 Task: Look for space in Colfontaine, Belgium from 9th June, 2023 to 16th June, 2023 for 2 adults in price range Rs.8000 to Rs.16000. Place can be entire place with 2 bedrooms having 2 beds and 1 bathroom. Property type can be house, flat, guest house. Amenities needed are: heating. Booking option can be shelf check-in. Required host language is English.
Action: Mouse moved to (516, 99)
Screenshot: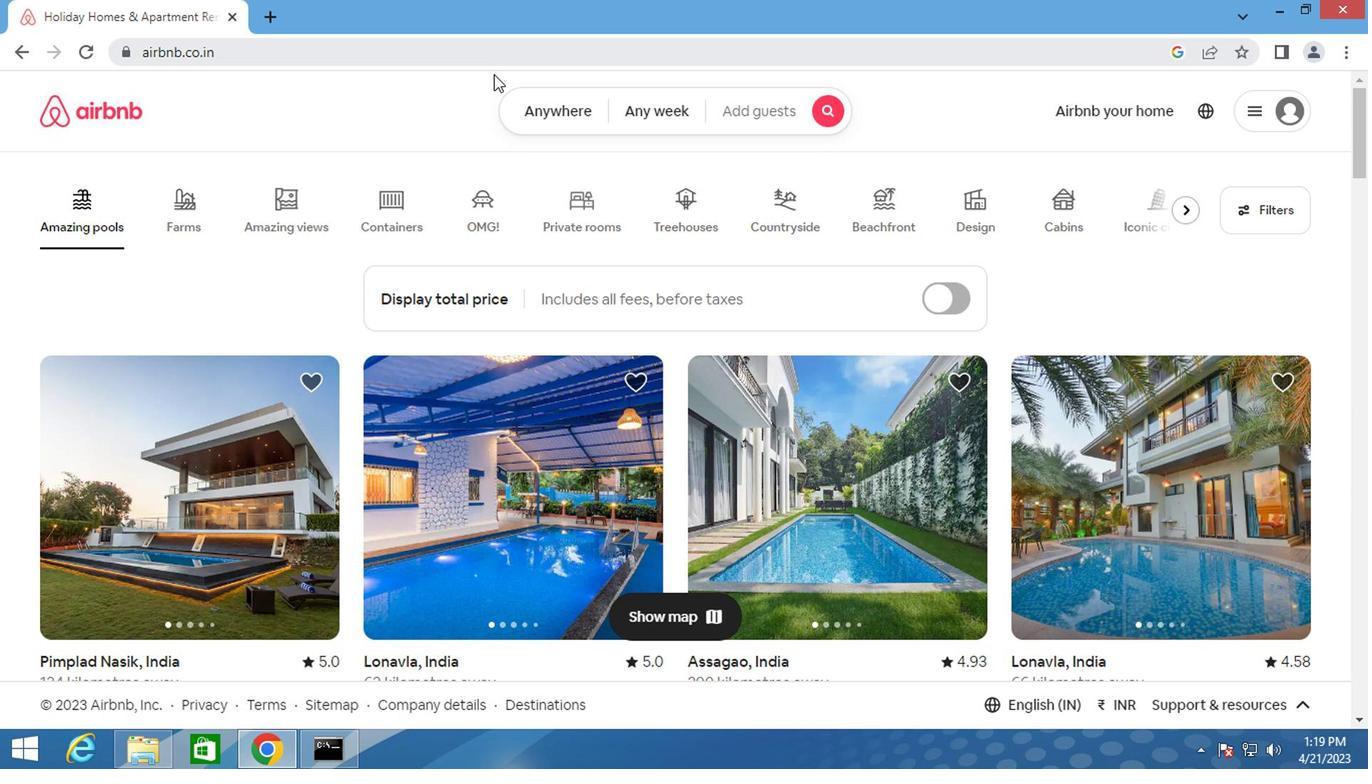 
Action: Mouse pressed left at (516, 99)
Screenshot: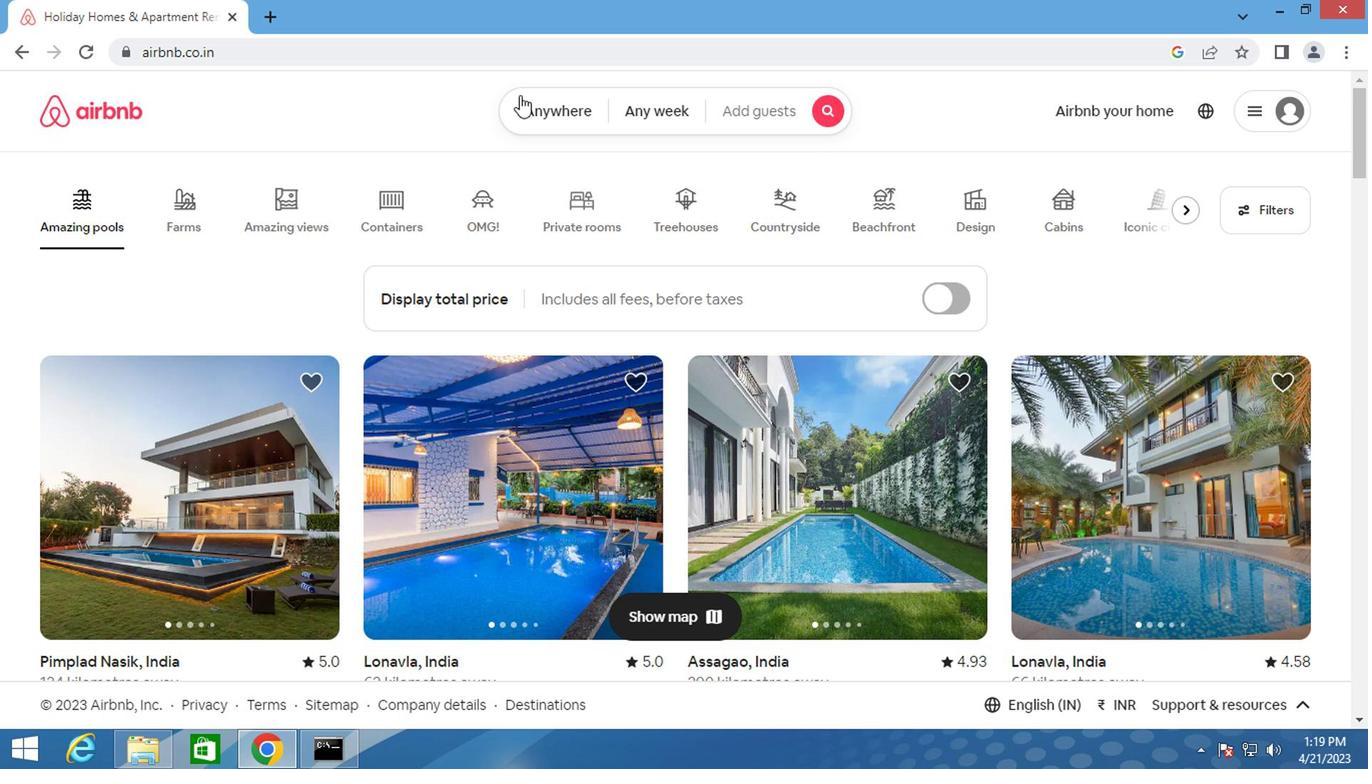 
Action: Mouse moved to (417, 193)
Screenshot: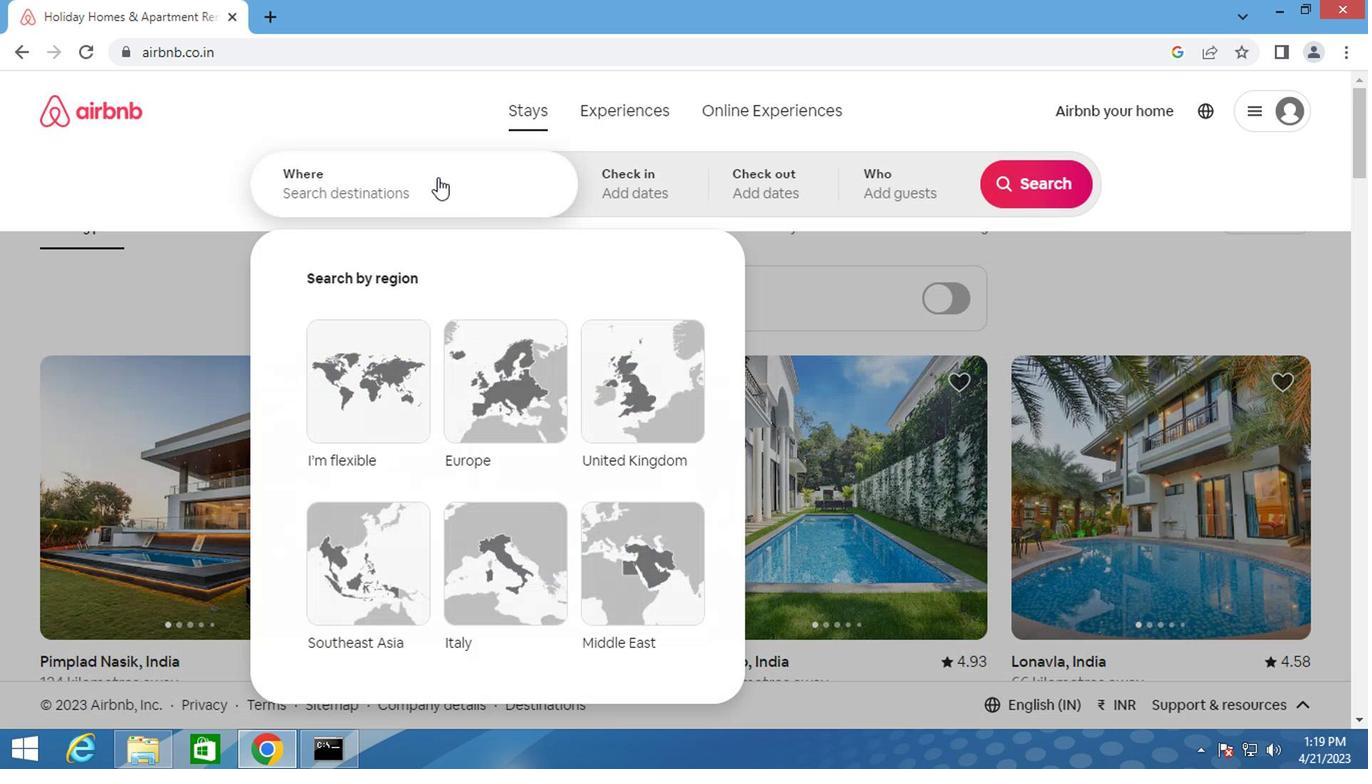 
Action: Mouse pressed left at (417, 193)
Screenshot: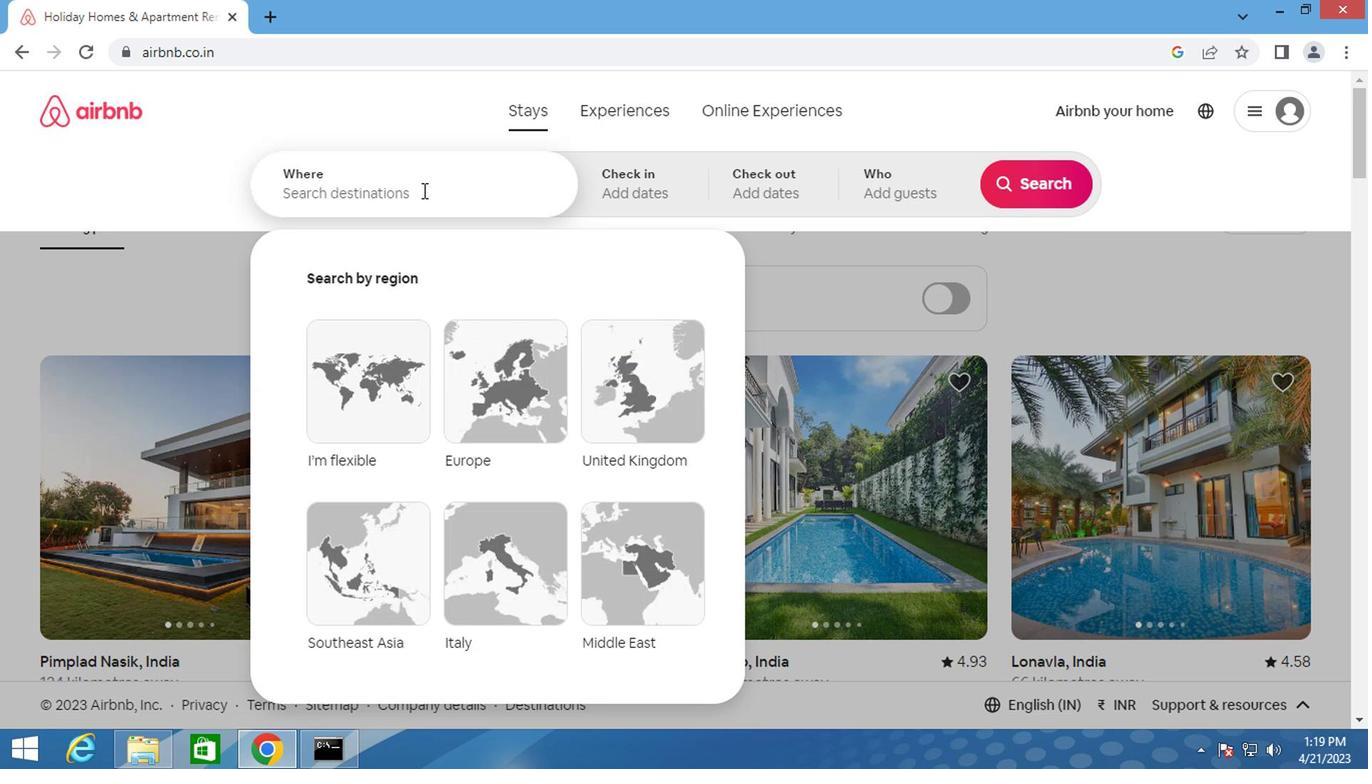 
Action: Key pressed <Key.shift>COLFONTAINE,<Key.shift>BEL
Screenshot: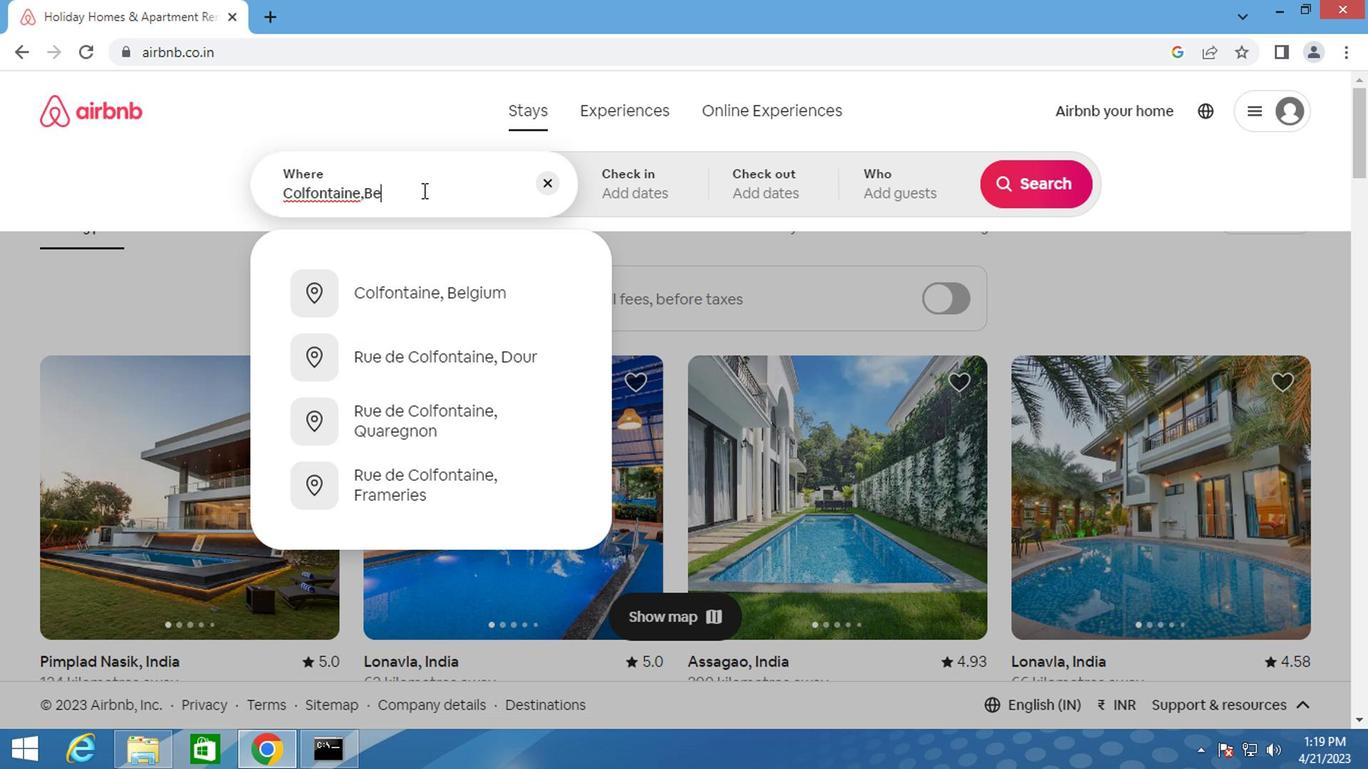 
Action: Mouse moved to (484, 287)
Screenshot: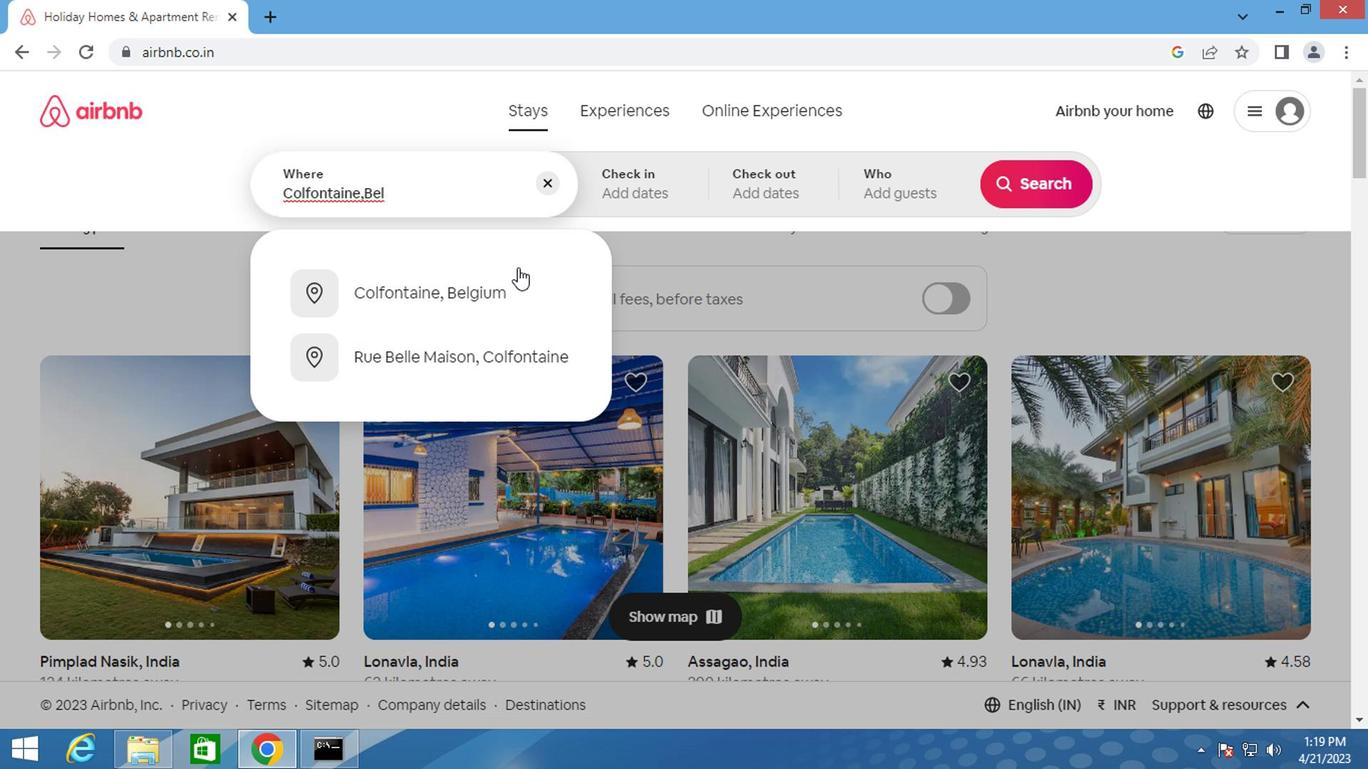 
Action: Mouse pressed left at (484, 287)
Screenshot: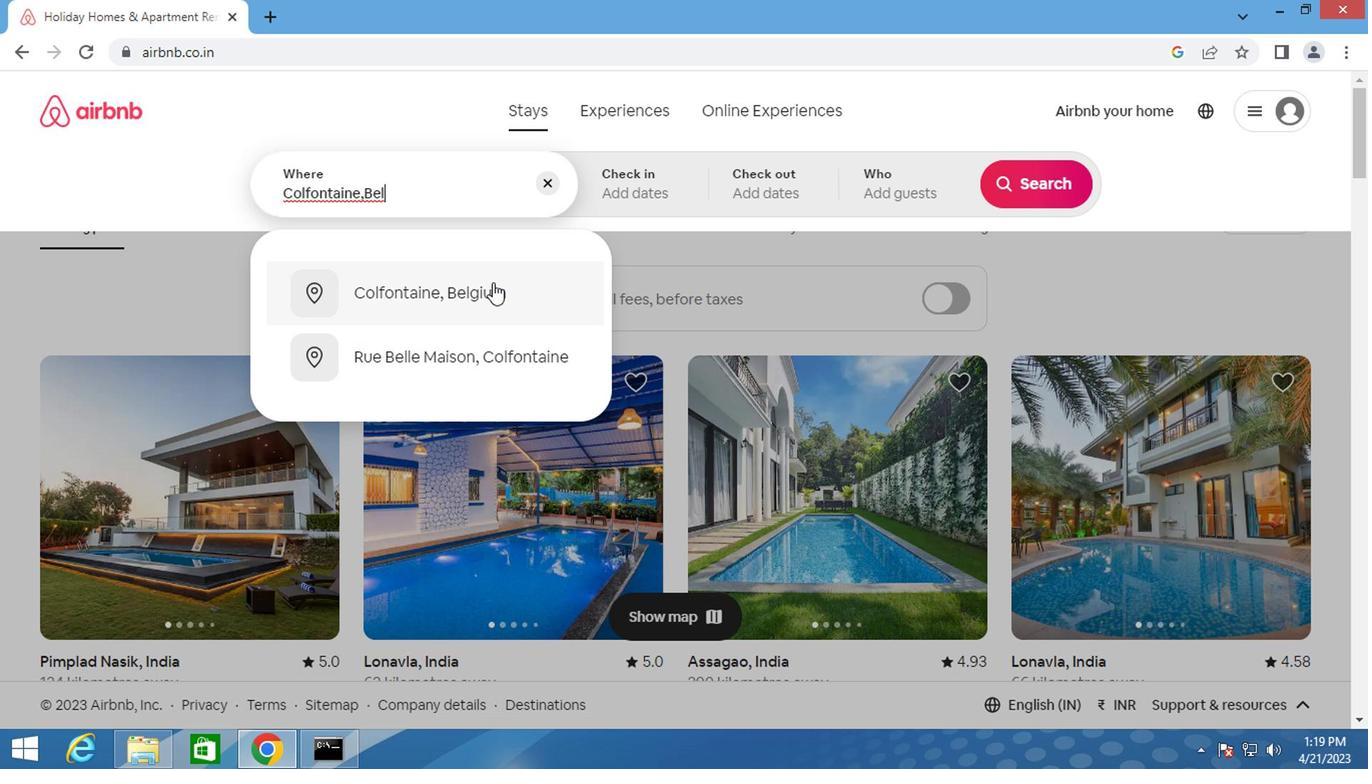 
Action: Mouse moved to (1024, 350)
Screenshot: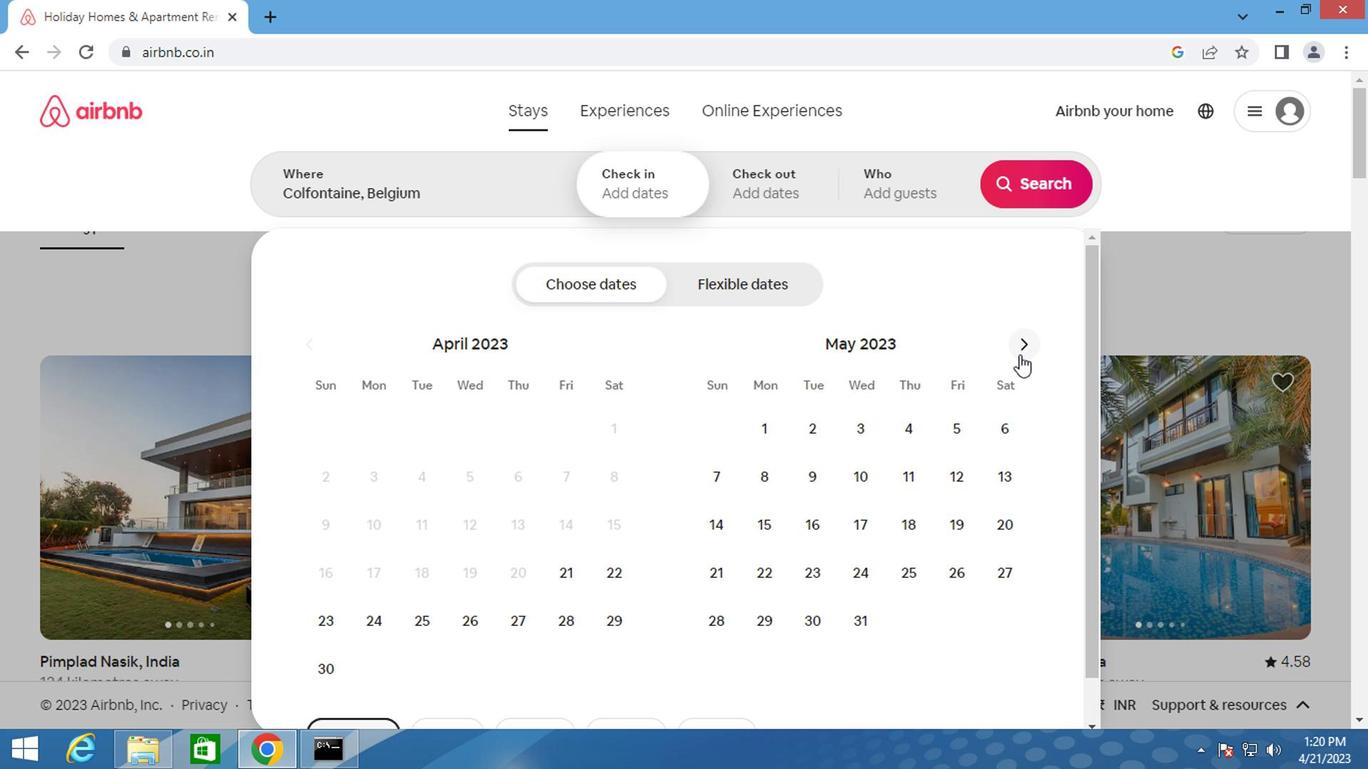 
Action: Mouse pressed left at (1024, 350)
Screenshot: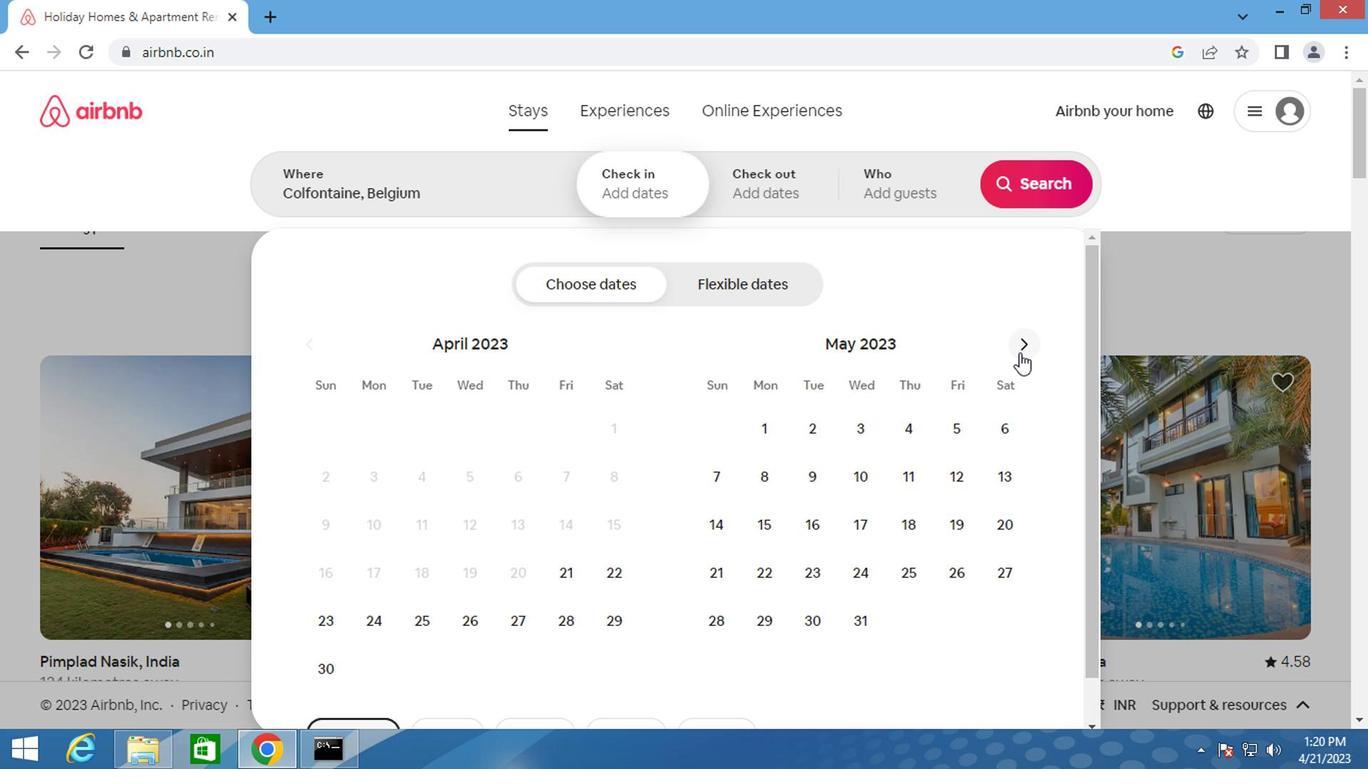 
Action: Mouse moved to (951, 476)
Screenshot: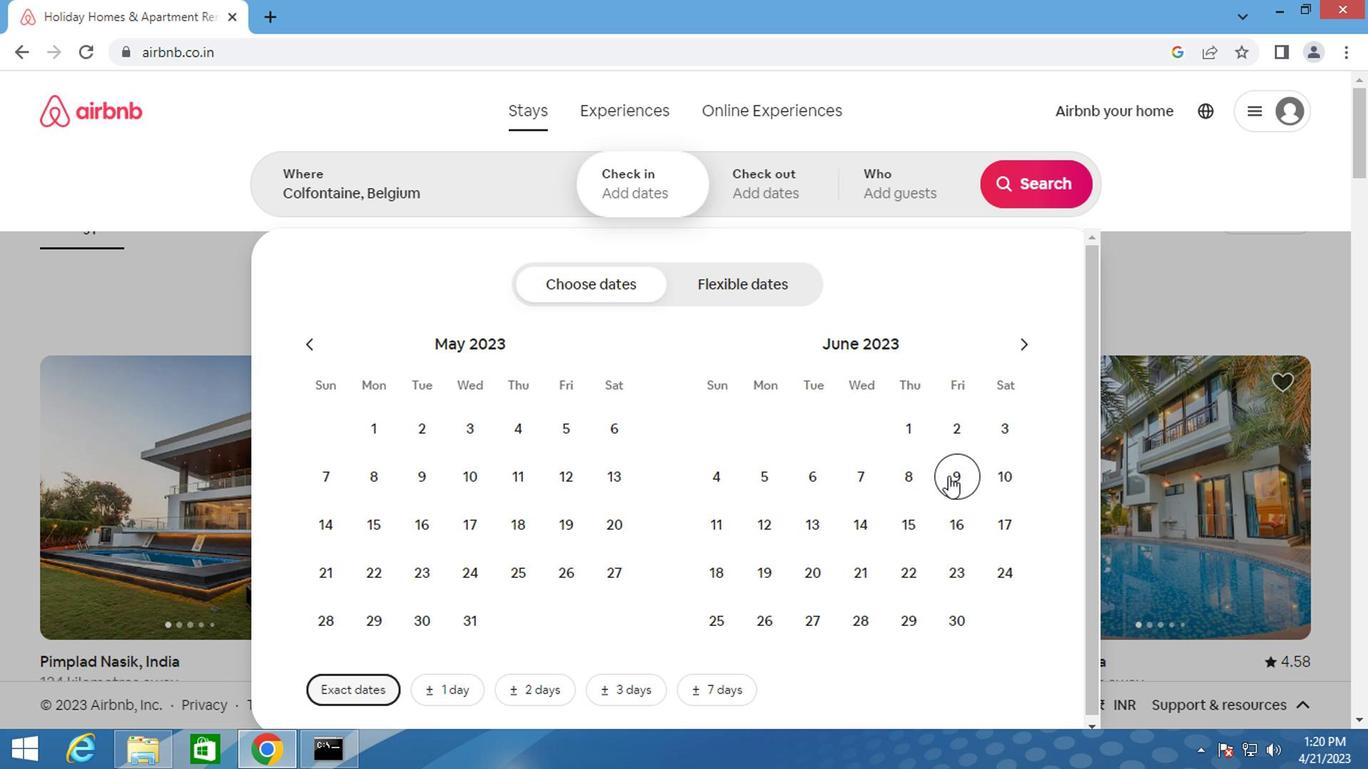 
Action: Mouse pressed left at (951, 476)
Screenshot: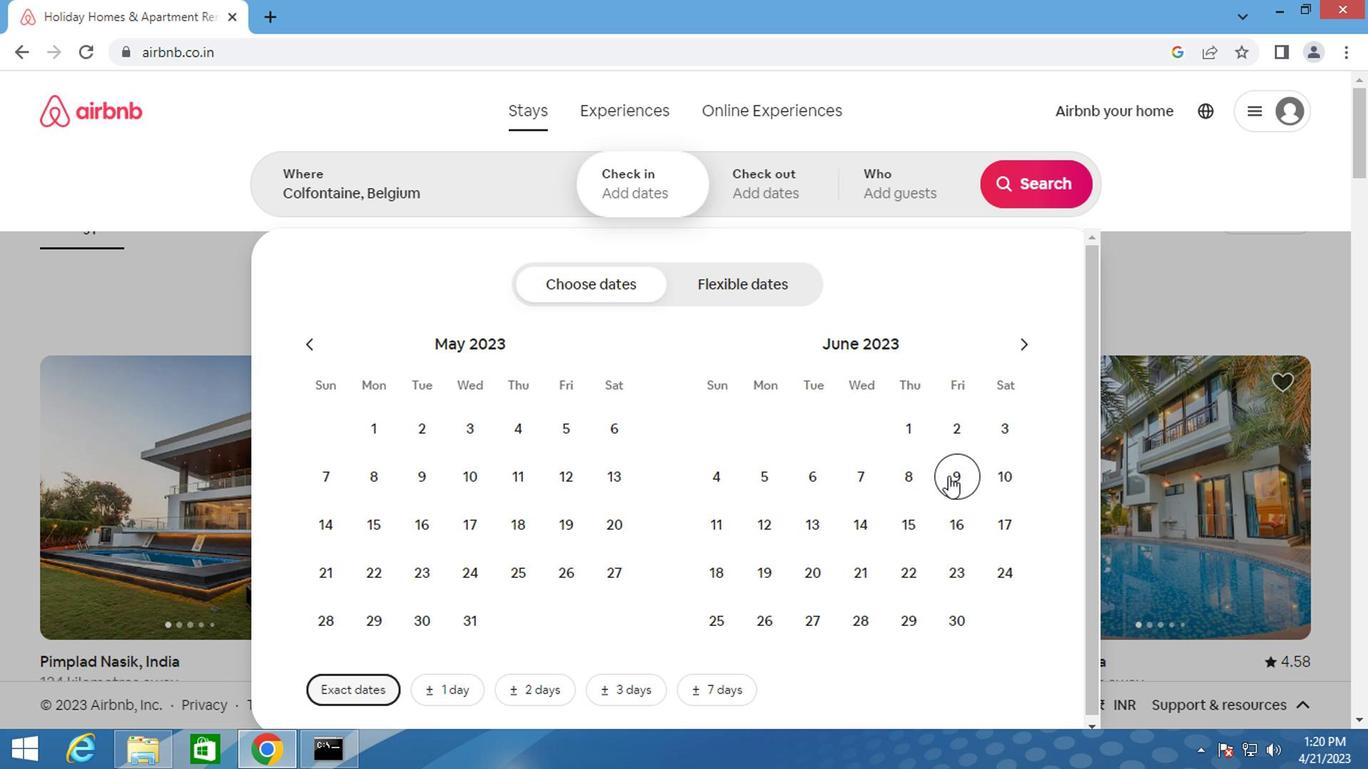 
Action: Mouse moved to (951, 520)
Screenshot: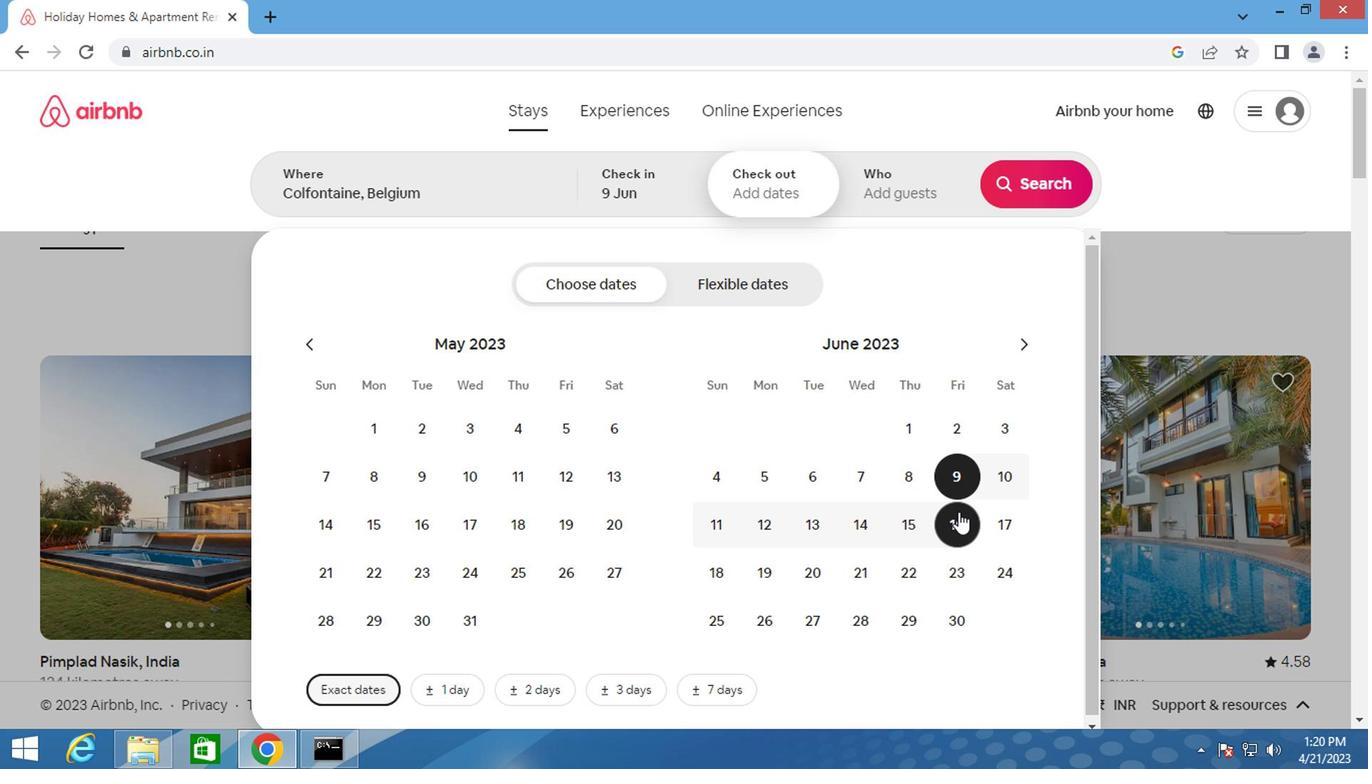 
Action: Mouse pressed left at (951, 520)
Screenshot: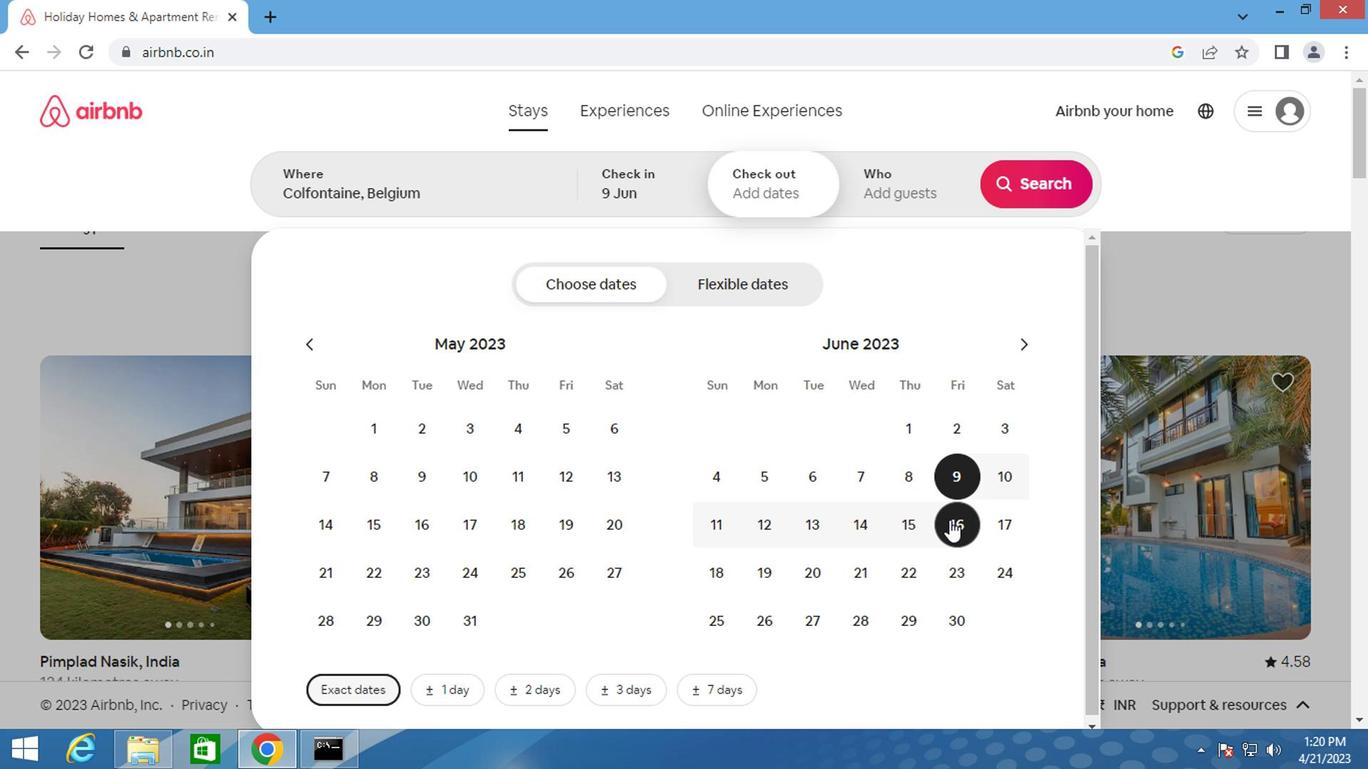 
Action: Mouse moved to (901, 191)
Screenshot: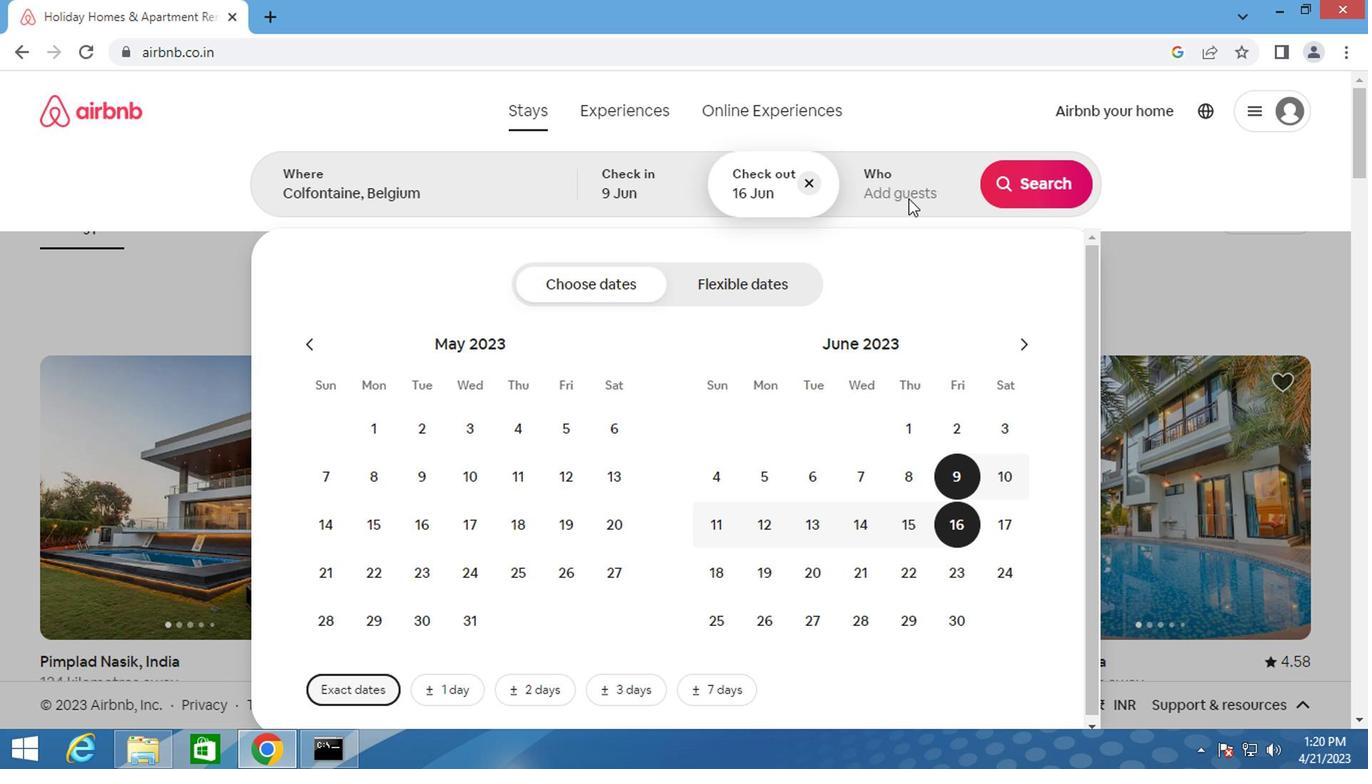 
Action: Mouse pressed left at (901, 191)
Screenshot: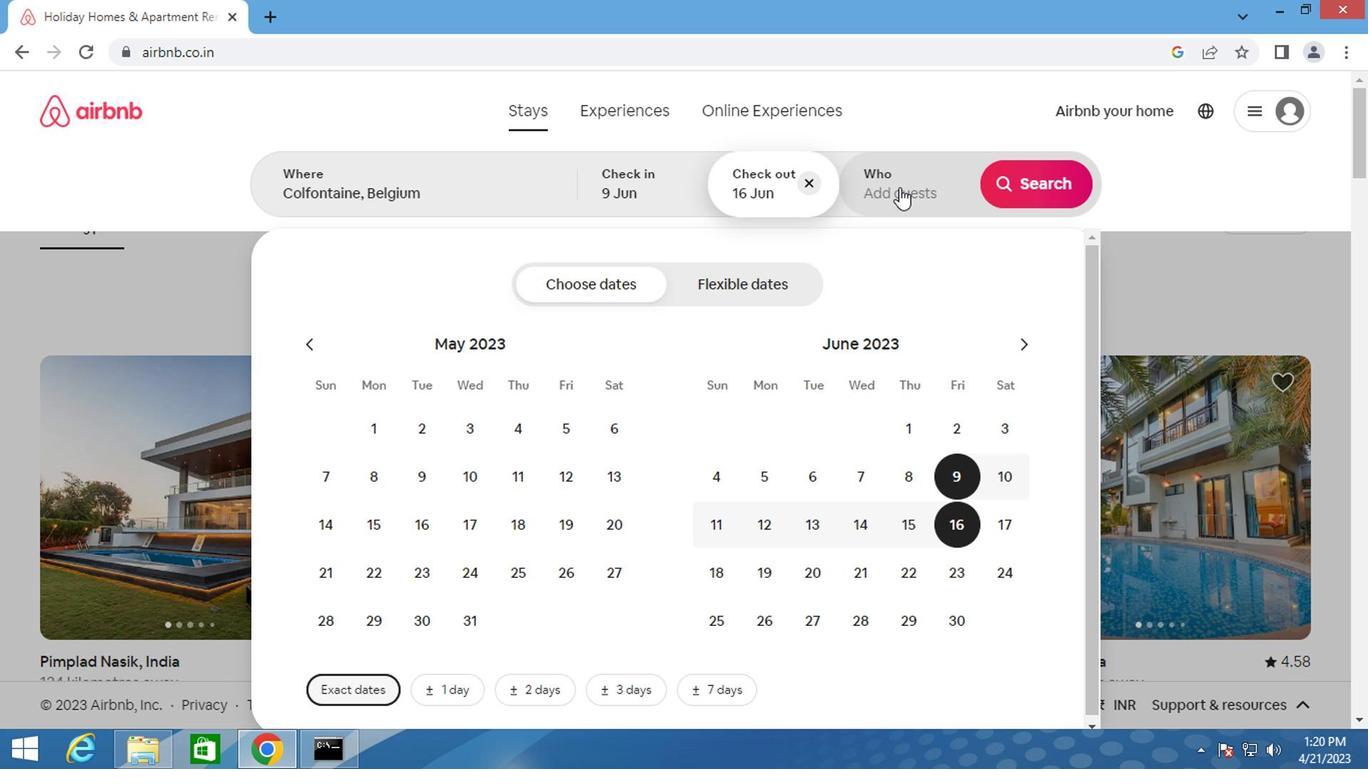 
Action: Mouse moved to (1045, 298)
Screenshot: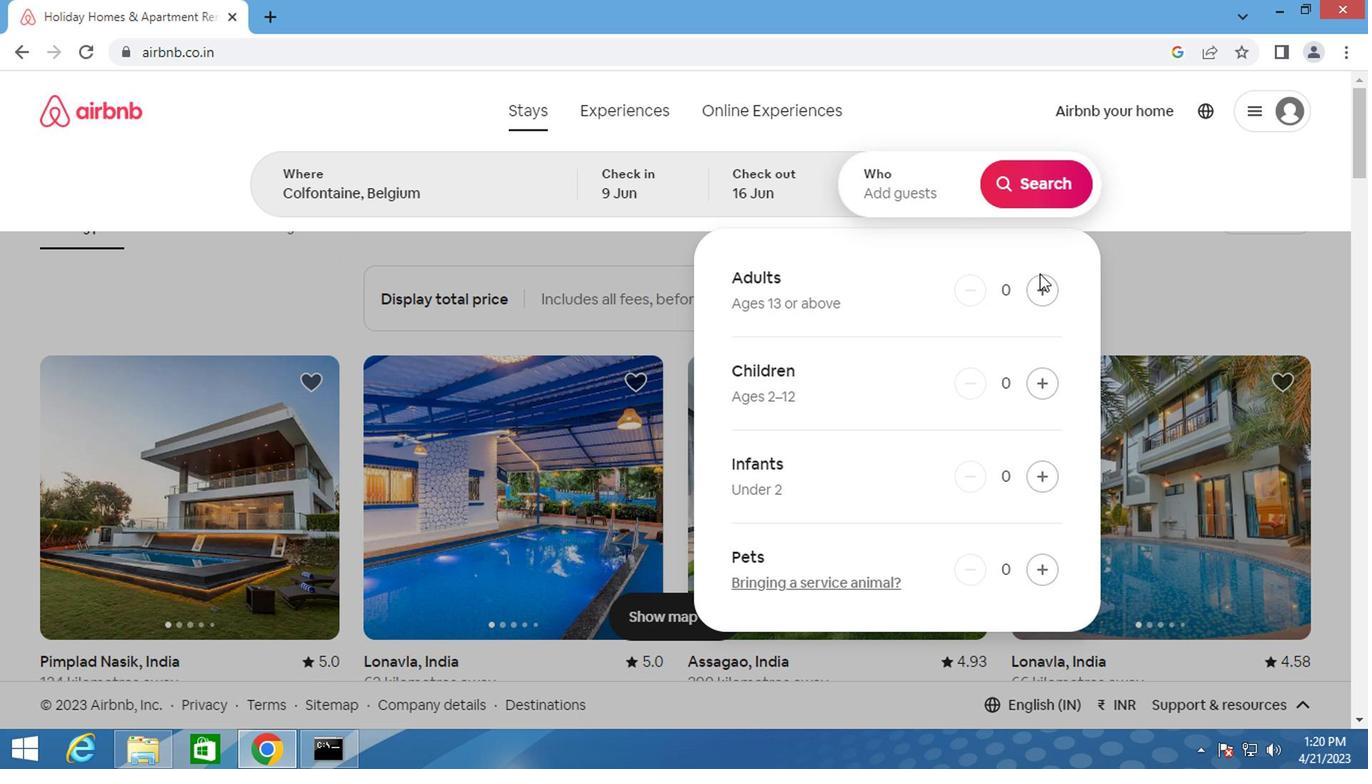 
Action: Mouse pressed left at (1045, 298)
Screenshot: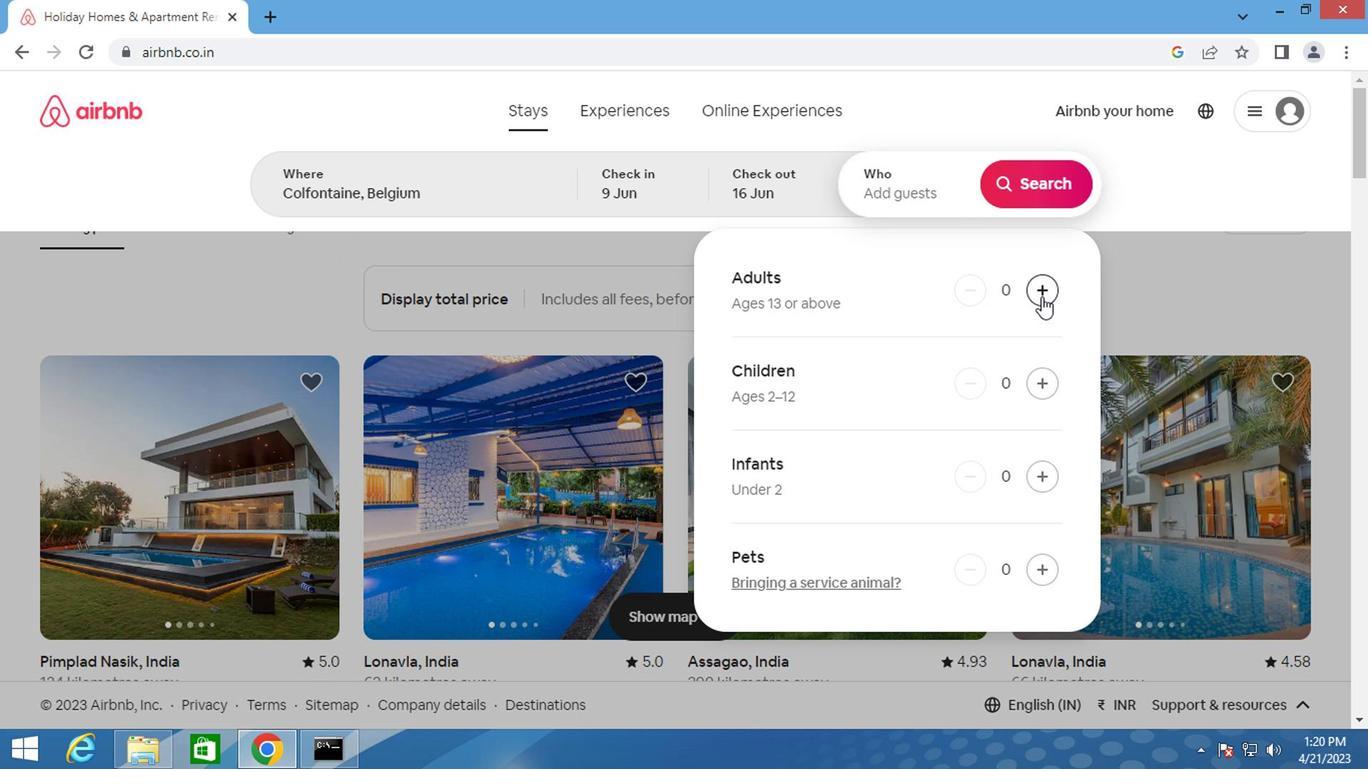 
Action: Mouse pressed left at (1045, 298)
Screenshot: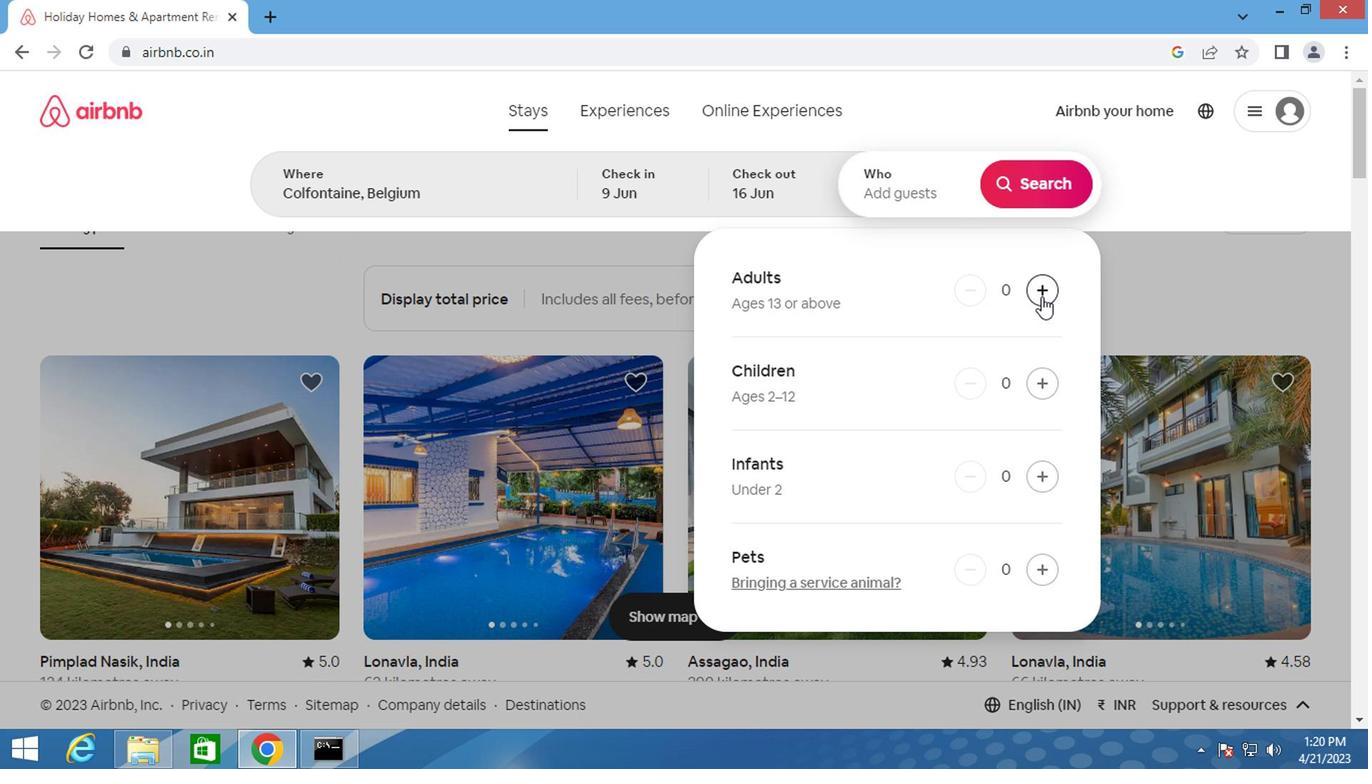 
Action: Mouse moved to (1020, 194)
Screenshot: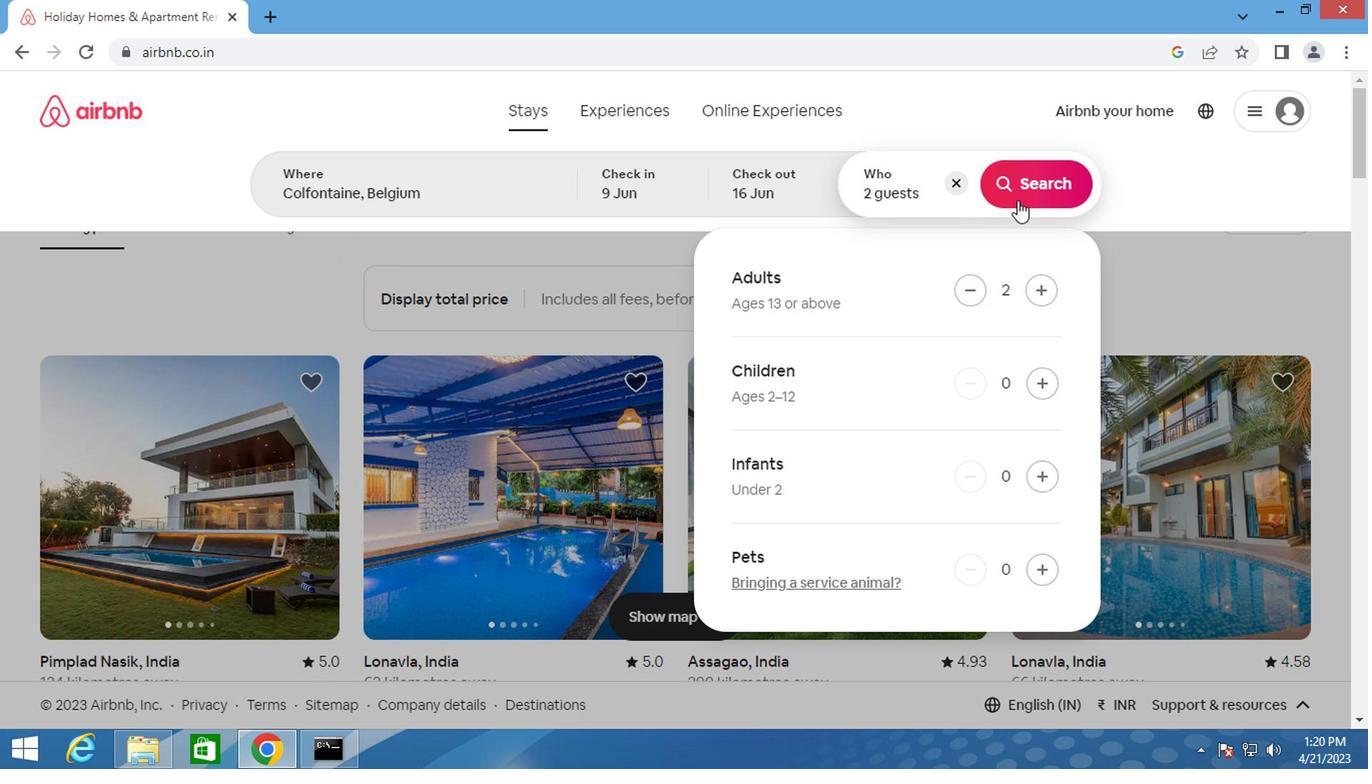 
Action: Mouse pressed left at (1020, 194)
Screenshot: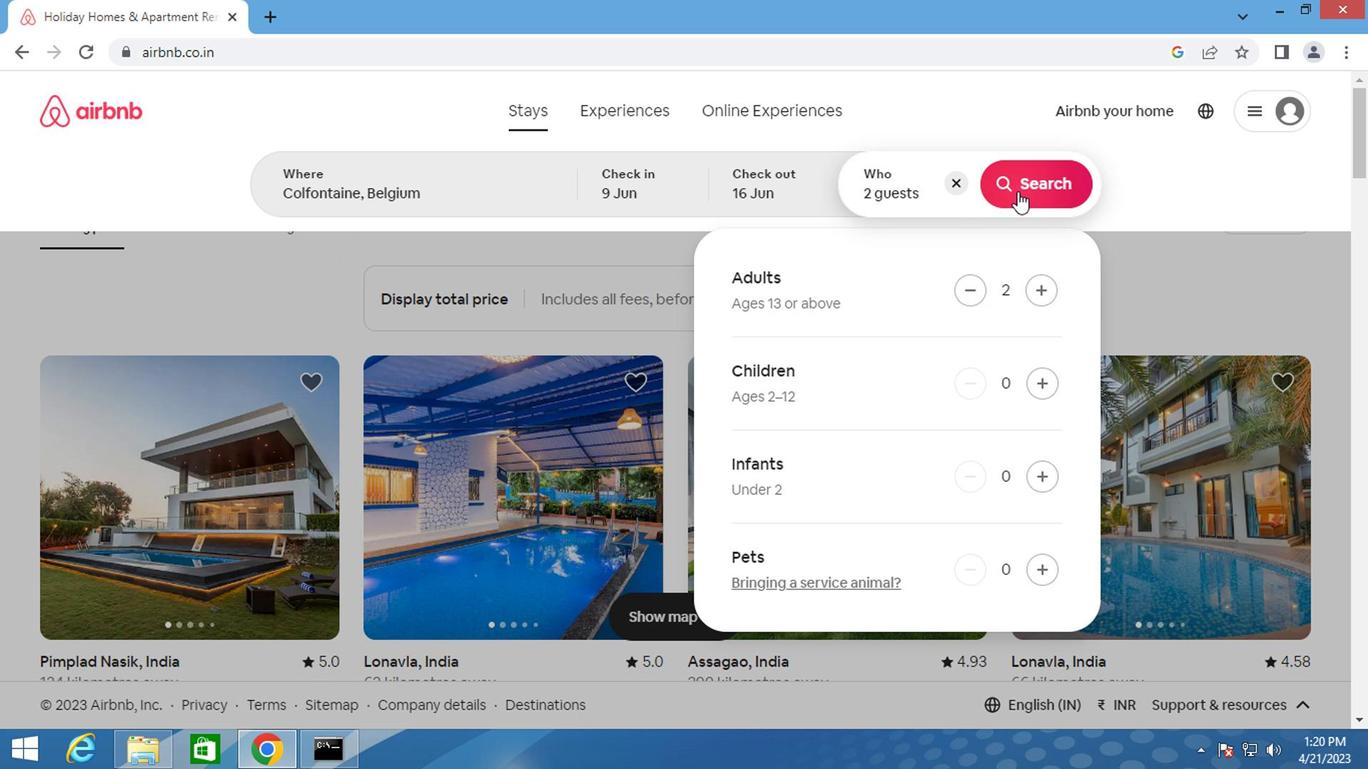 
Action: Mouse moved to (1276, 185)
Screenshot: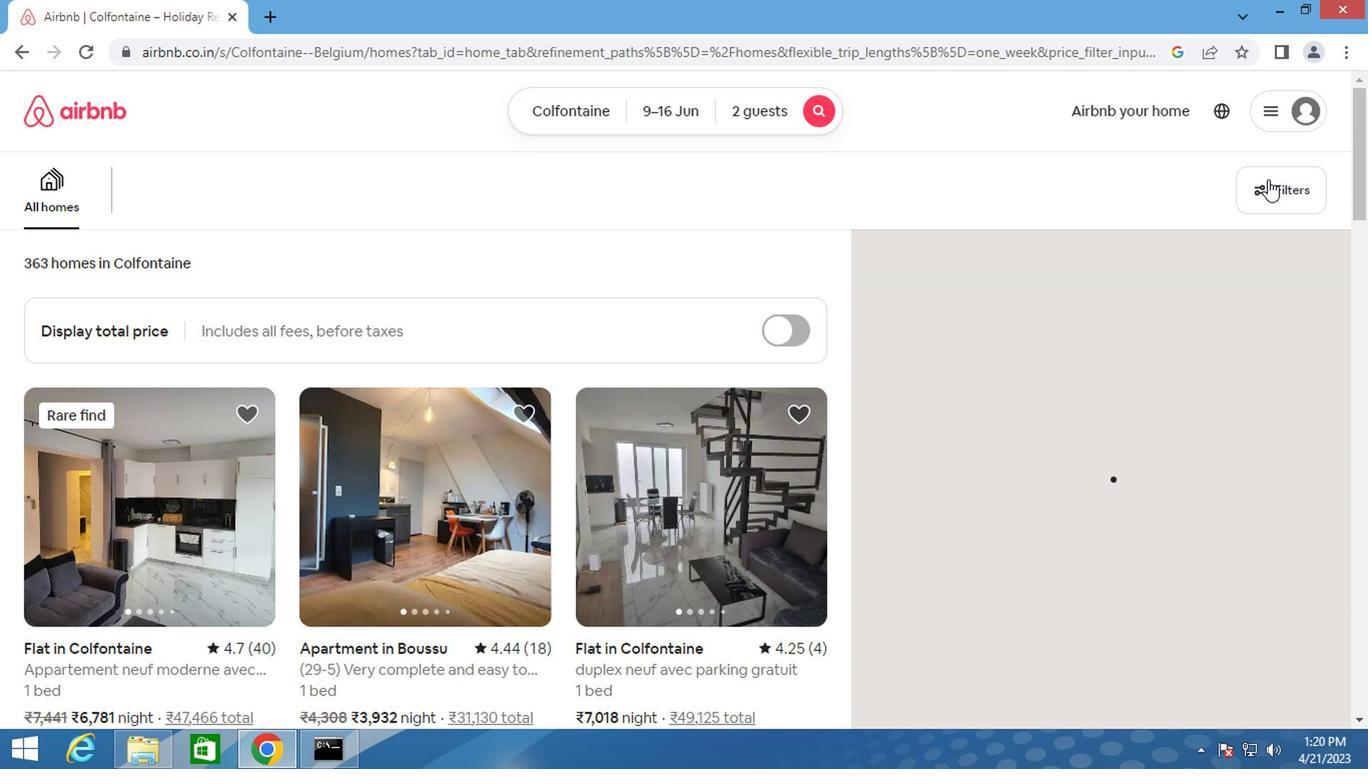 
Action: Mouse pressed left at (1276, 185)
Screenshot: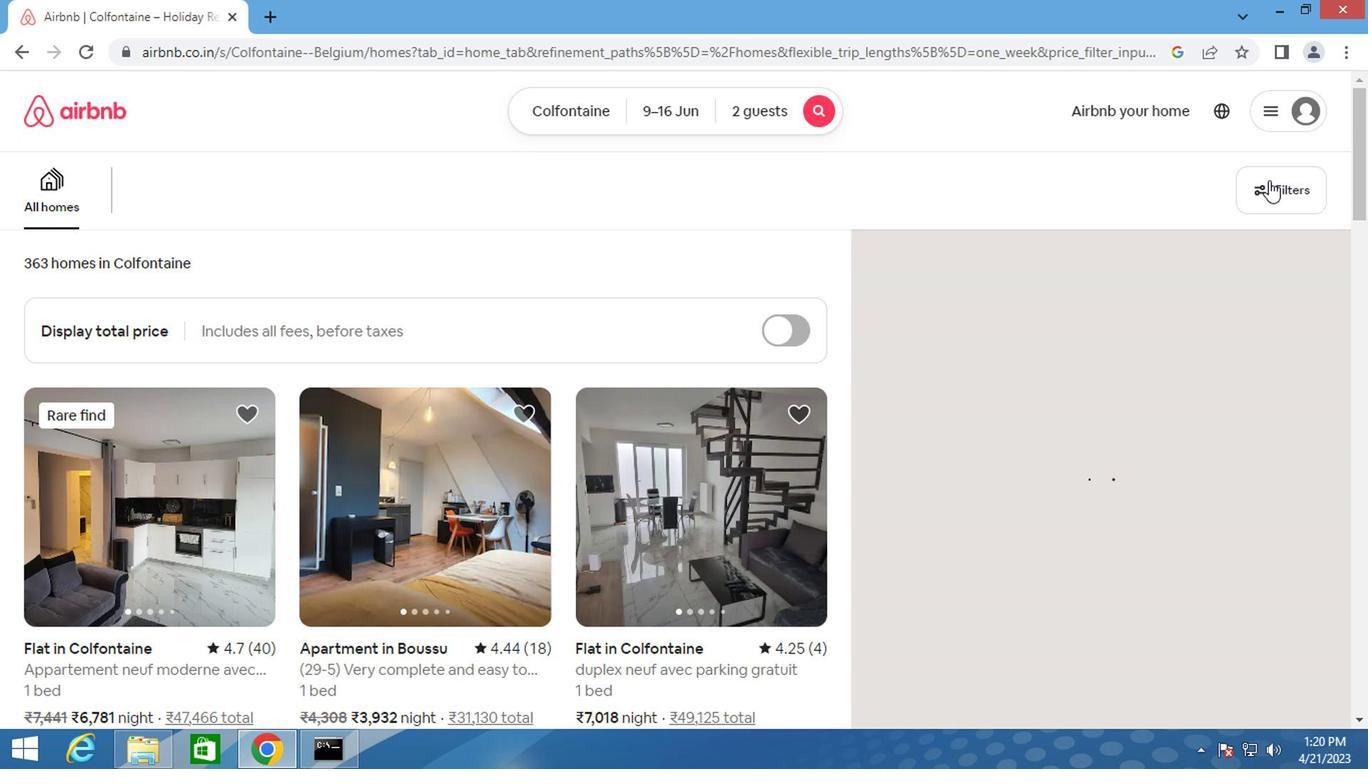 
Action: Mouse moved to (396, 441)
Screenshot: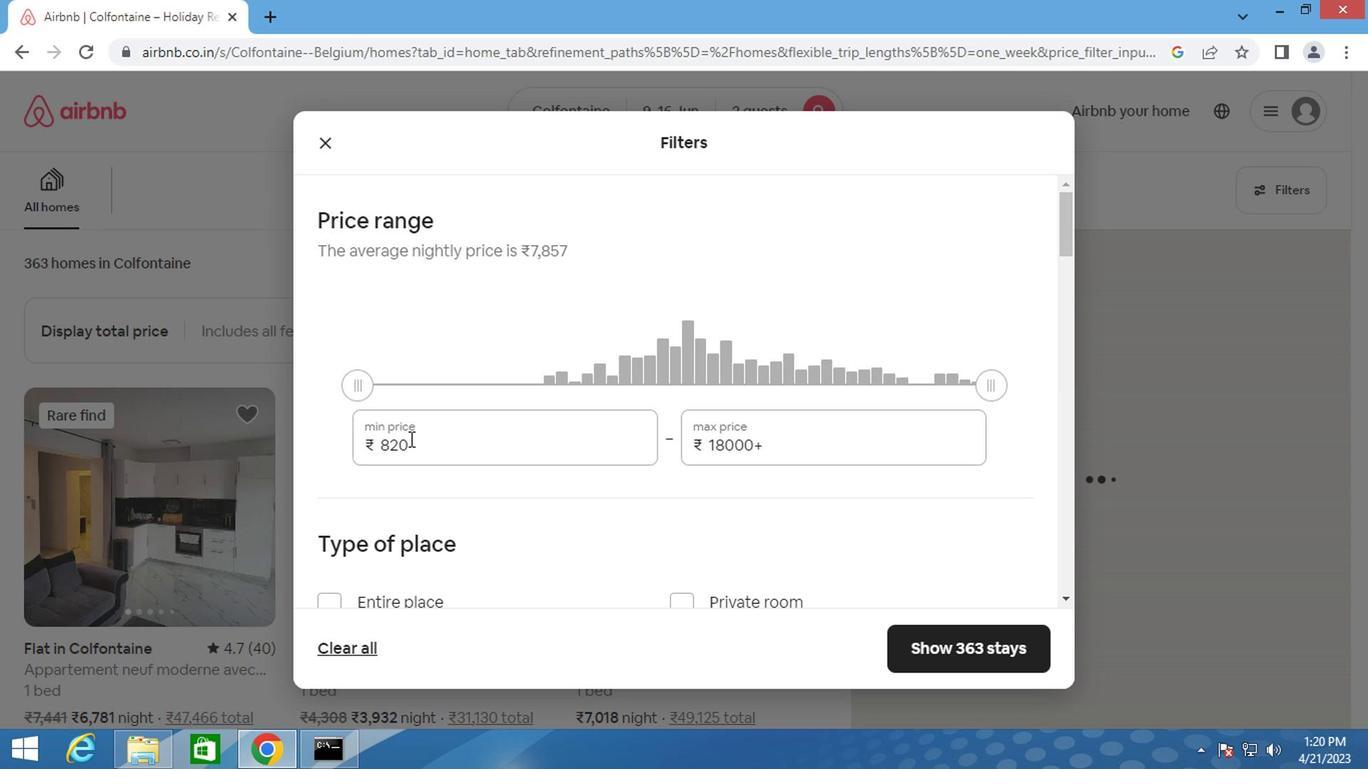 
Action: Mouse pressed left at (396, 441)
Screenshot: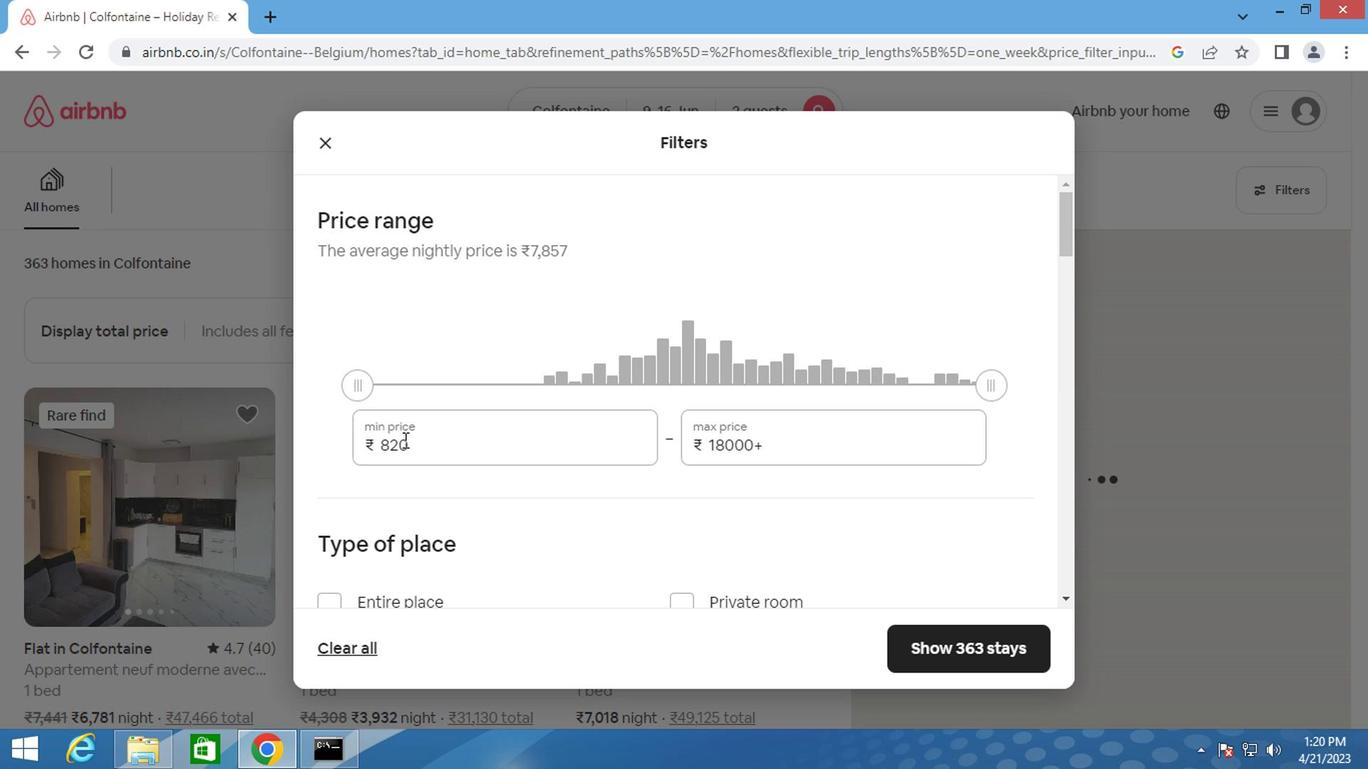 
Action: Mouse pressed left at (396, 441)
Screenshot: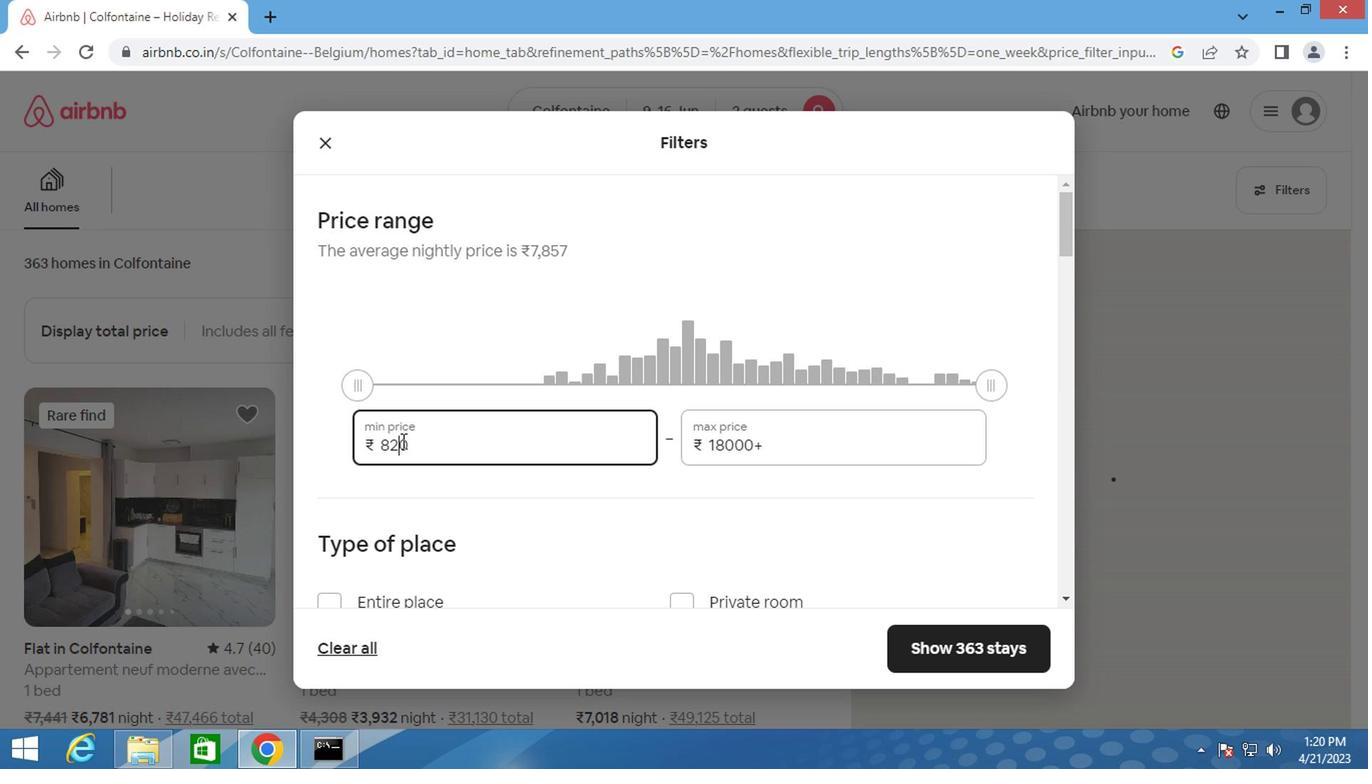 
Action: Mouse moved to (396, 432)
Screenshot: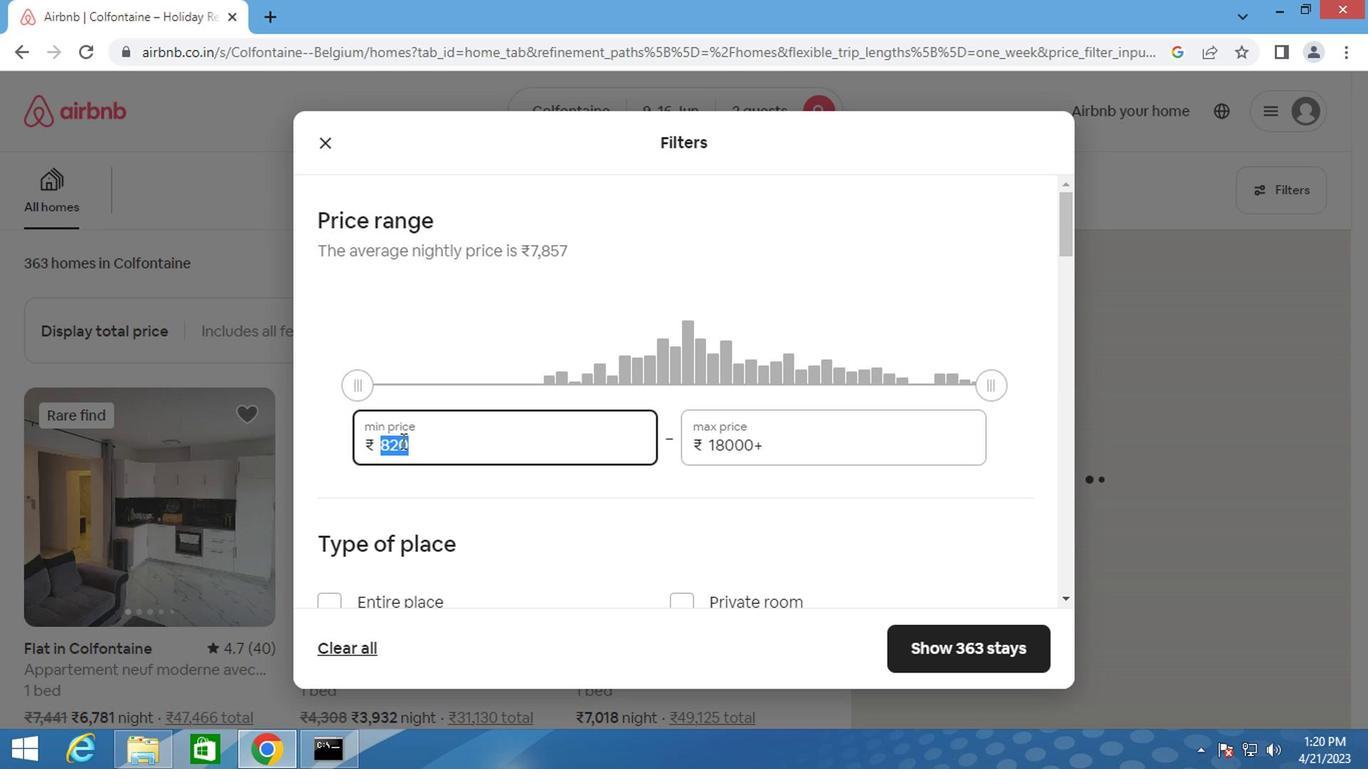 
Action: Key pressed <Key.backspace>8000
Screenshot: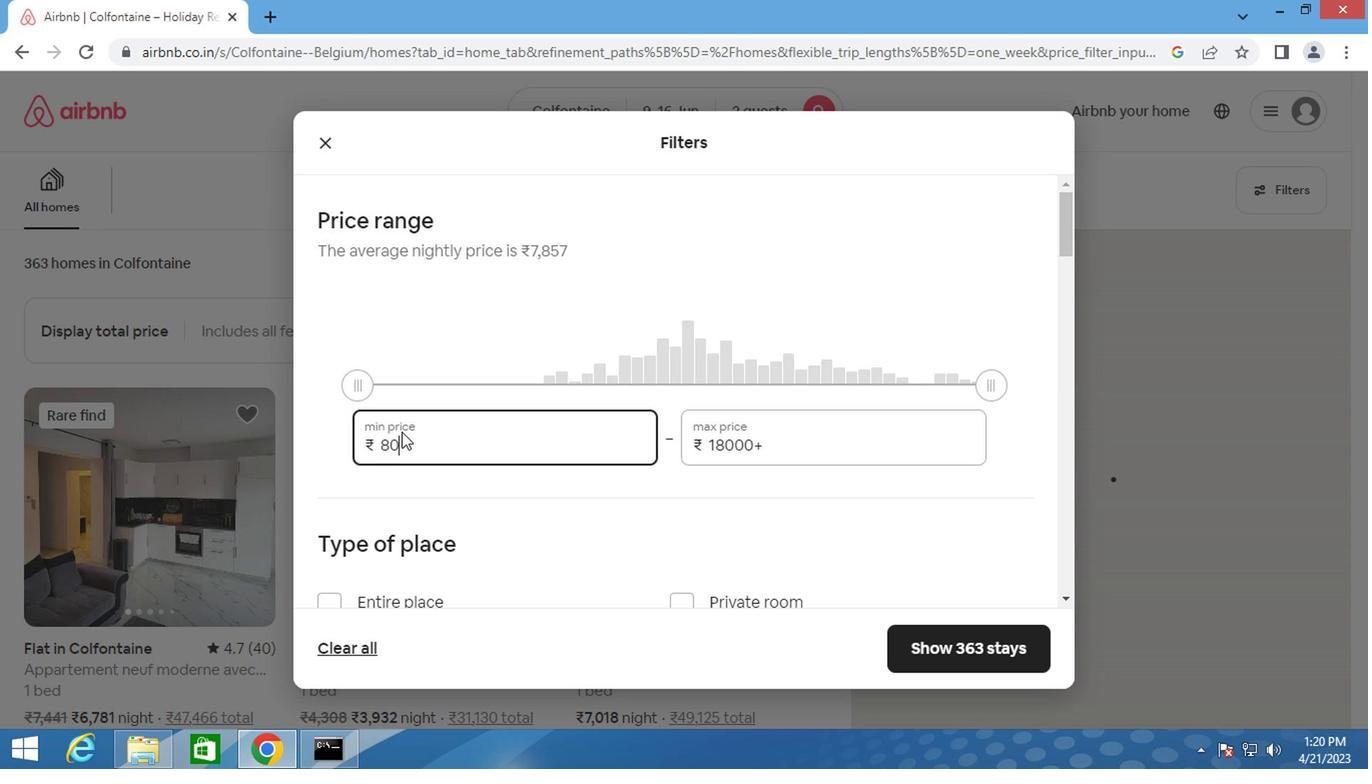 
Action: Mouse moved to (747, 444)
Screenshot: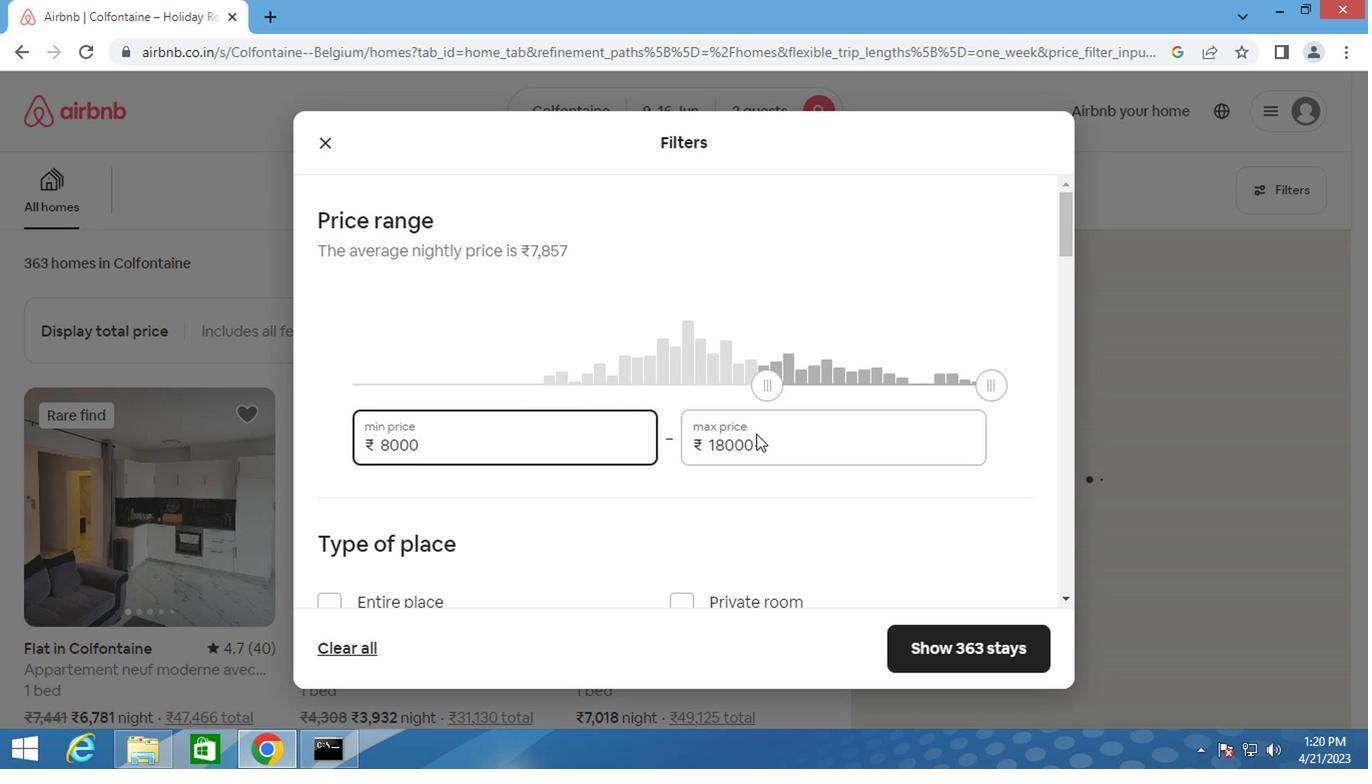 
Action: Mouse pressed left at (747, 444)
Screenshot: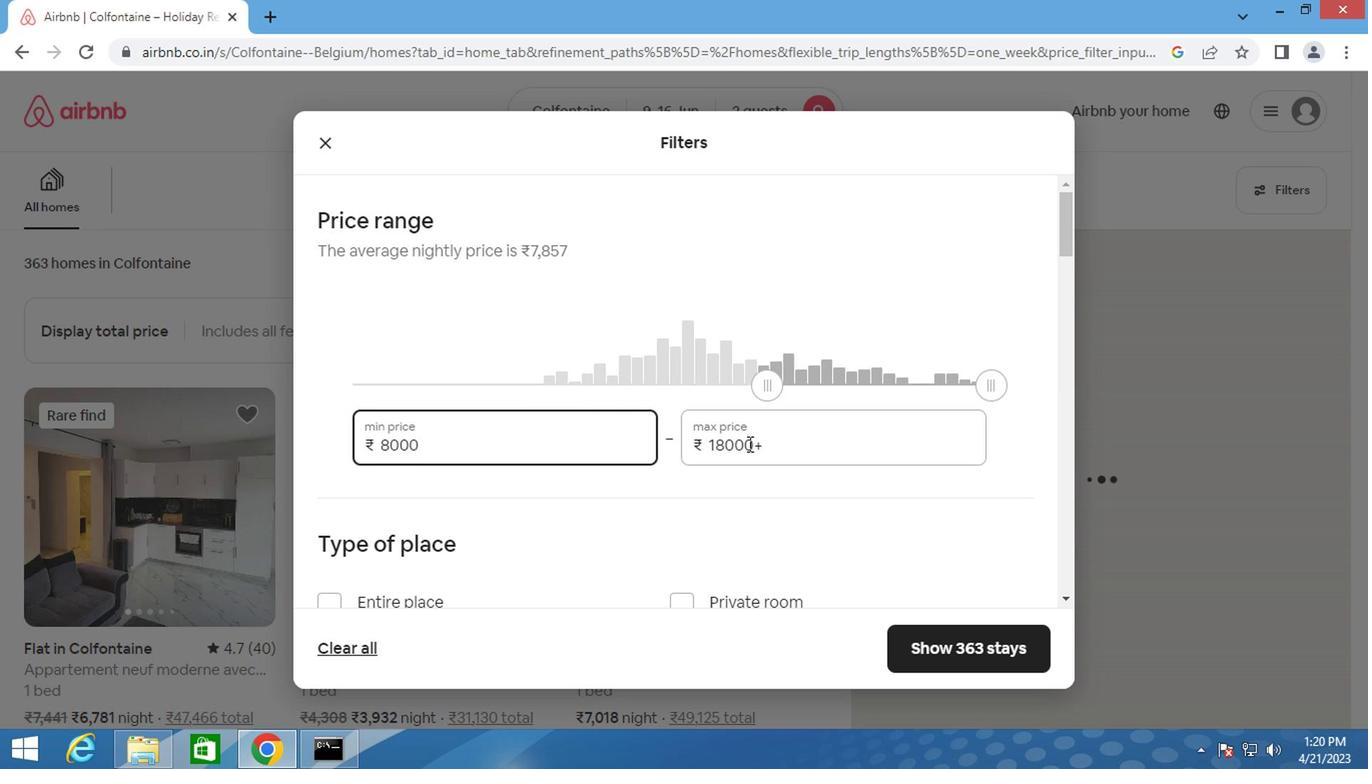 
Action: Mouse pressed left at (747, 444)
Screenshot: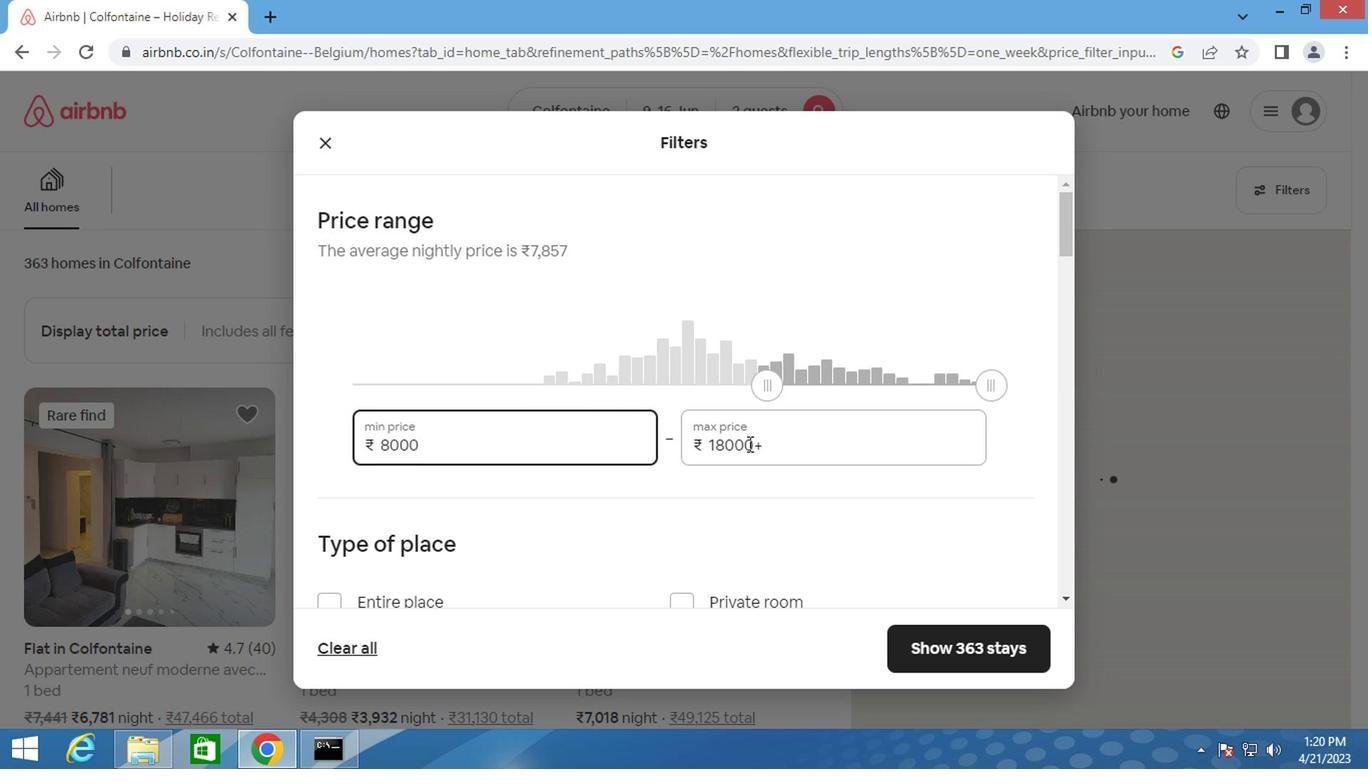 
Action: Key pressed <Key.backspace>16000
Screenshot: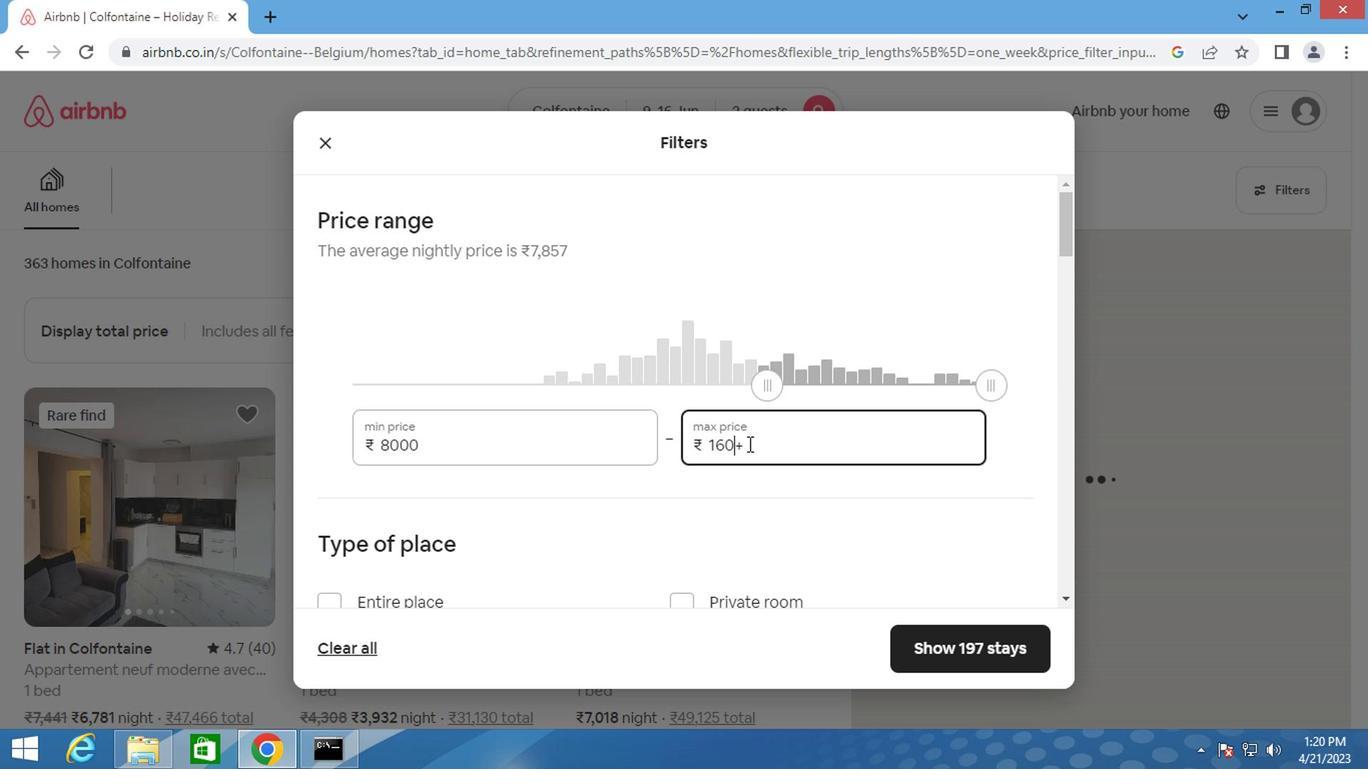 
Action: Mouse scrolled (747, 444) with delta (0, 0)
Screenshot: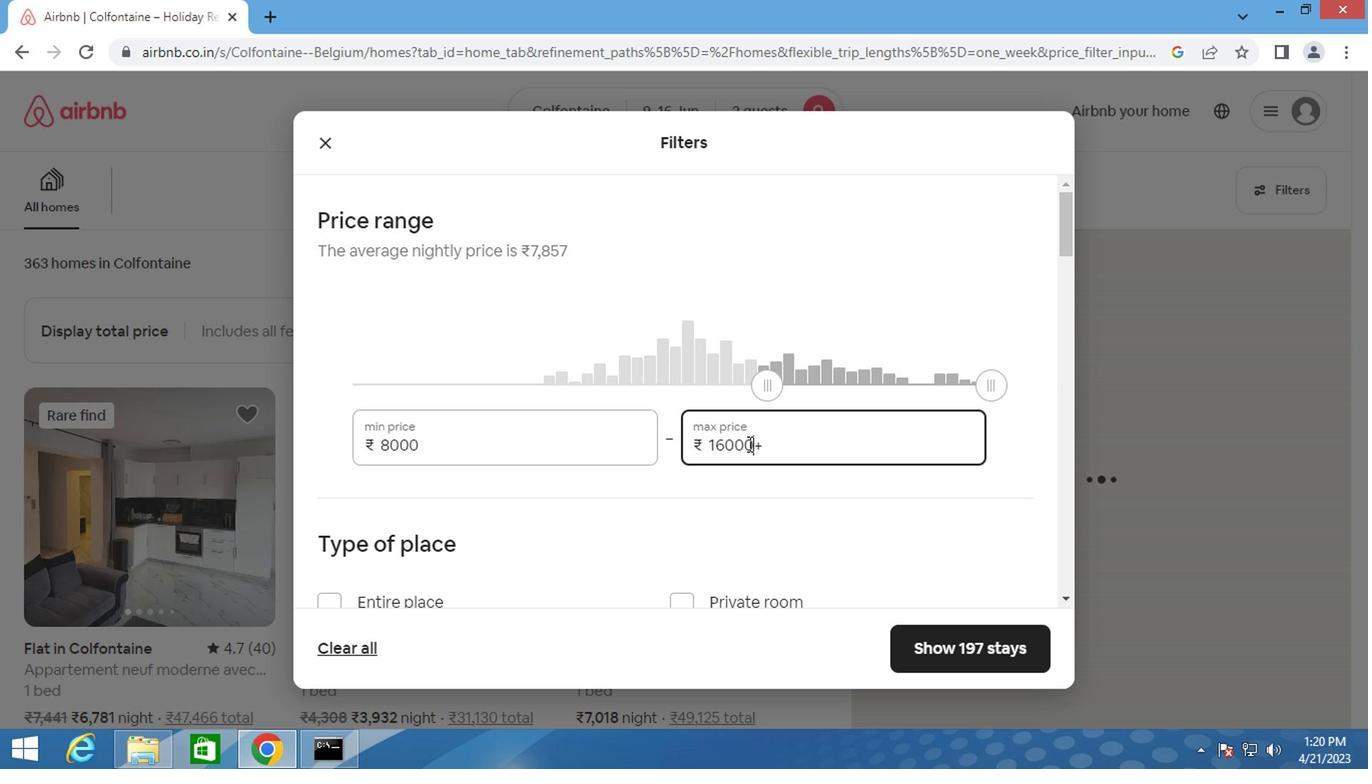 
Action: Mouse scrolled (747, 444) with delta (0, 0)
Screenshot: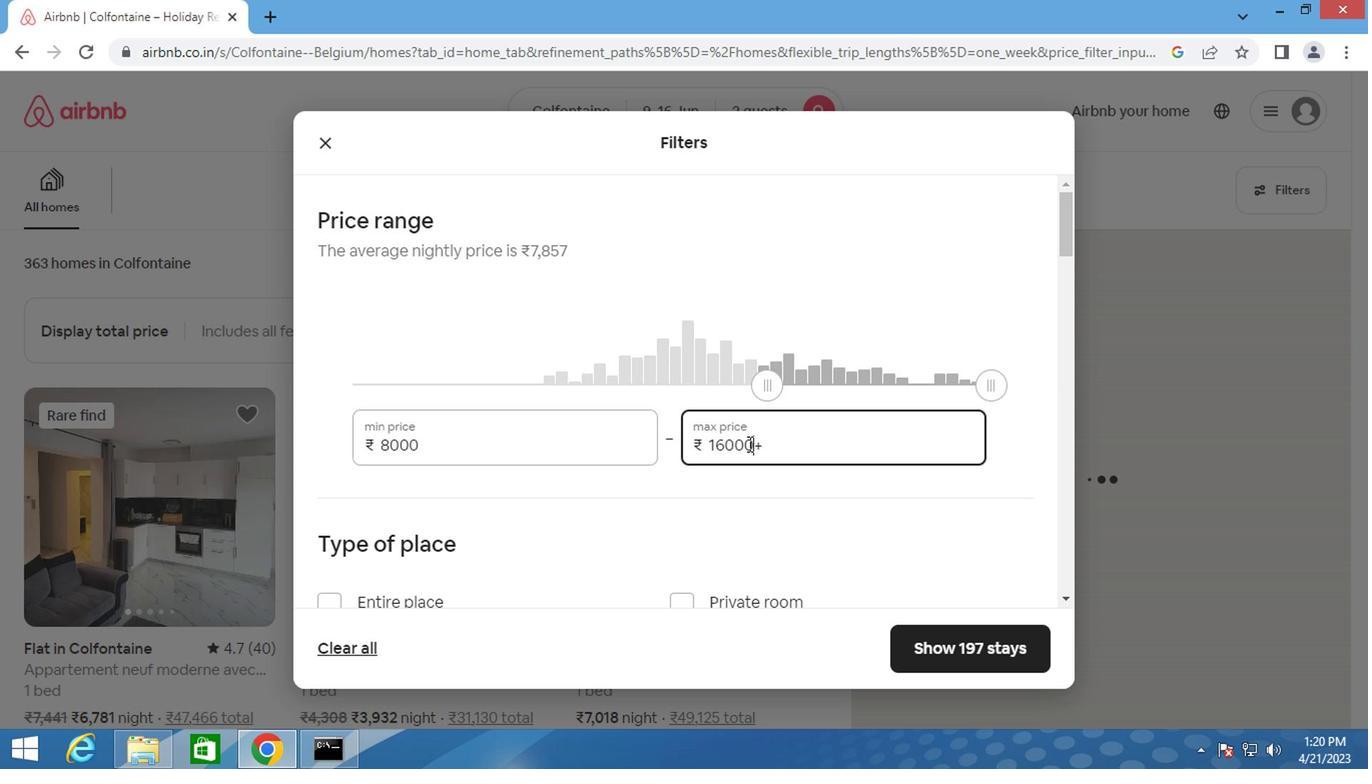 
Action: Mouse scrolled (747, 444) with delta (0, 0)
Screenshot: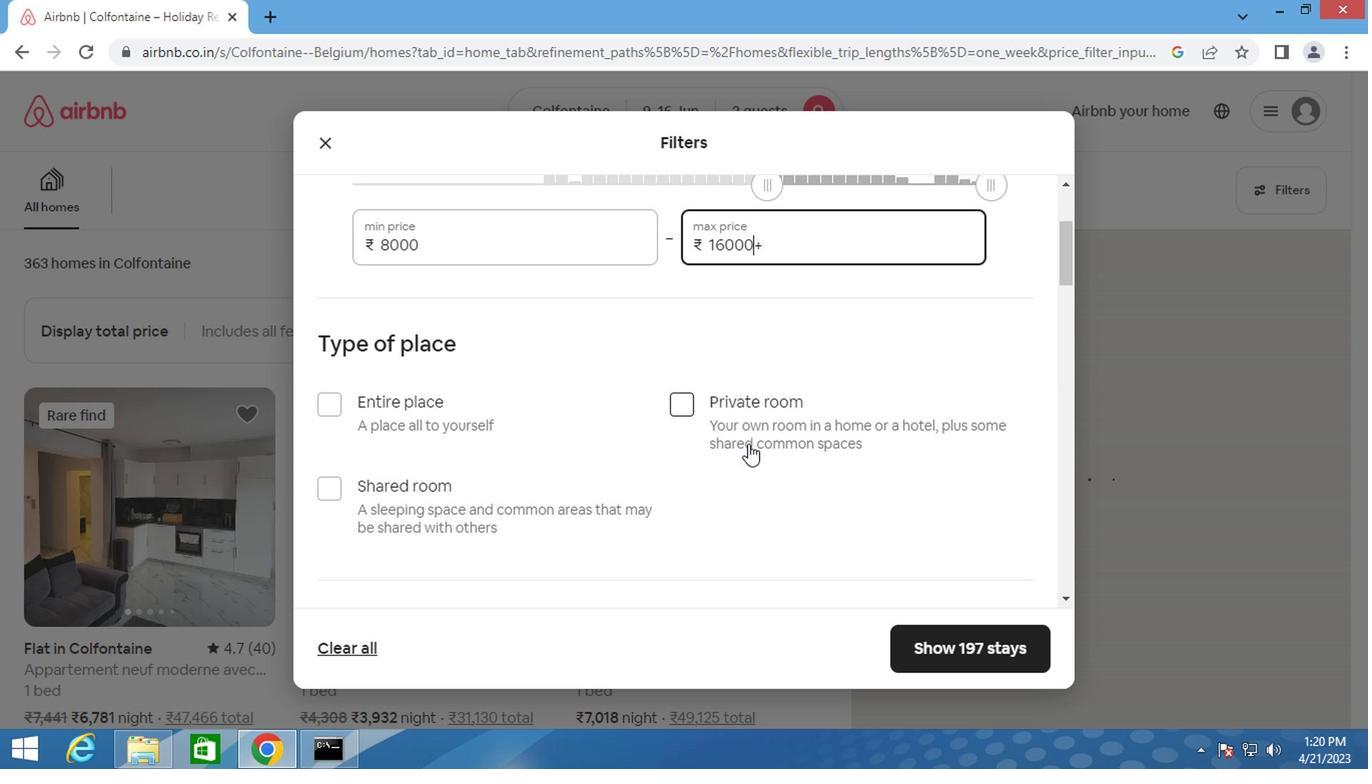 
Action: Mouse scrolled (747, 444) with delta (0, 0)
Screenshot: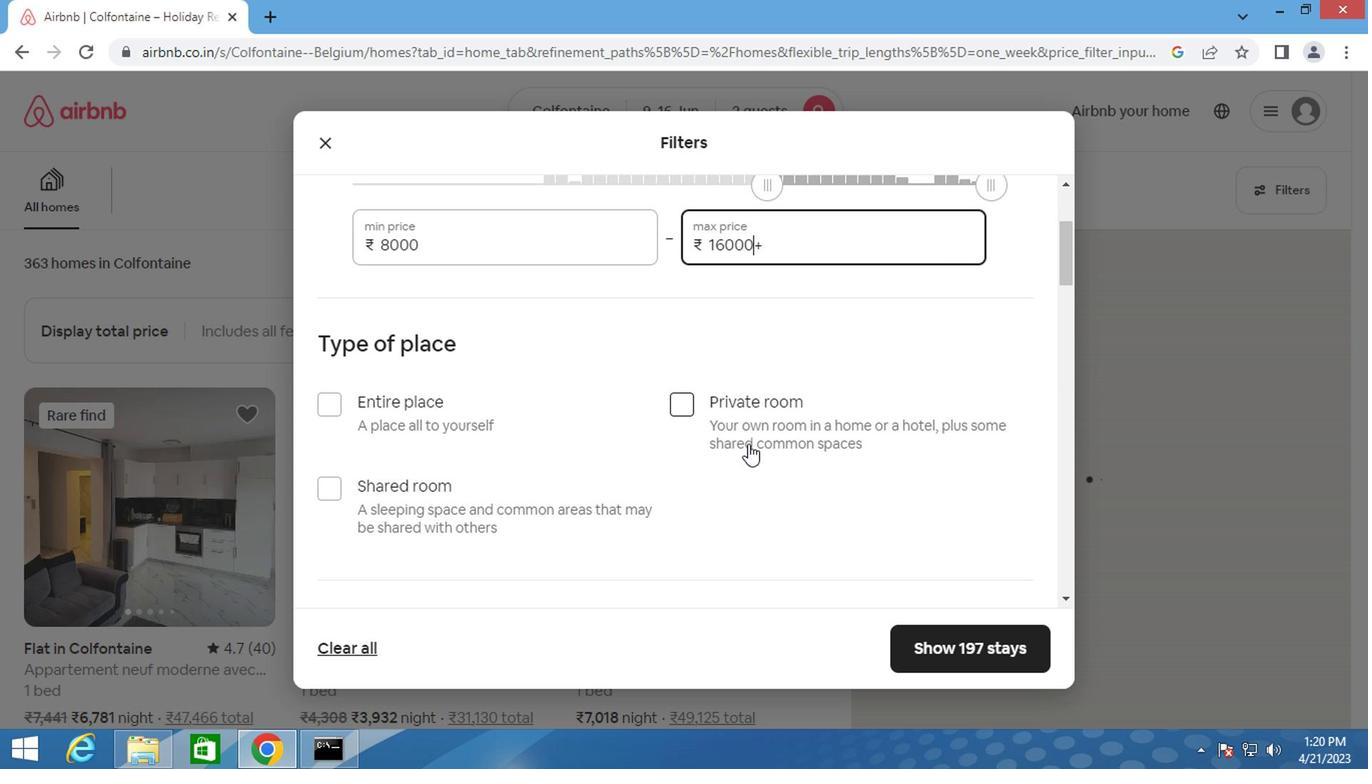 
Action: Mouse moved to (319, 206)
Screenshot: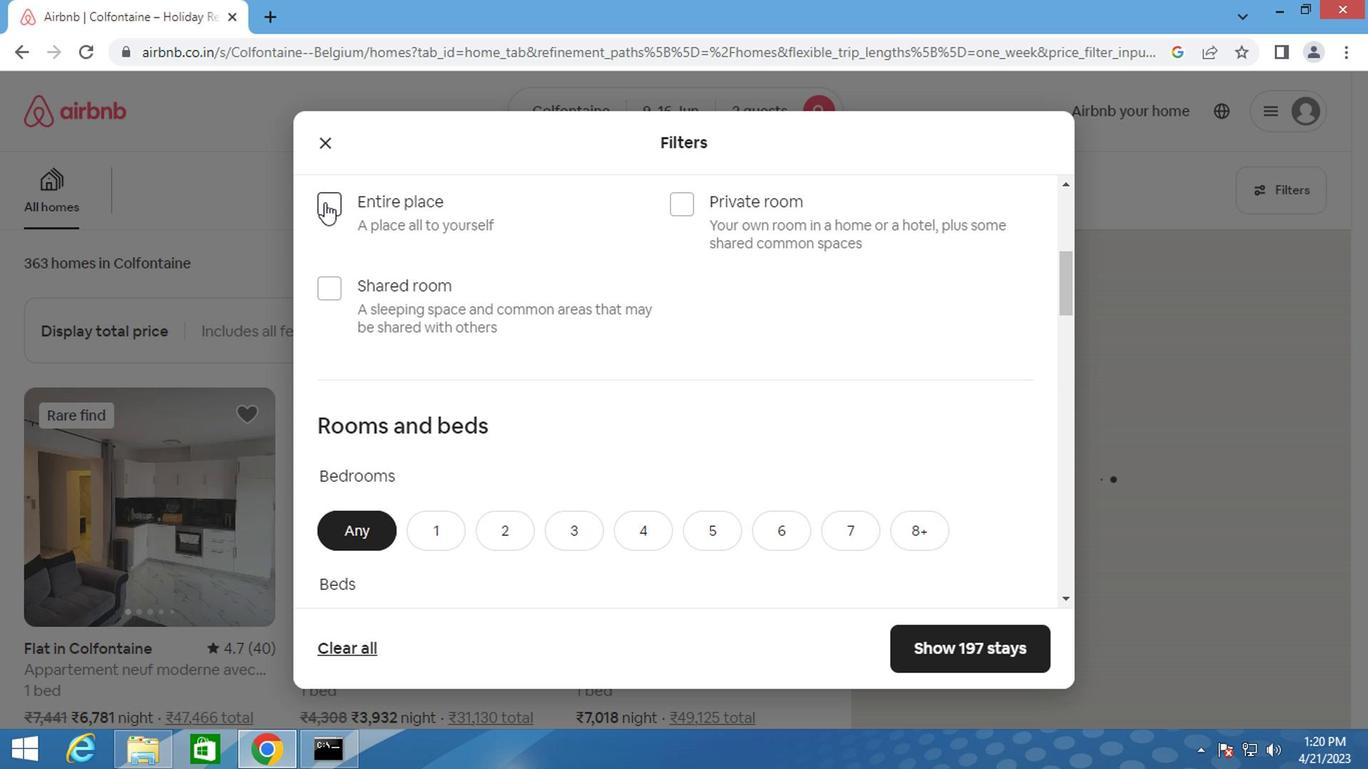 
Action: Mouse pressed left at (319, 206)
Screenshot: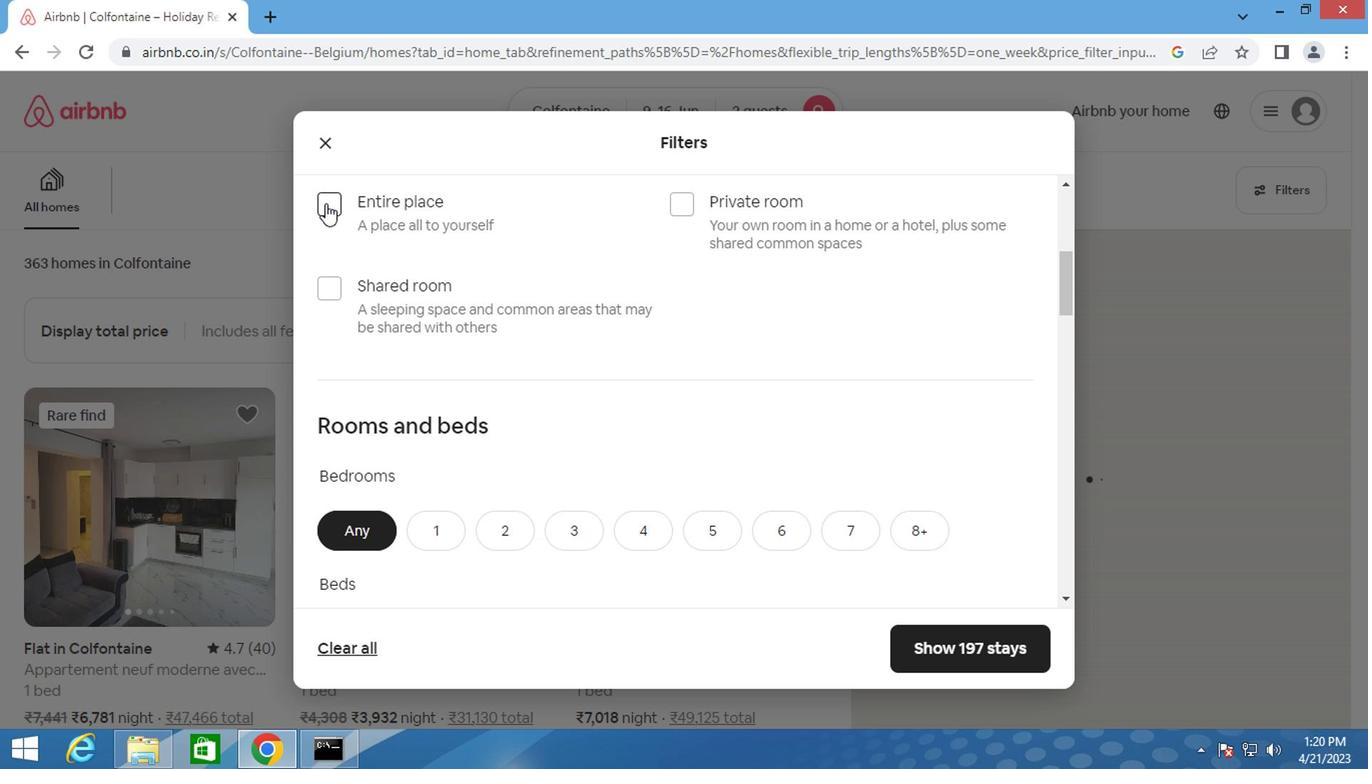 
Action: Mouse moved to (362, 253)
Screenshot: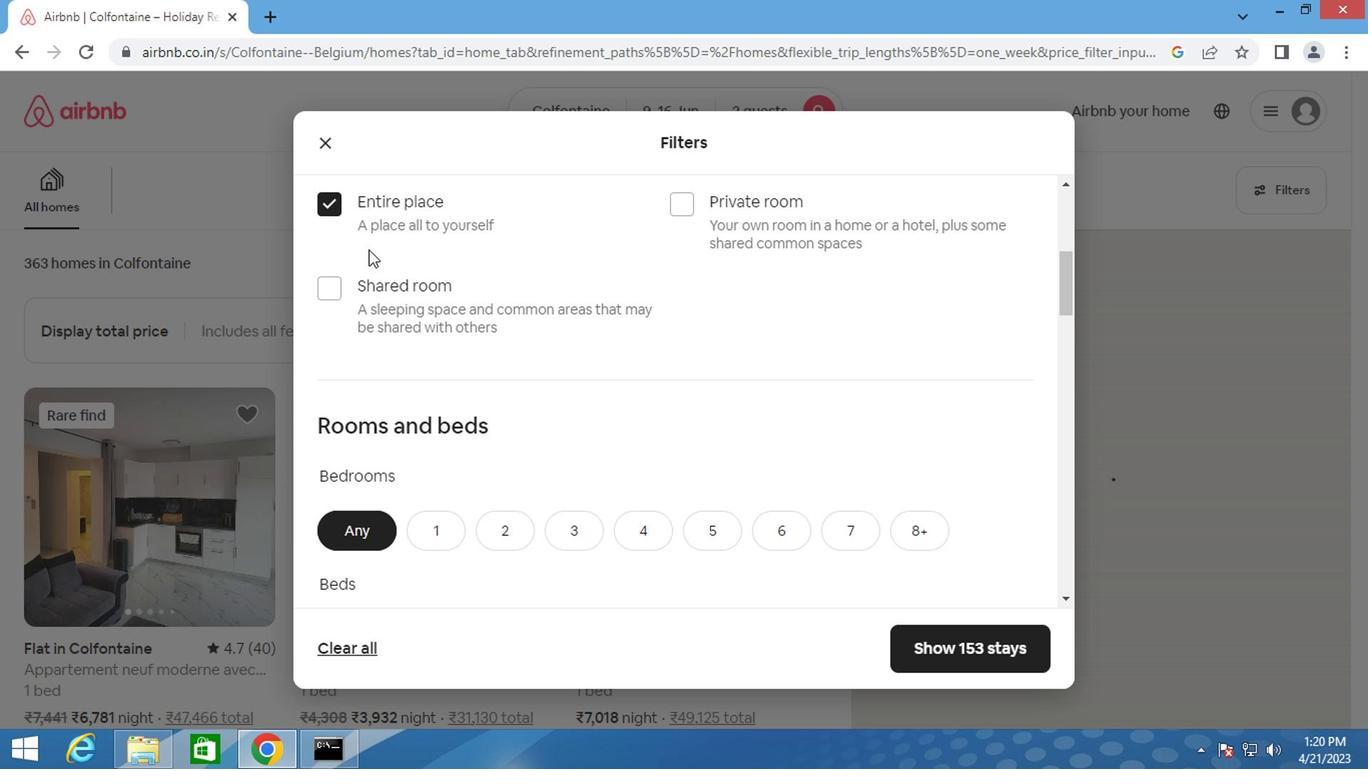 
Action: Mouse scrolled (362, 252) with delta (0, -1)
Screenshot: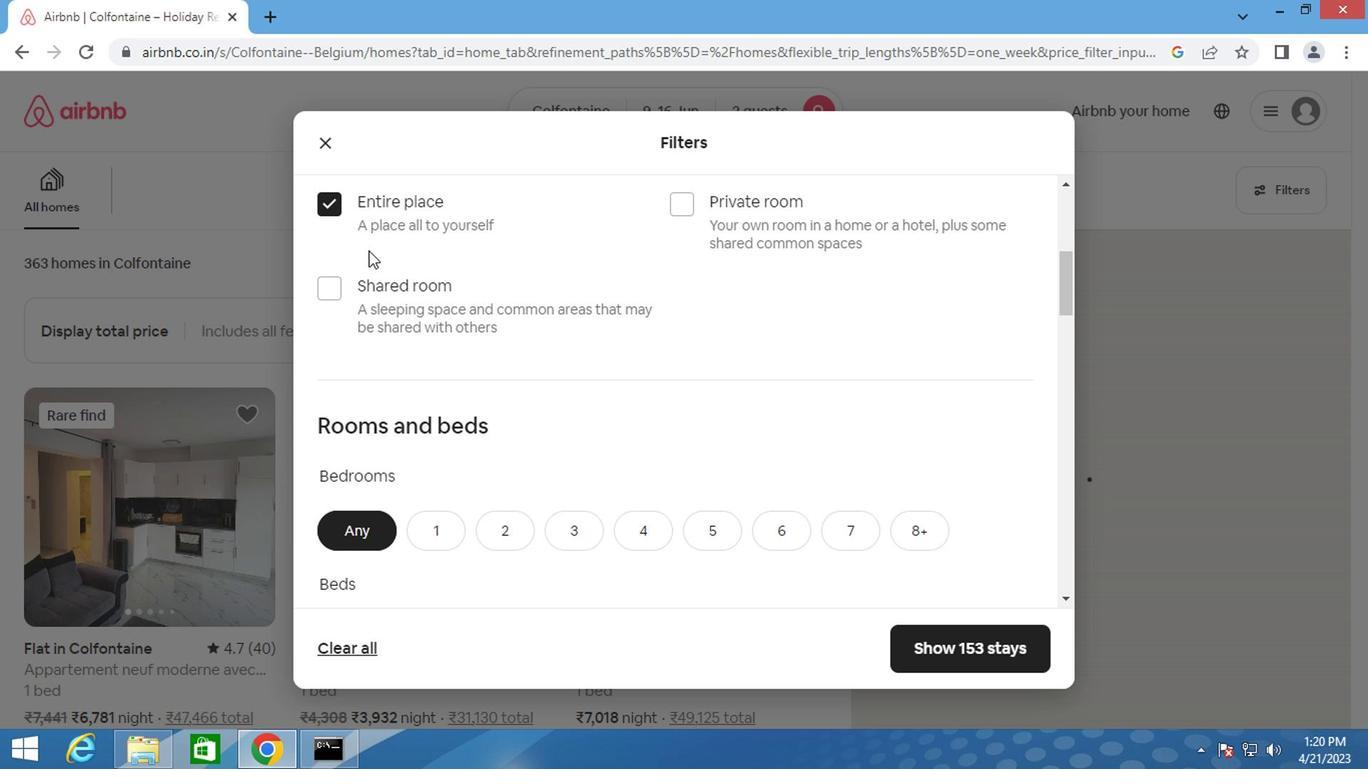 
Action: Mouse scrolled (362, 252) with delta (0, -1)
Screenshot: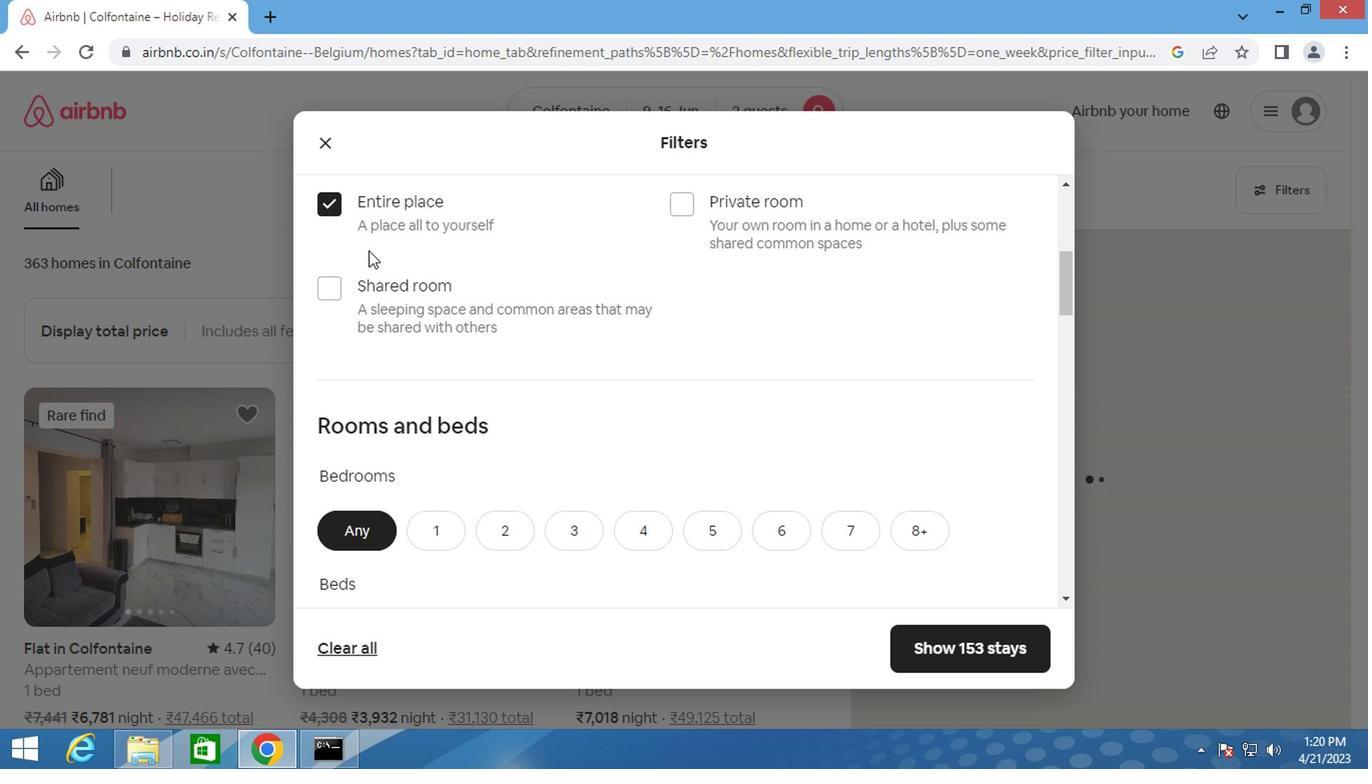
Action: Mouse moved to (487, 328)
Screenshot: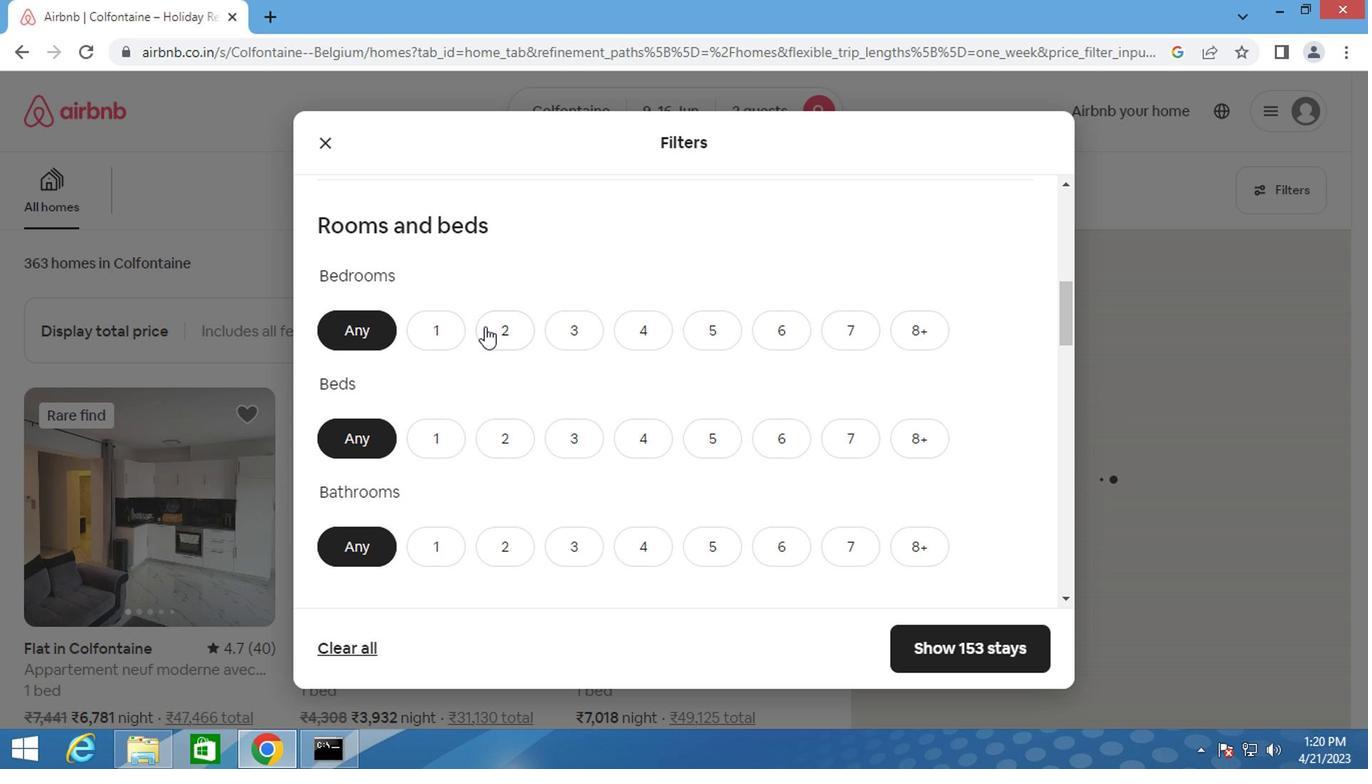 
Action: Mouse pressed left at (487, 328)
Screenshot: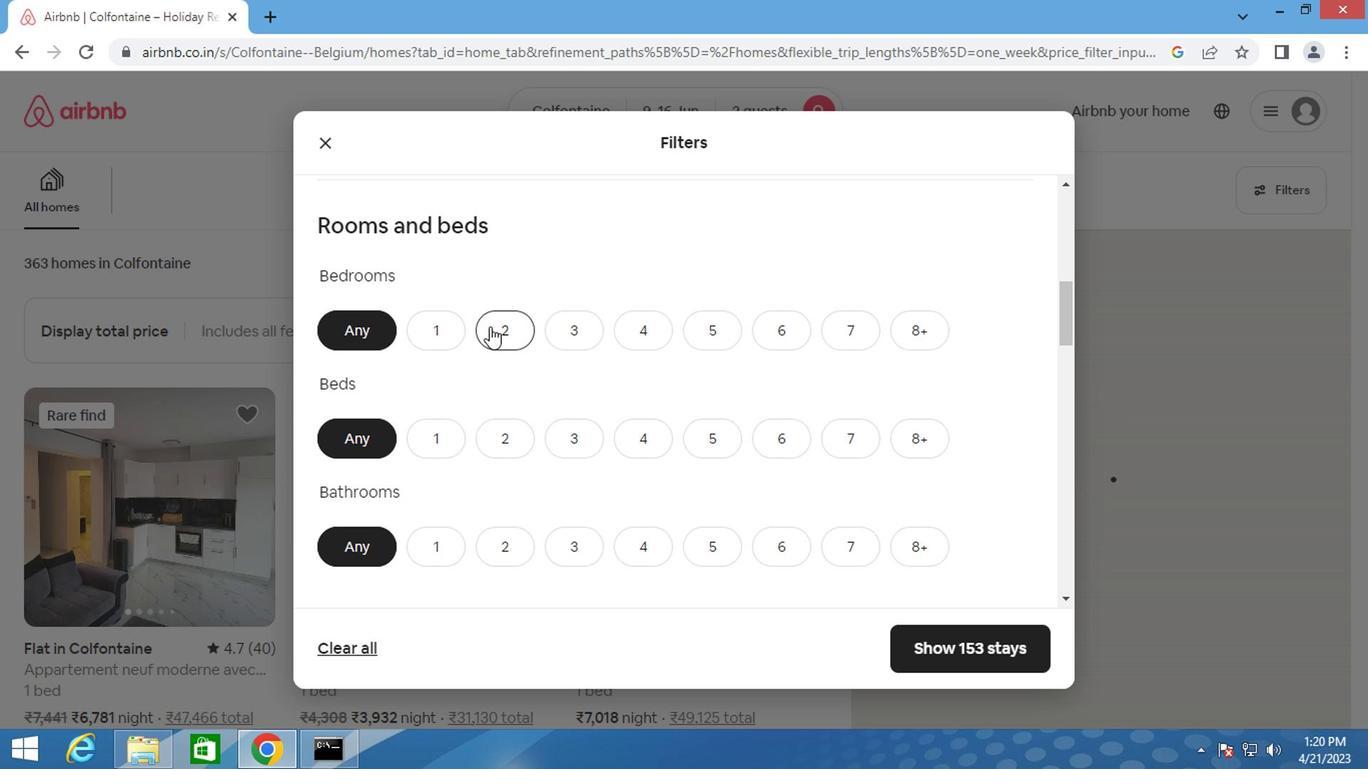 
Action: Mouse moved to (495, 430)
Screenshot: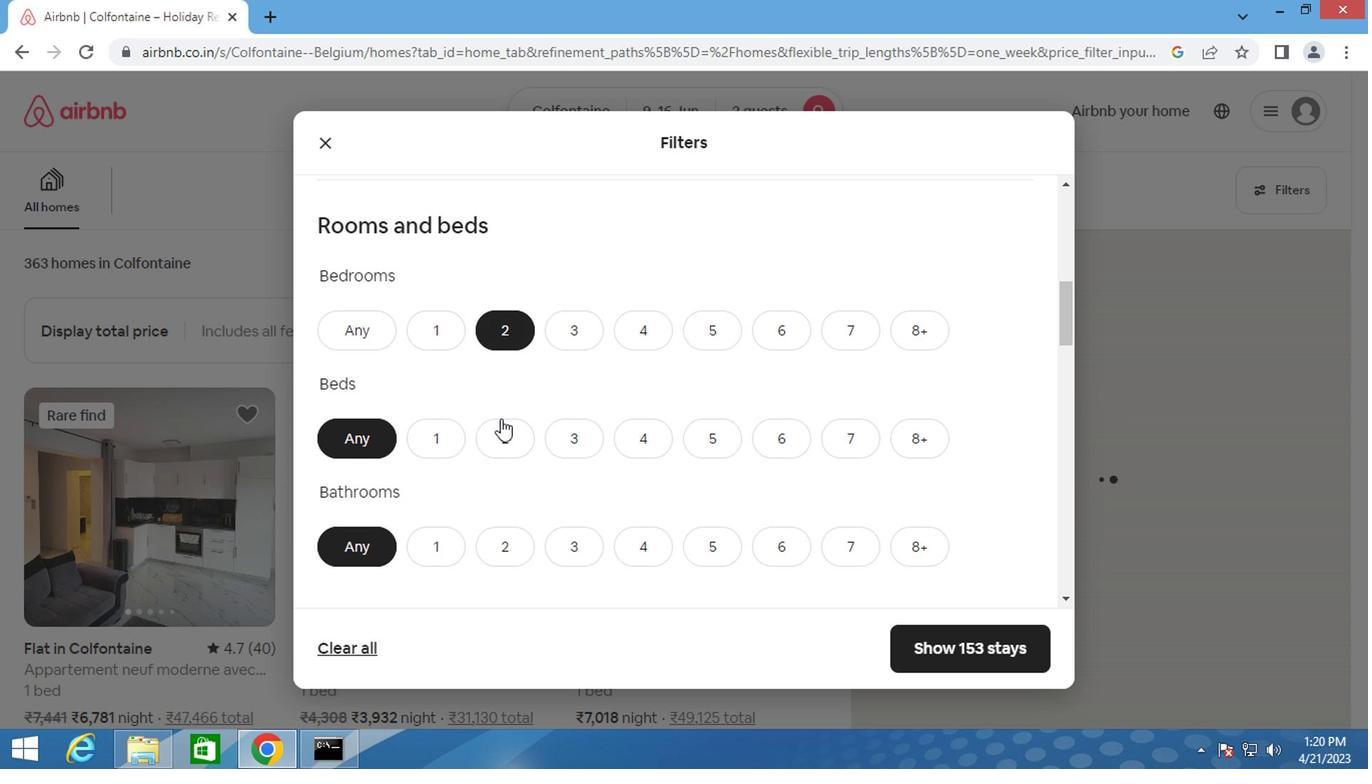 
Action: Mouse pressed left at (495, 430)
Screenshot: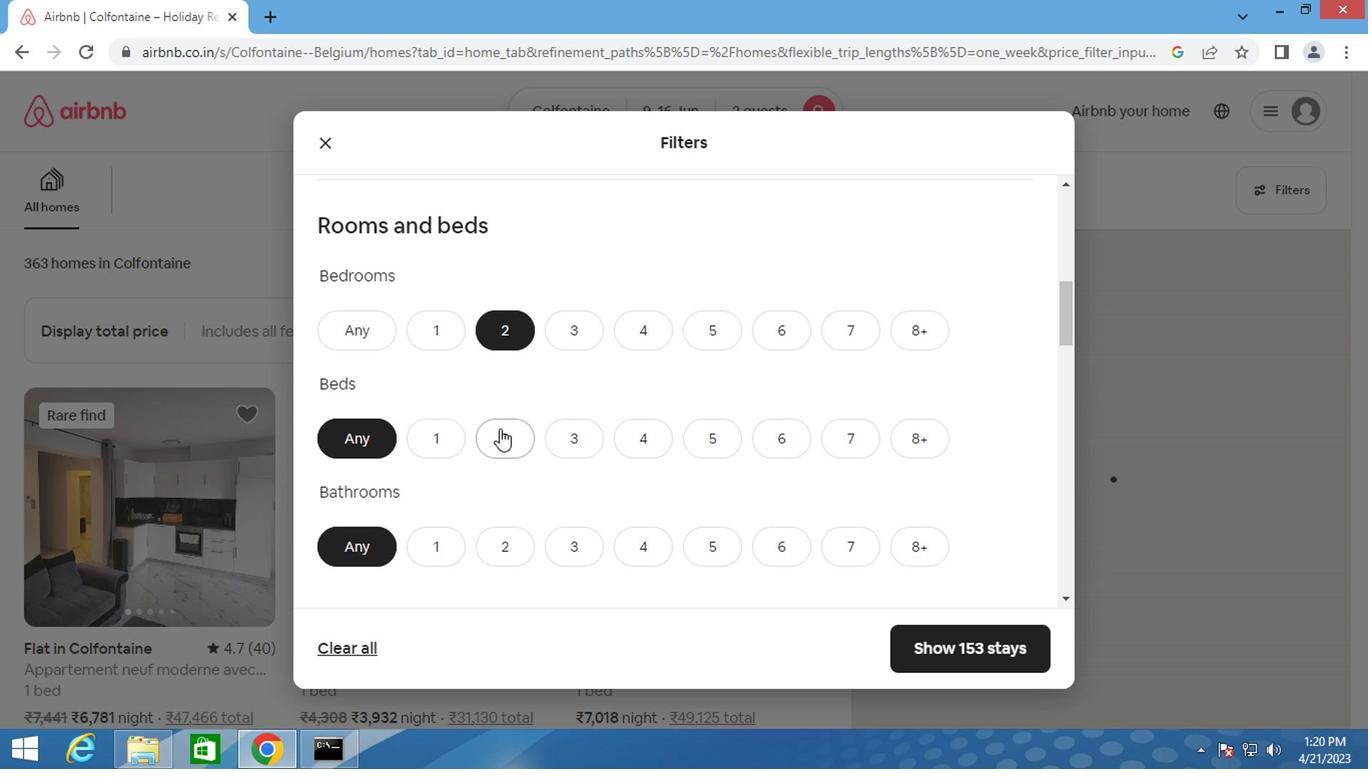 
Action: Mouse moved to (432, 539)
Screenshot: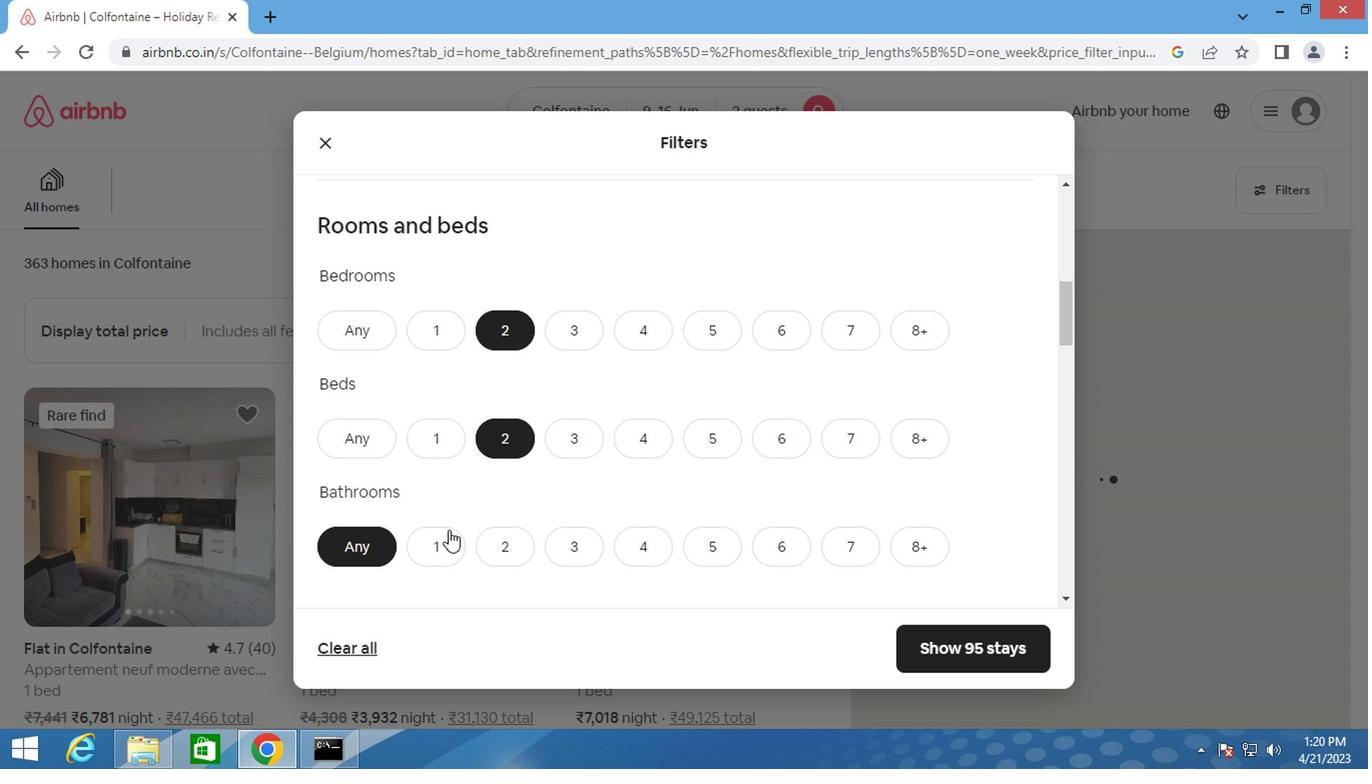 
Action: Mouse pressed left at (432, 539)
Screenshot: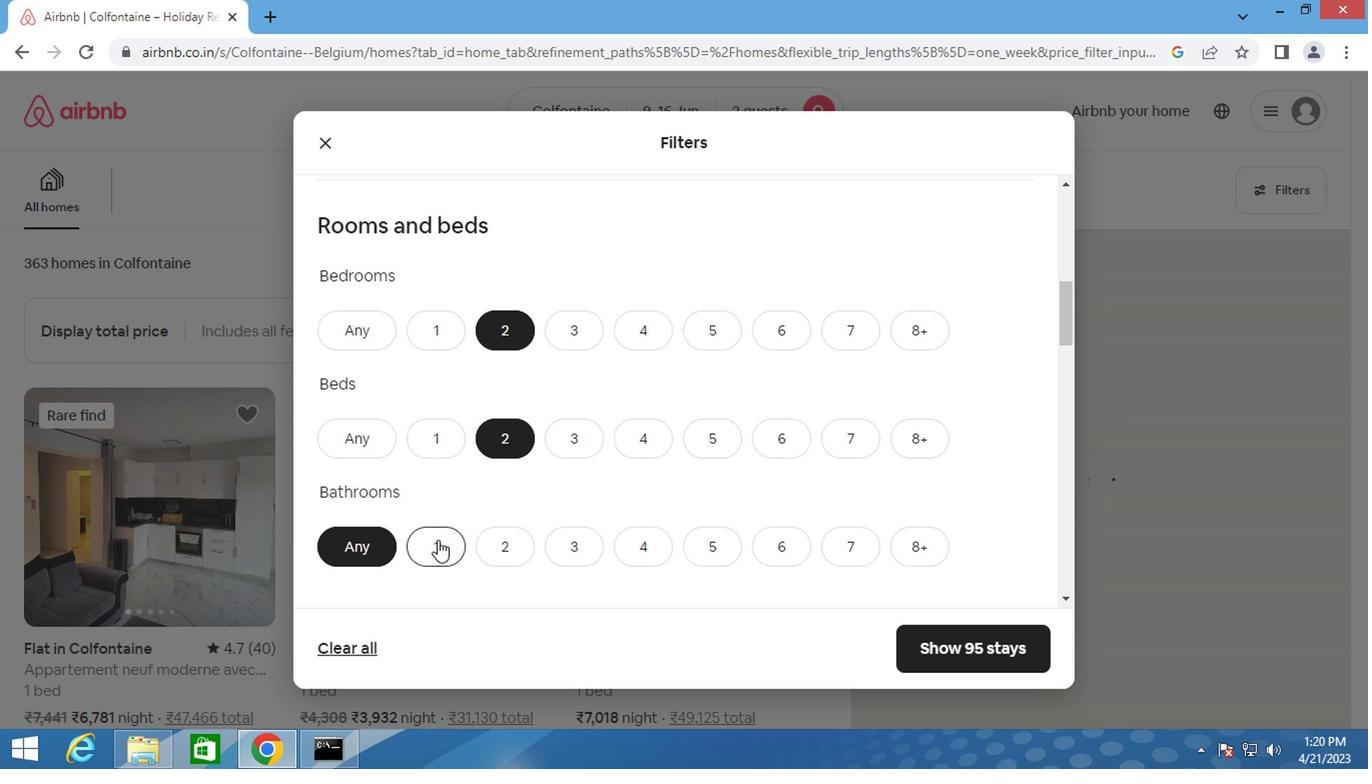 
Action: Mouse moved to (496, 493)
Screenshot: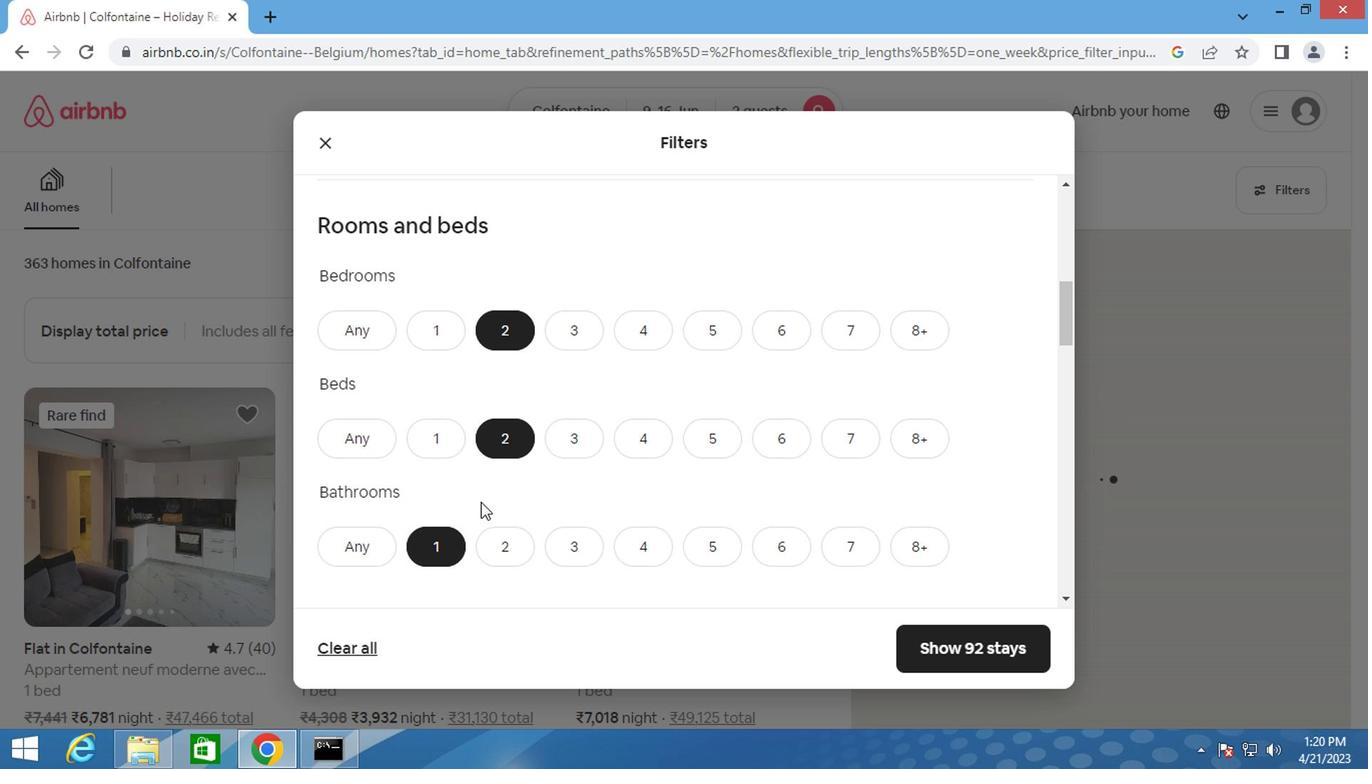 
Action: Mouse scrolled (496, 492) with delta (0, 0)
Screenshot: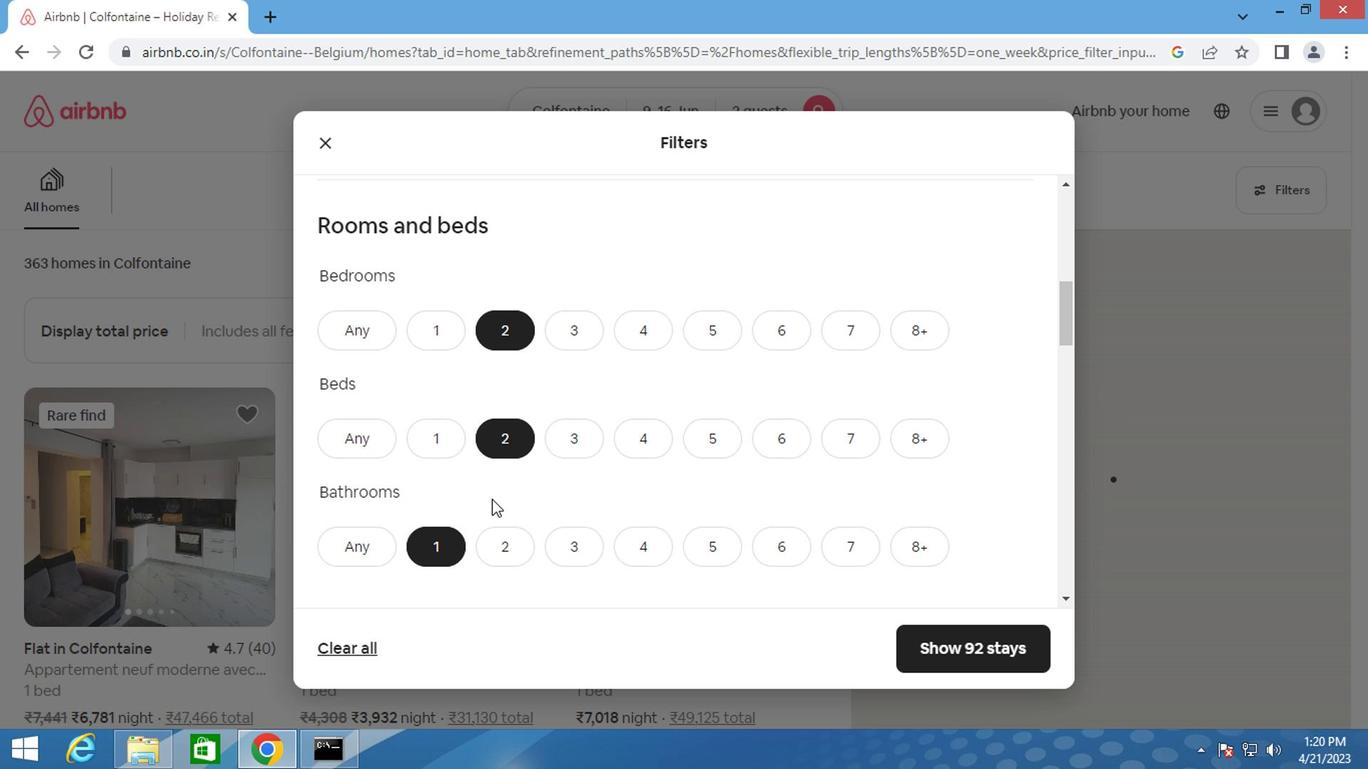 
Action: Mouse scrolled (496, 492) with delta (0, 0)
Screenshot: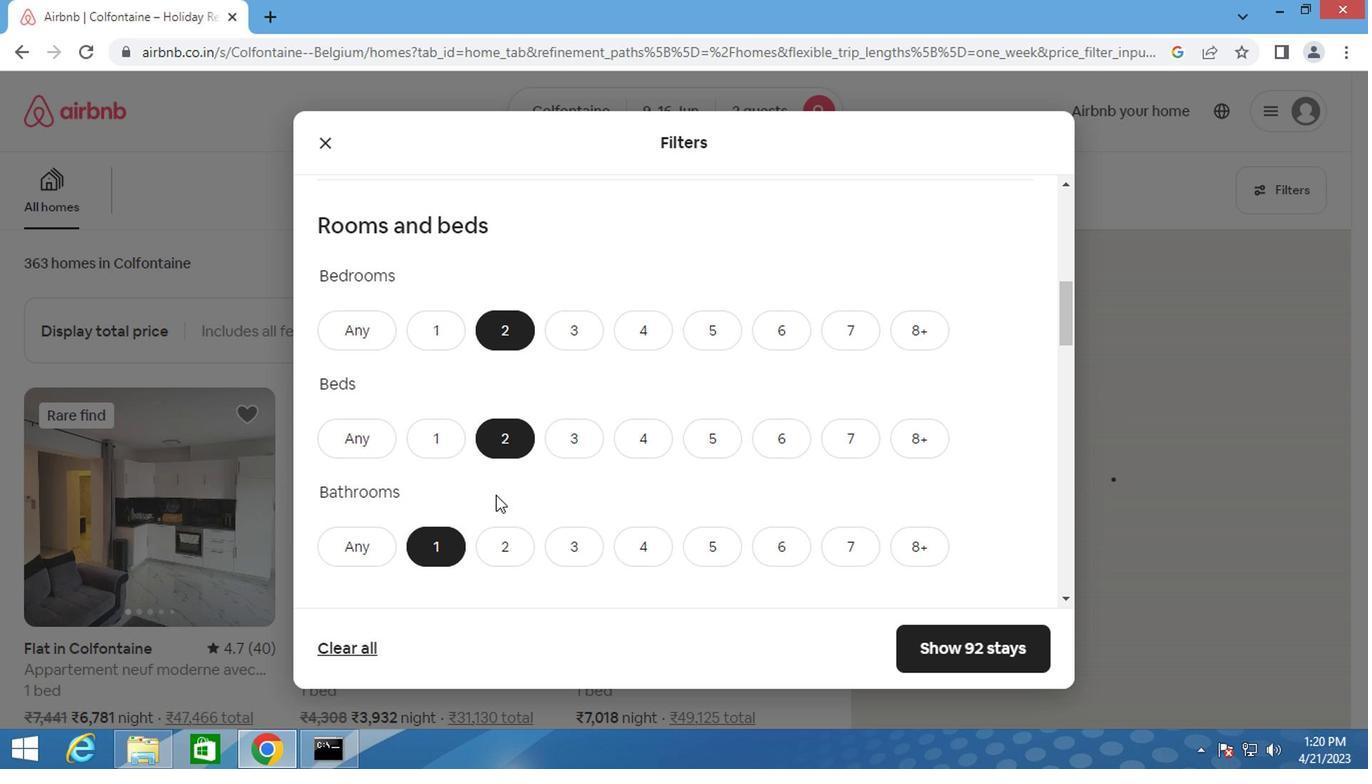 
Action: Mouse scrolled (496, 492) with delta (0, 0)
Screenshot: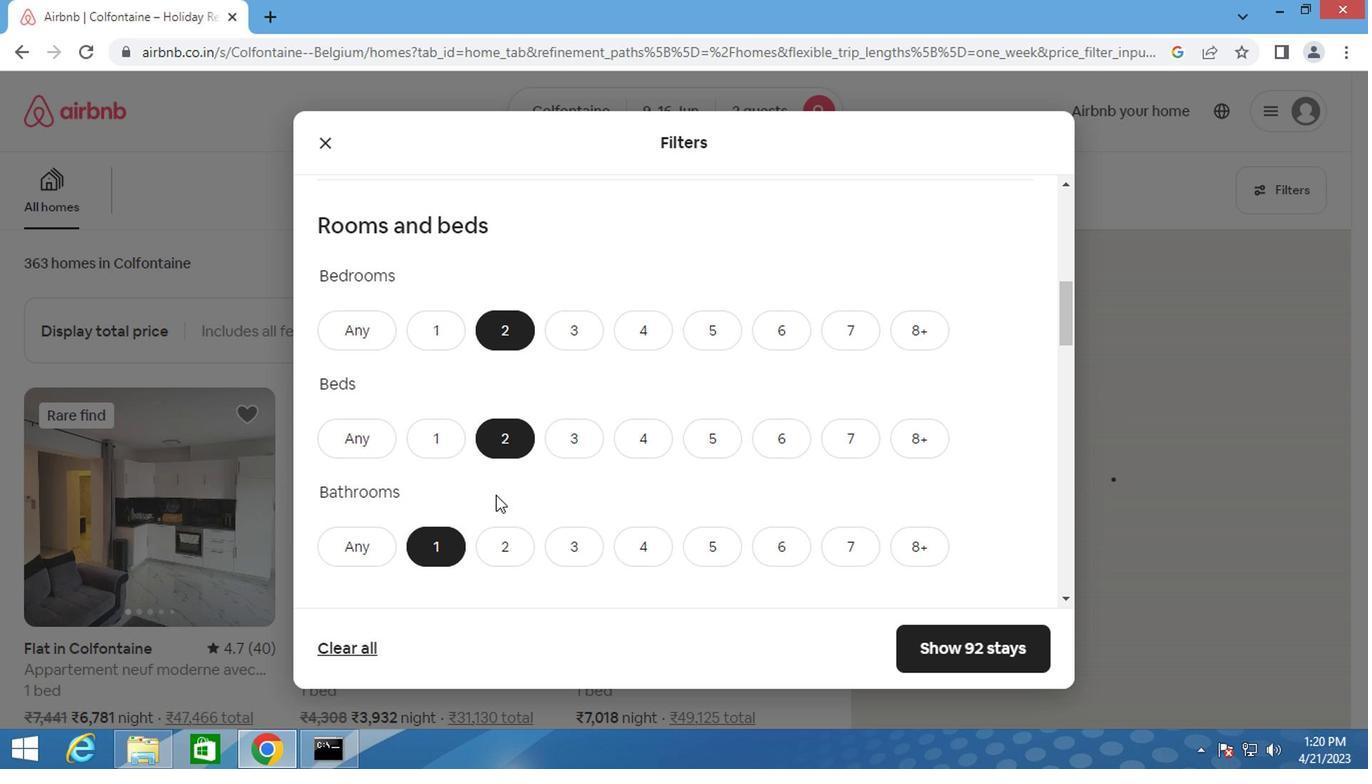 
Action: Mouse scrolled (496, 492) with delta (0, 0)
Screenshot: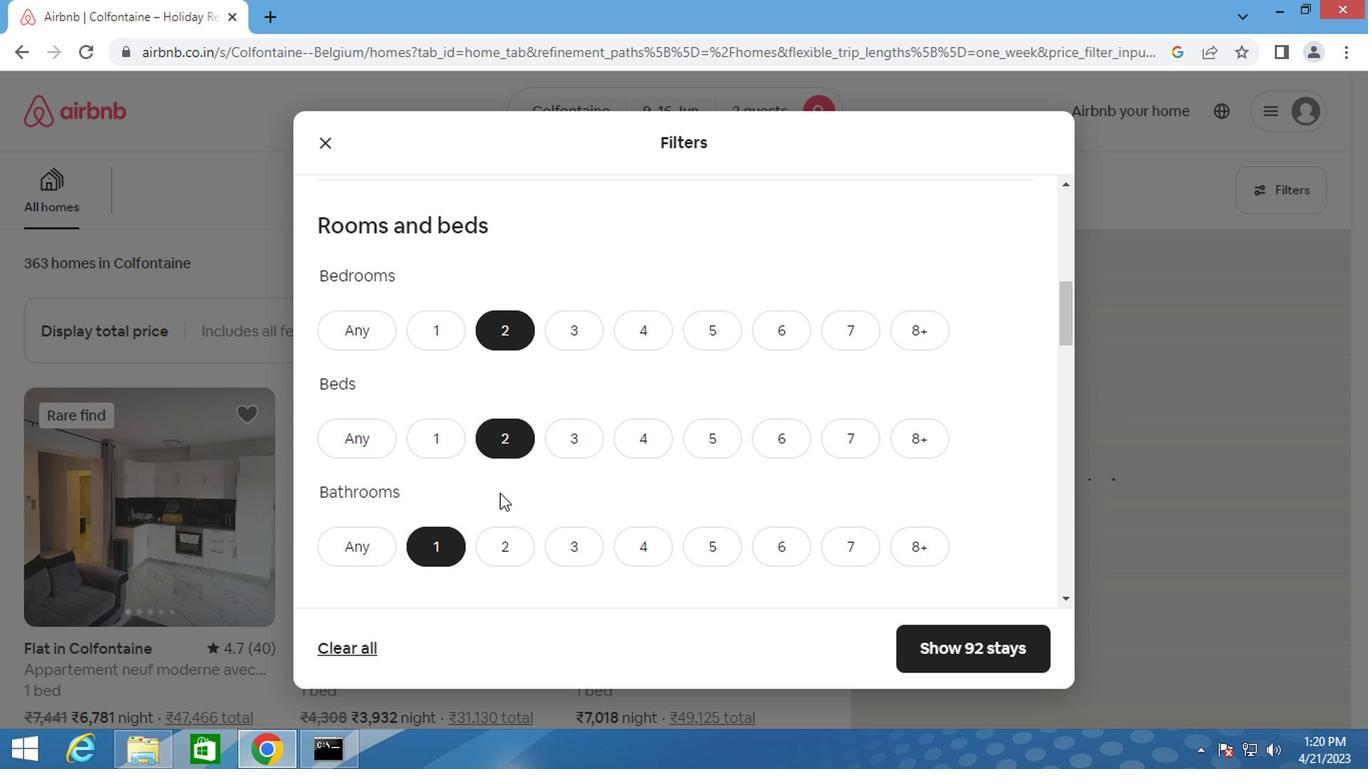 
Action: Mouse moved to (417, 373)
Screenshot: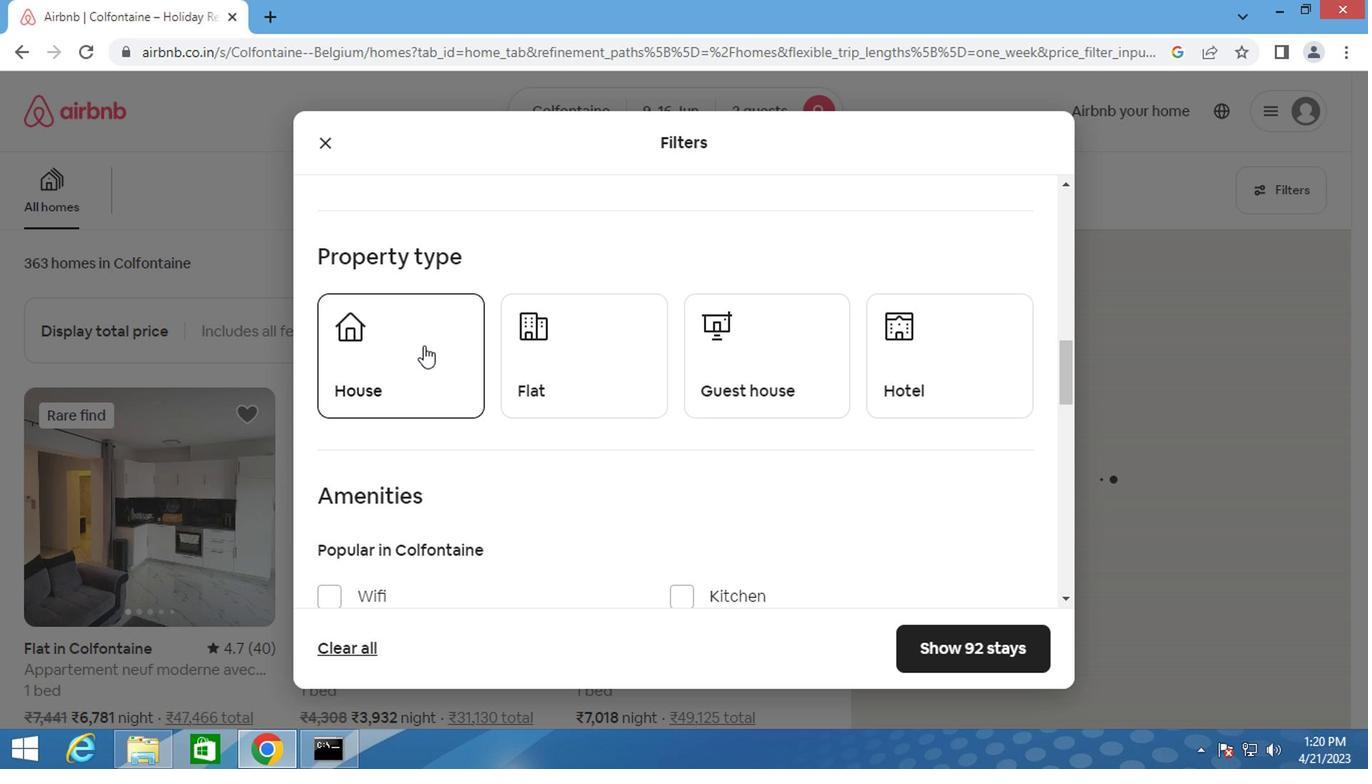 
Action: Mouse pressed left at (417, 373)
Screenshot: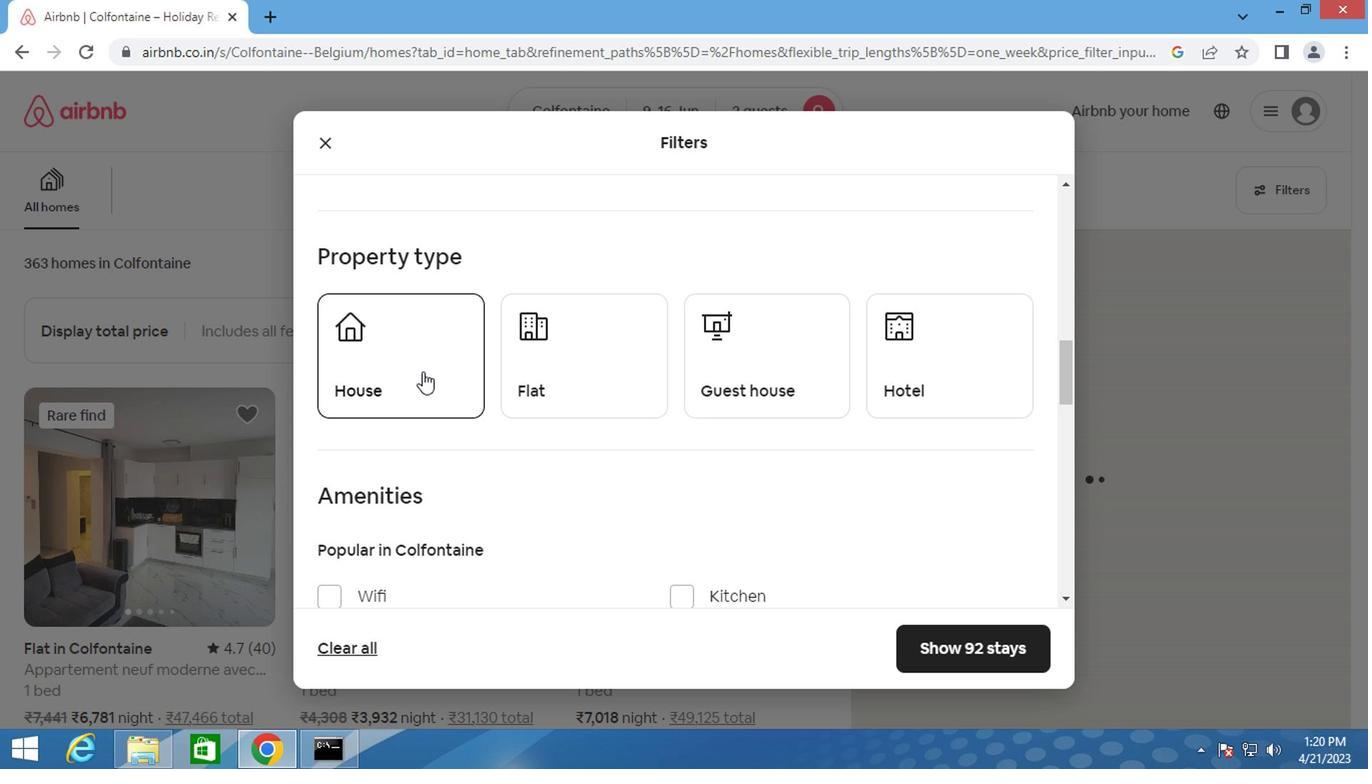
Action: Mouse moved to (508, 371)
Screenshot: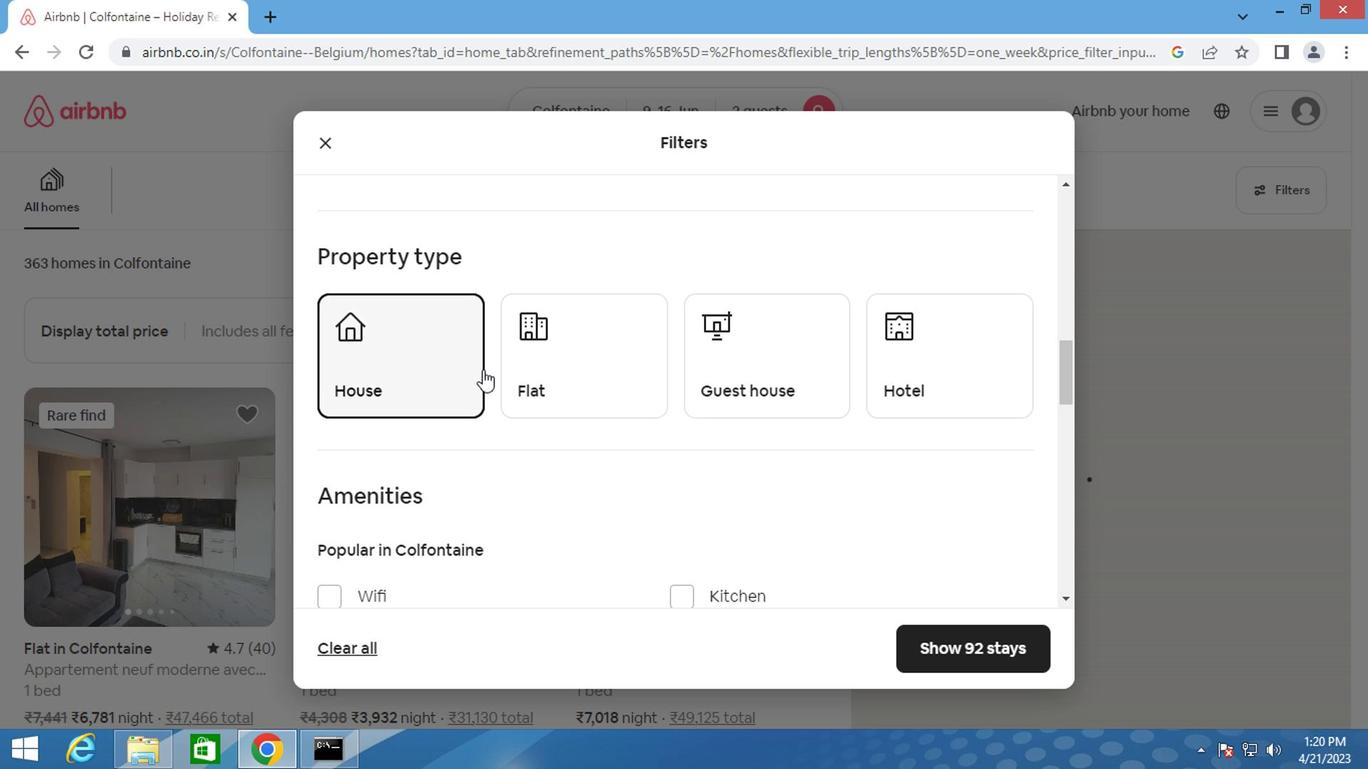 
Action: Mouse pressed left at (508, 371)
Screenshot: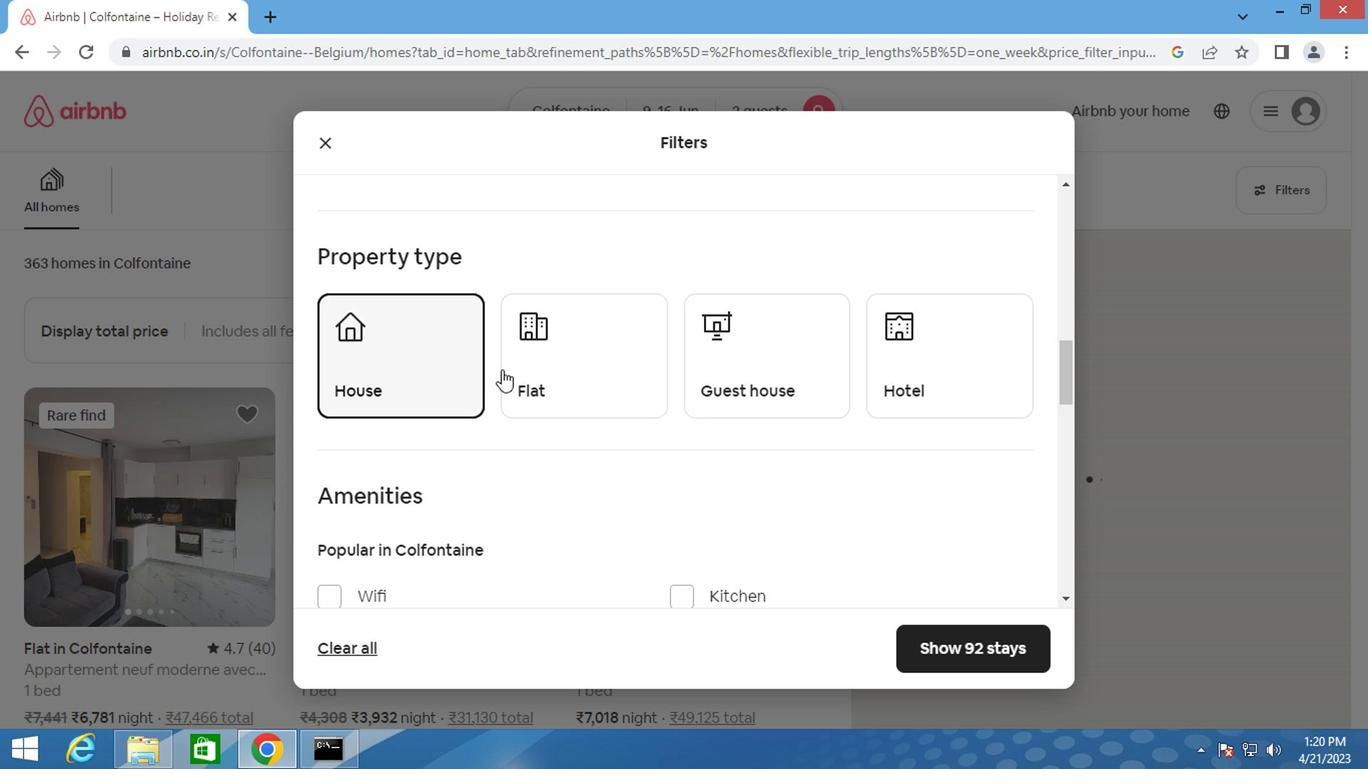 
Action: Mouse moved to (724, 384)
Screenshot: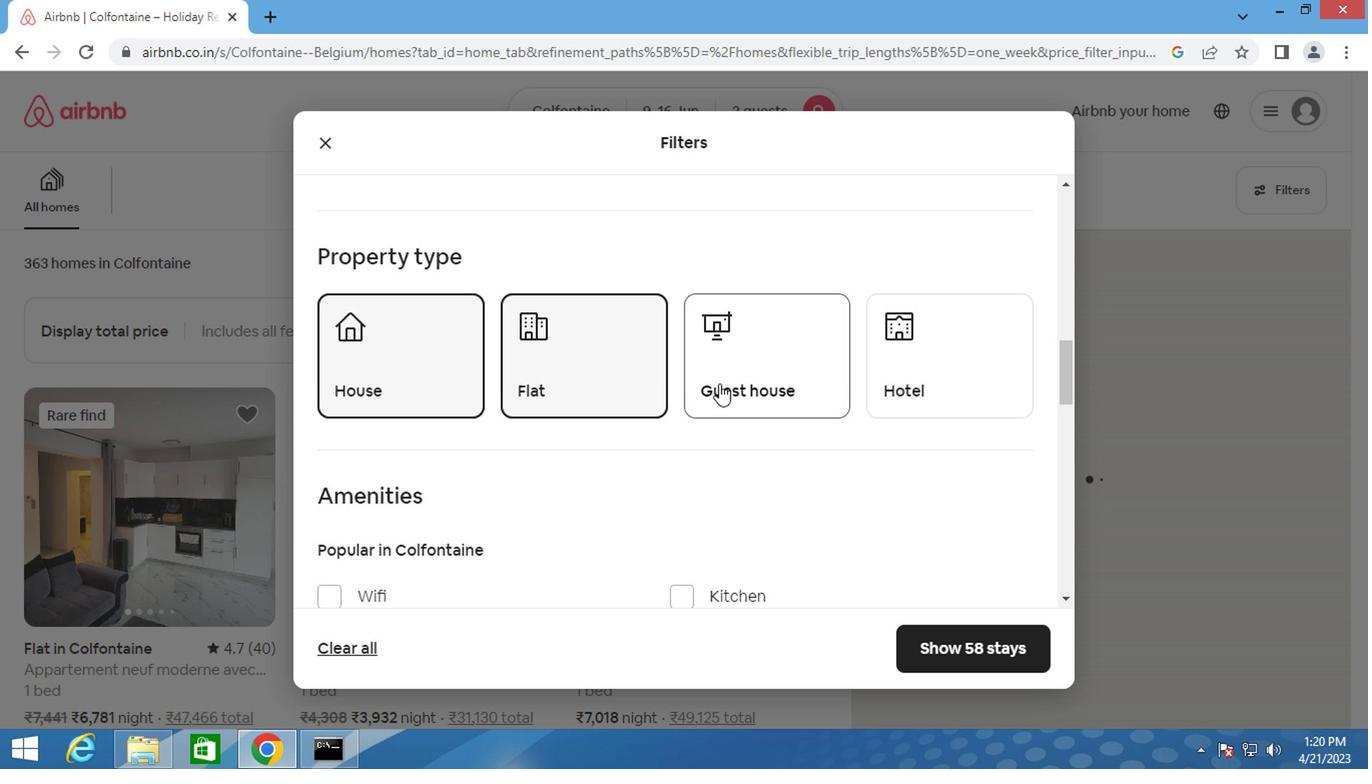 
Action: Mouse pressed left at (724, 384)
Screenshot: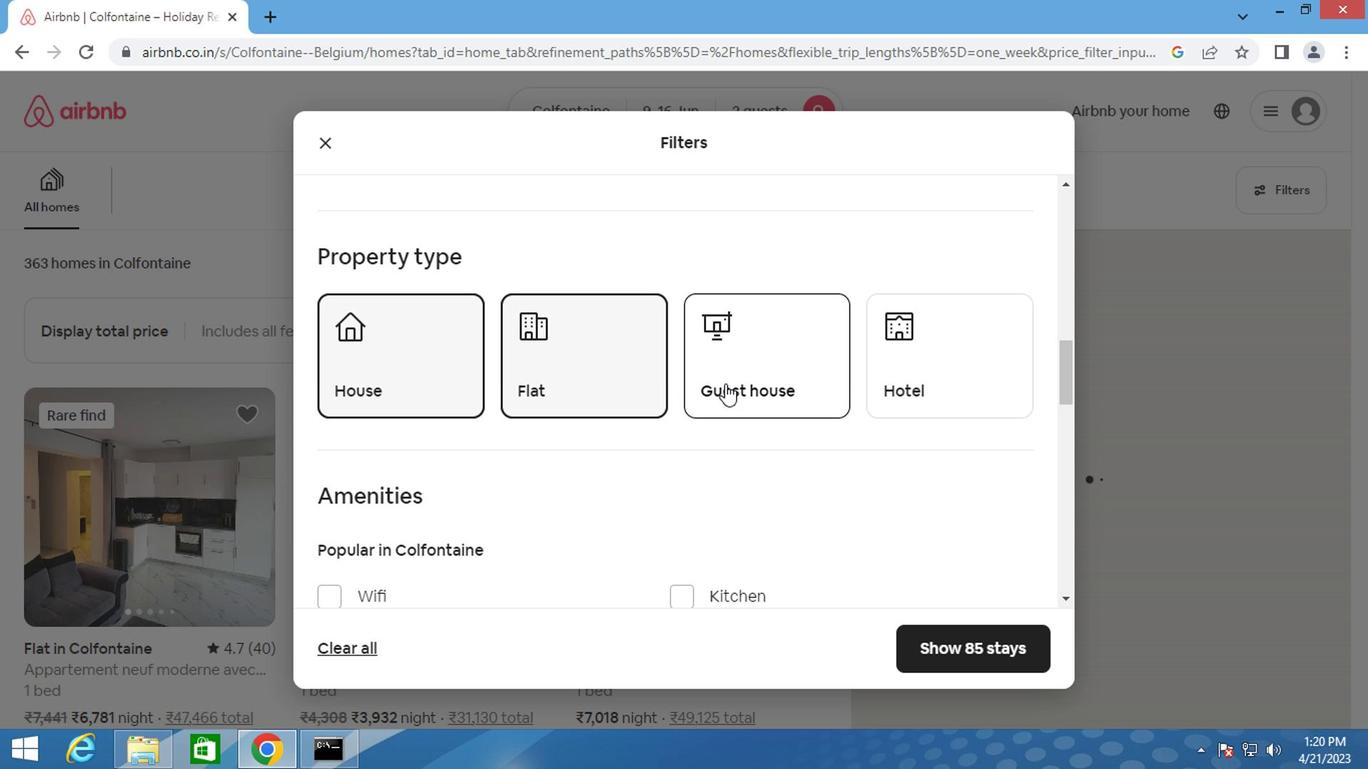 
Action: Mouse moved to (728, 380)
Screenshot: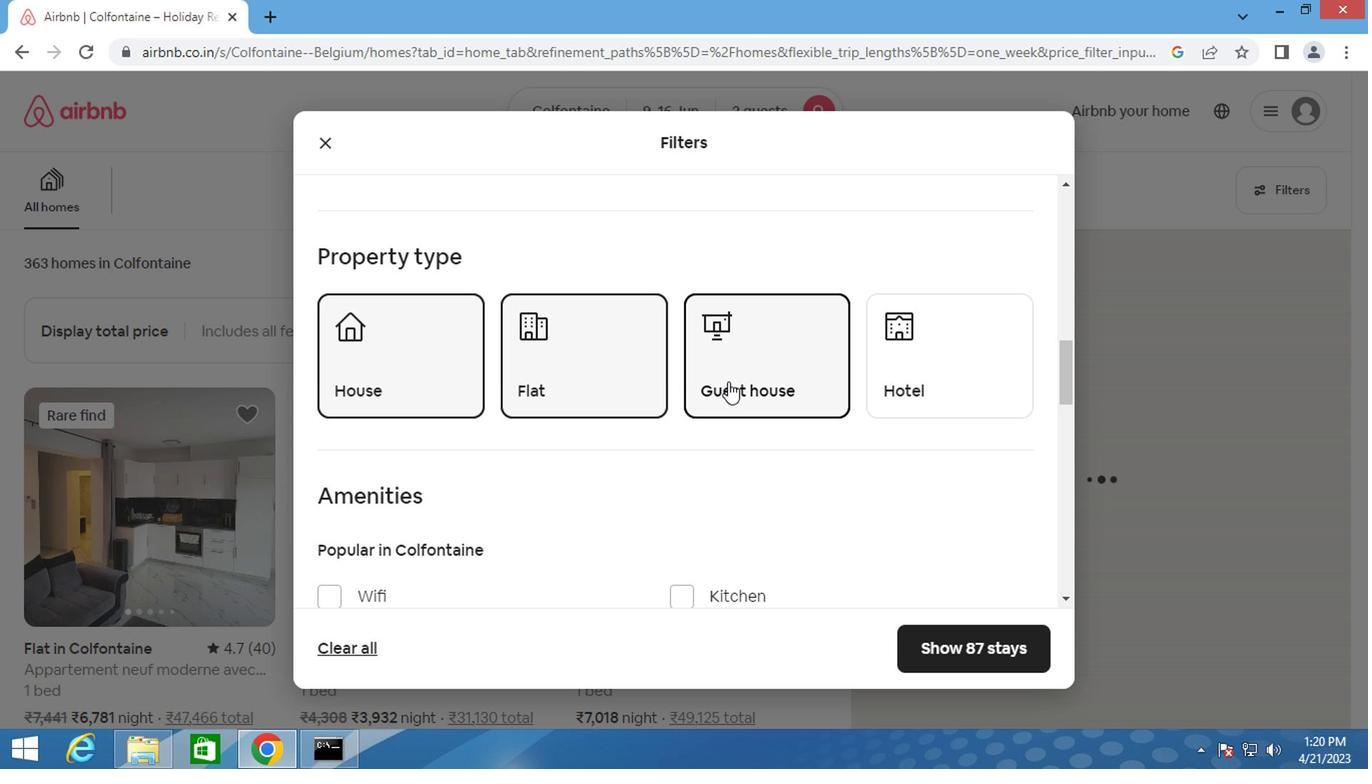 
Action: Mouse scrolled (728, 379) with delta (0, -1)
Screenshot: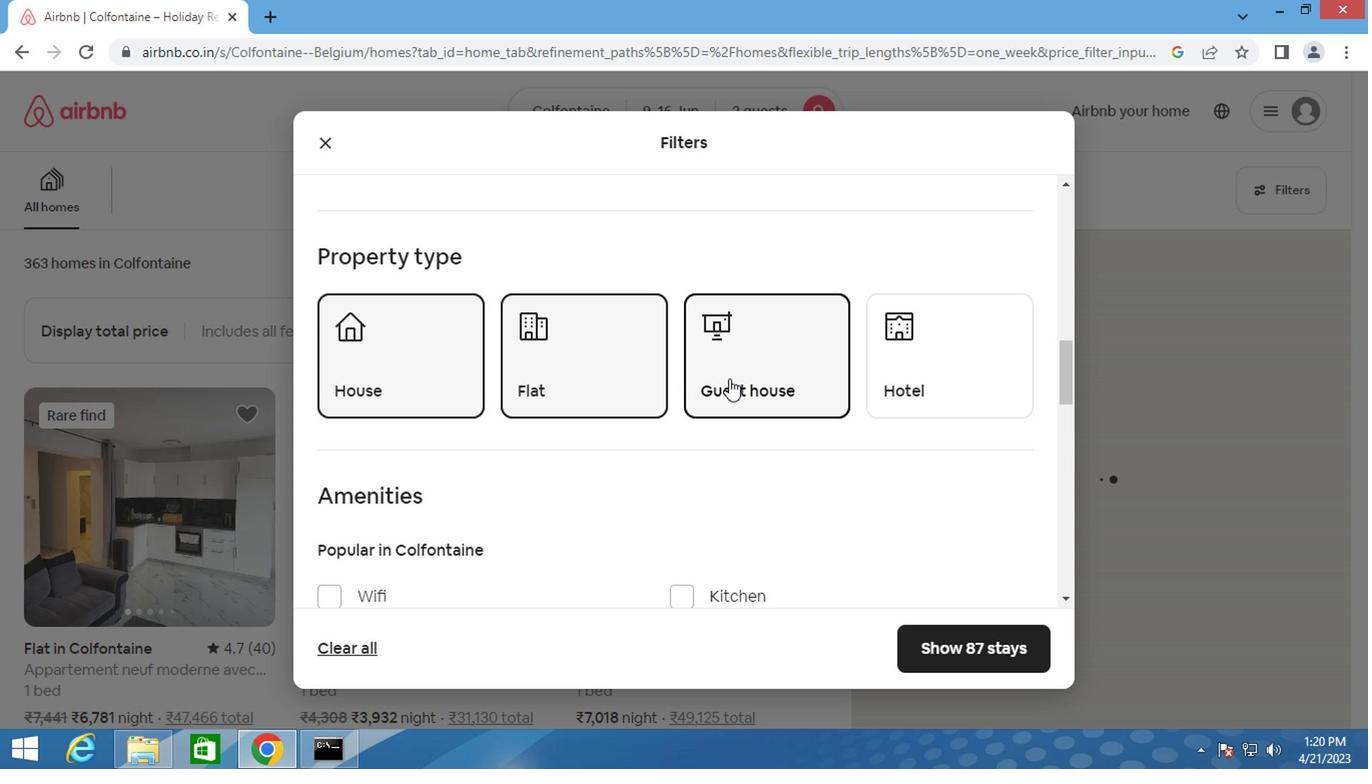 
Action: Mouse scrolled (728, 379) with delta (0, -1)
Screenshot: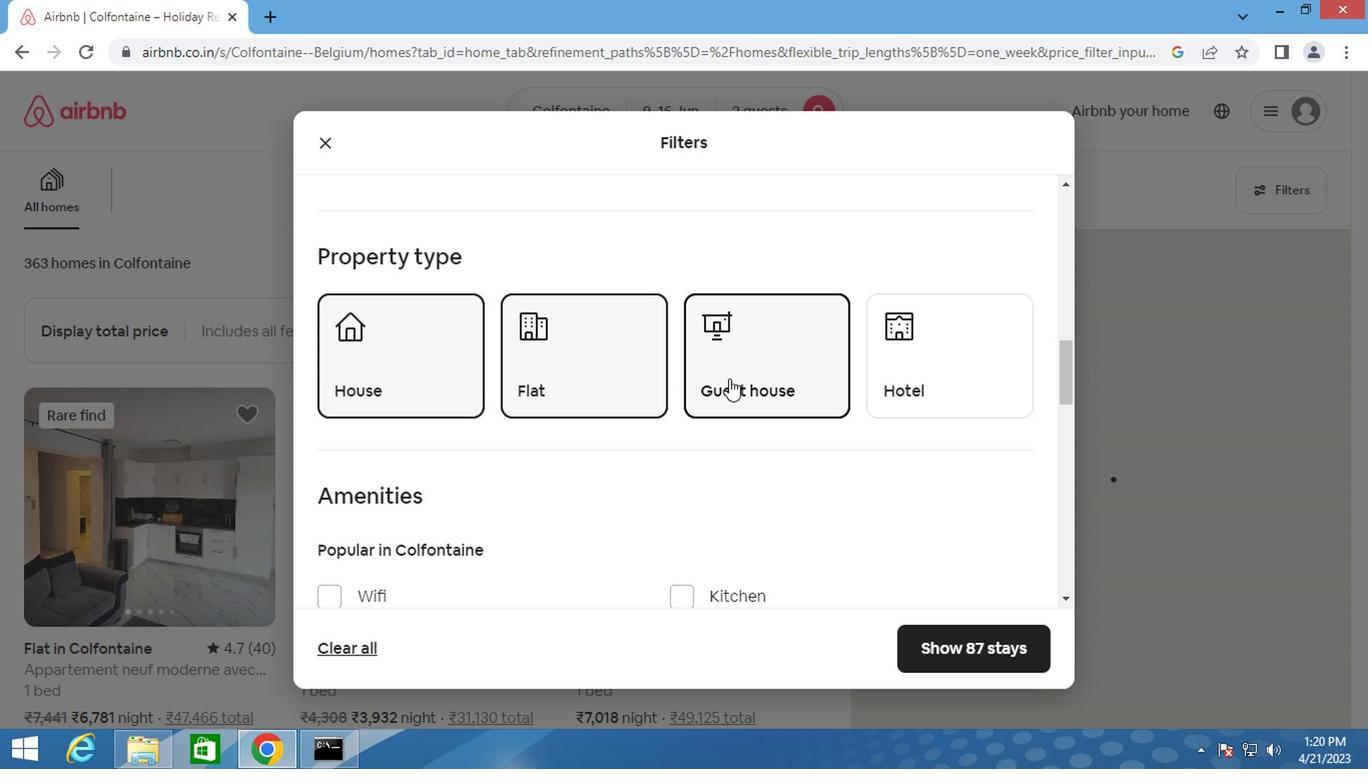 
Action: Mouse scrolled (728, 379) with delta (0, -1)
Screenshot: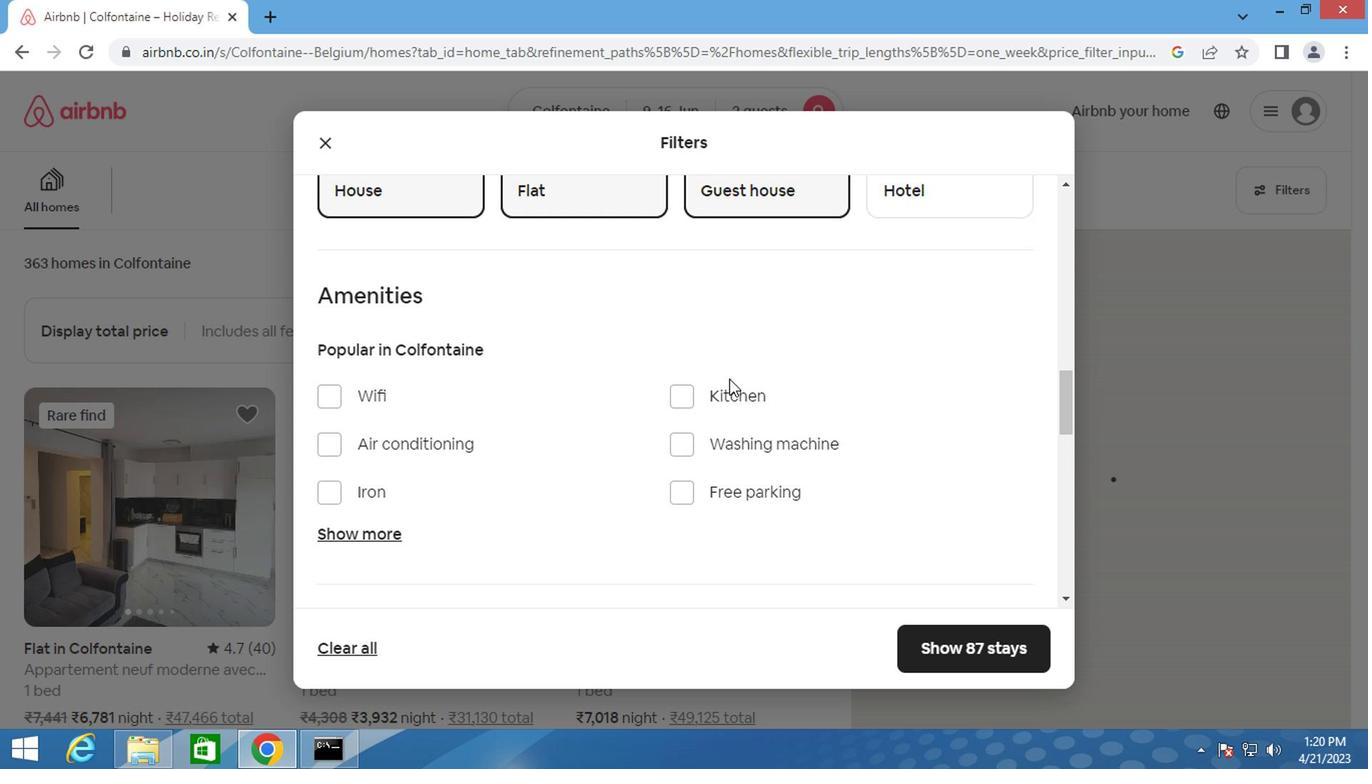 
Action: Mouse moved to (389, 432)
Screenshot: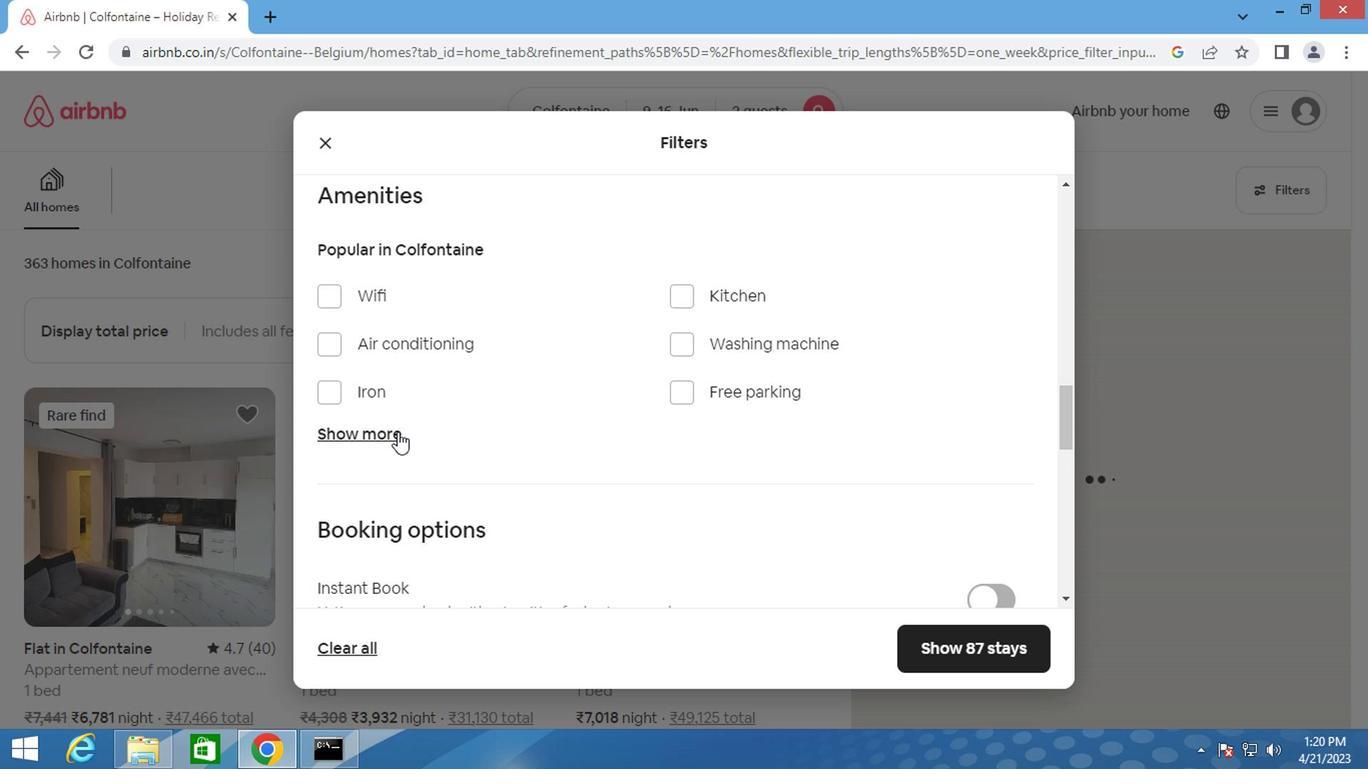 
Action: Mouse pressed left at (389, 432)
Screenshot: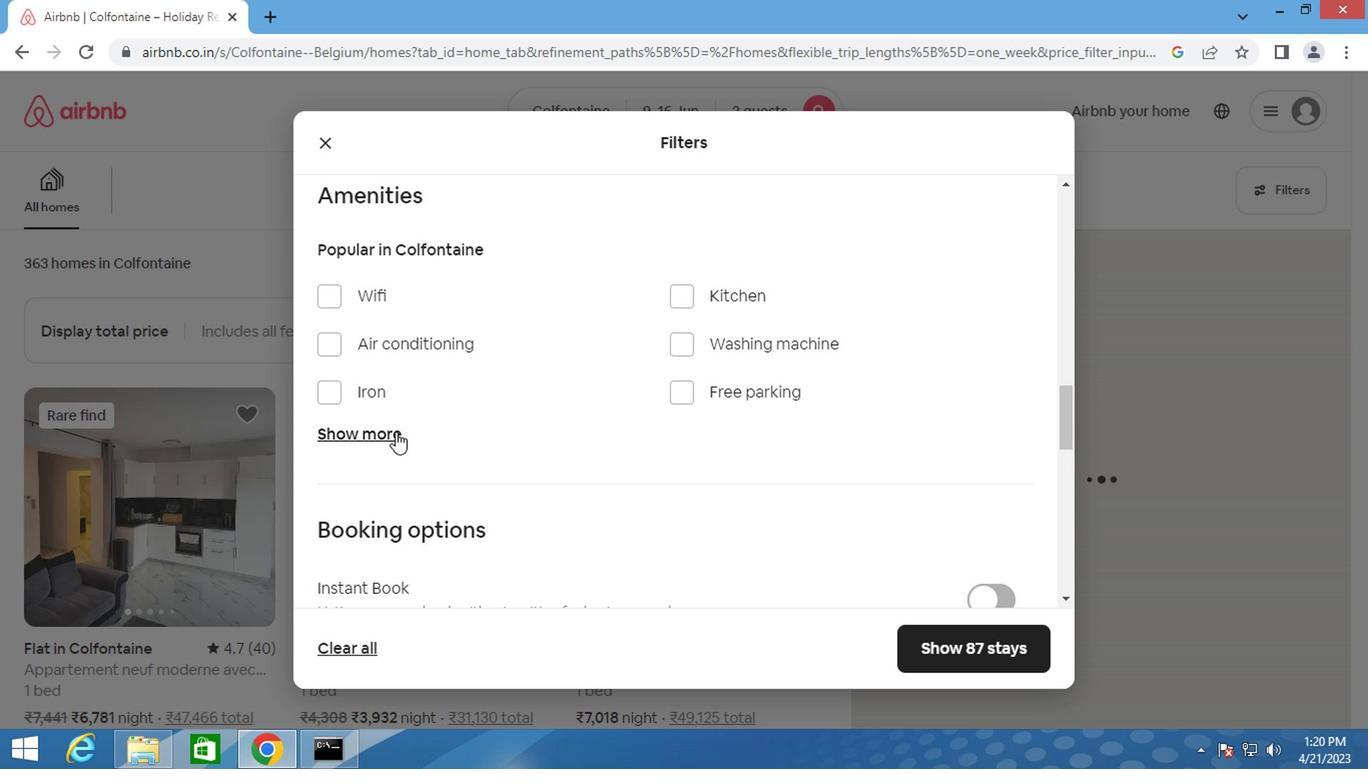 
Action: Mouse moved to (673, 502)
Screenshot: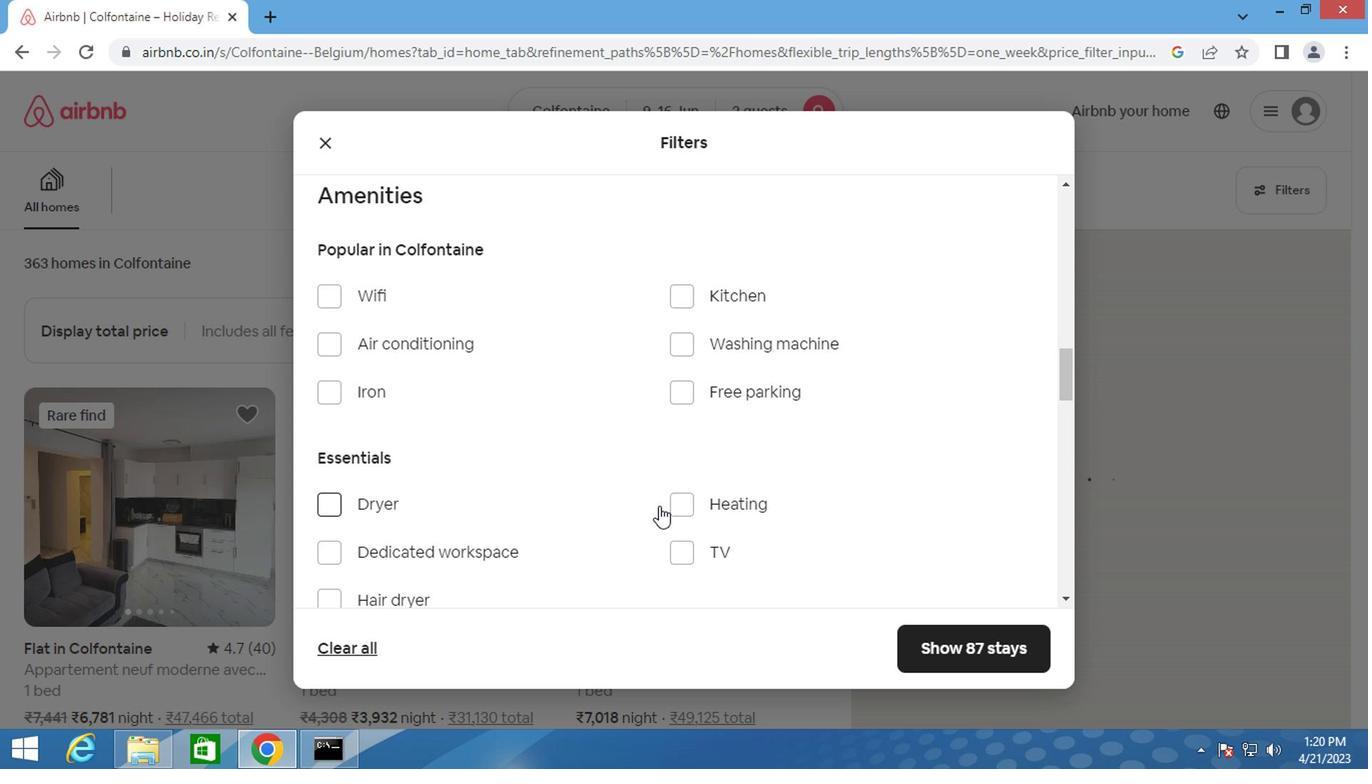
Action: Mouse pressed left at (673, 502)
Screenshot: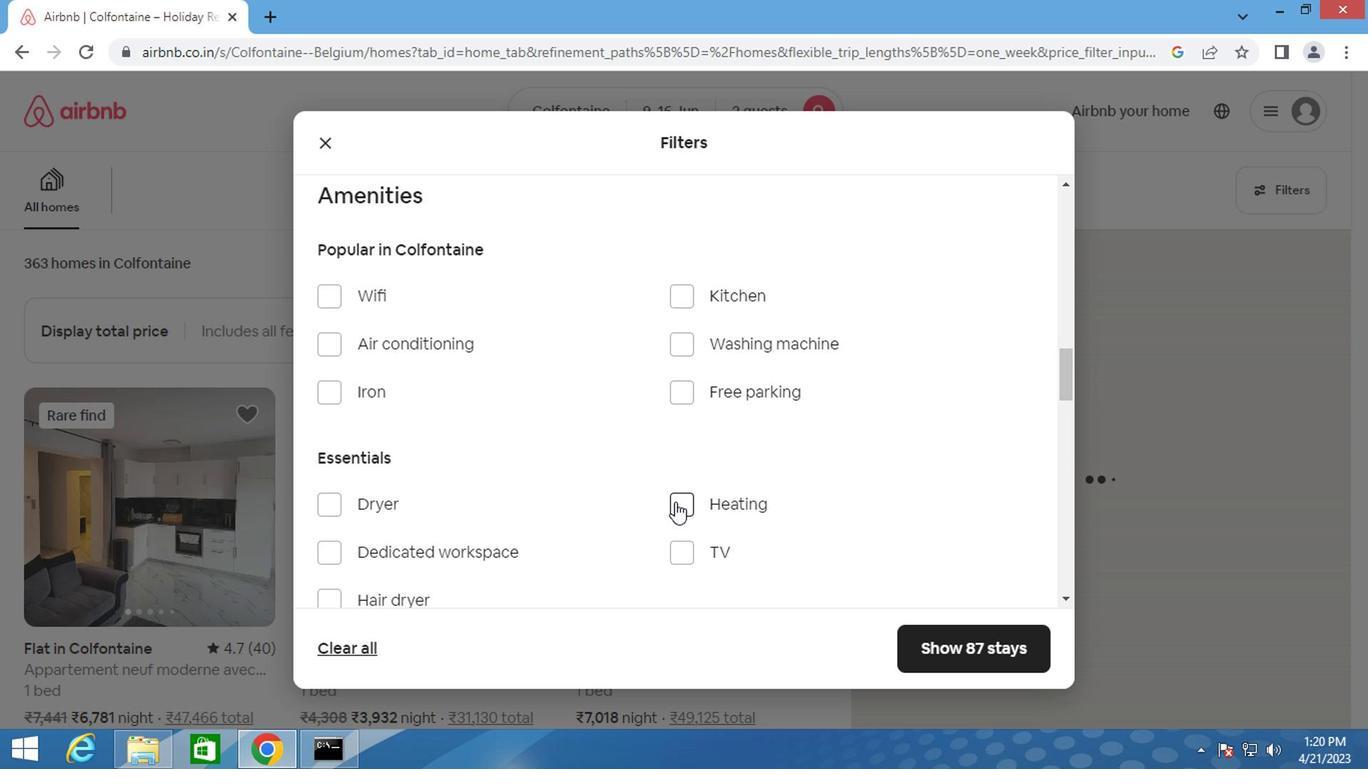
Action: Mouse moved to (595, 482)
Screenshot: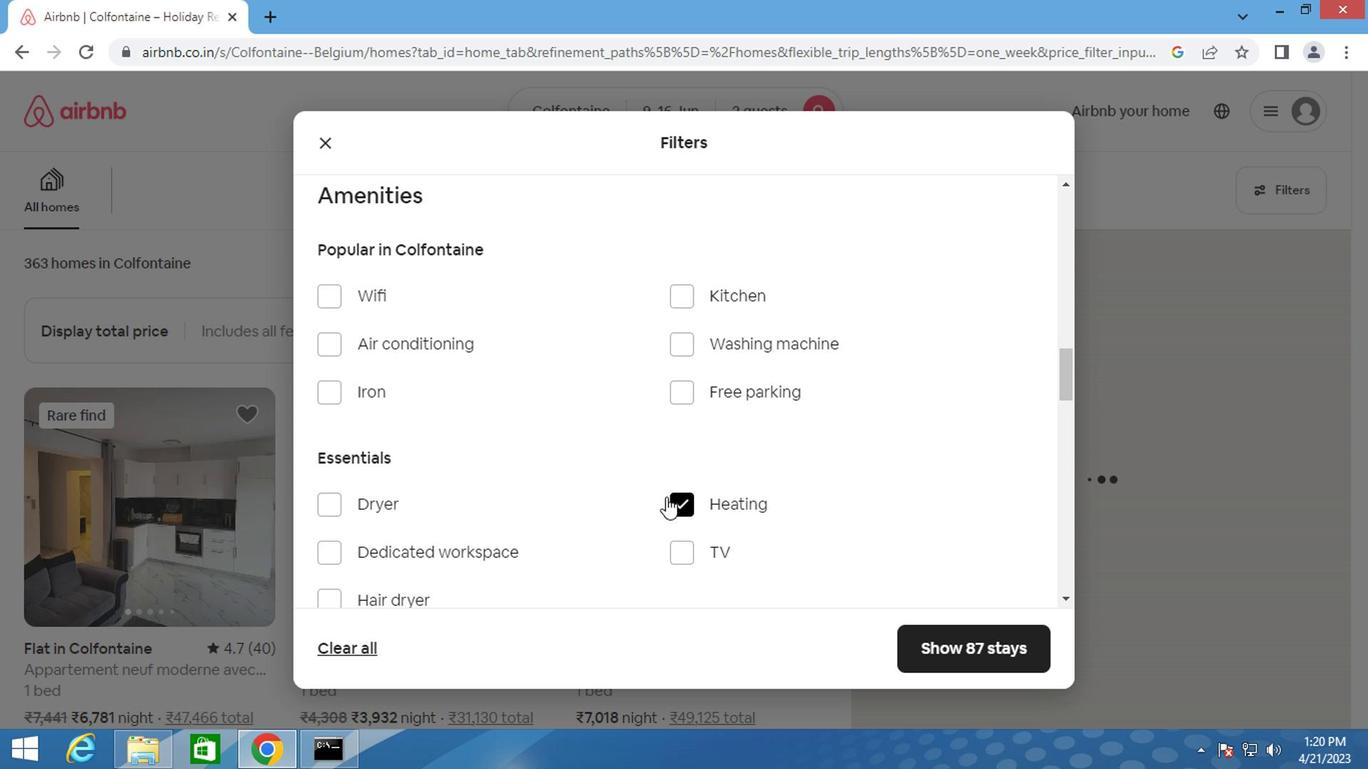 
Action: Mouse scrolled (595, 481) with delta (0, -1)
Screenshot: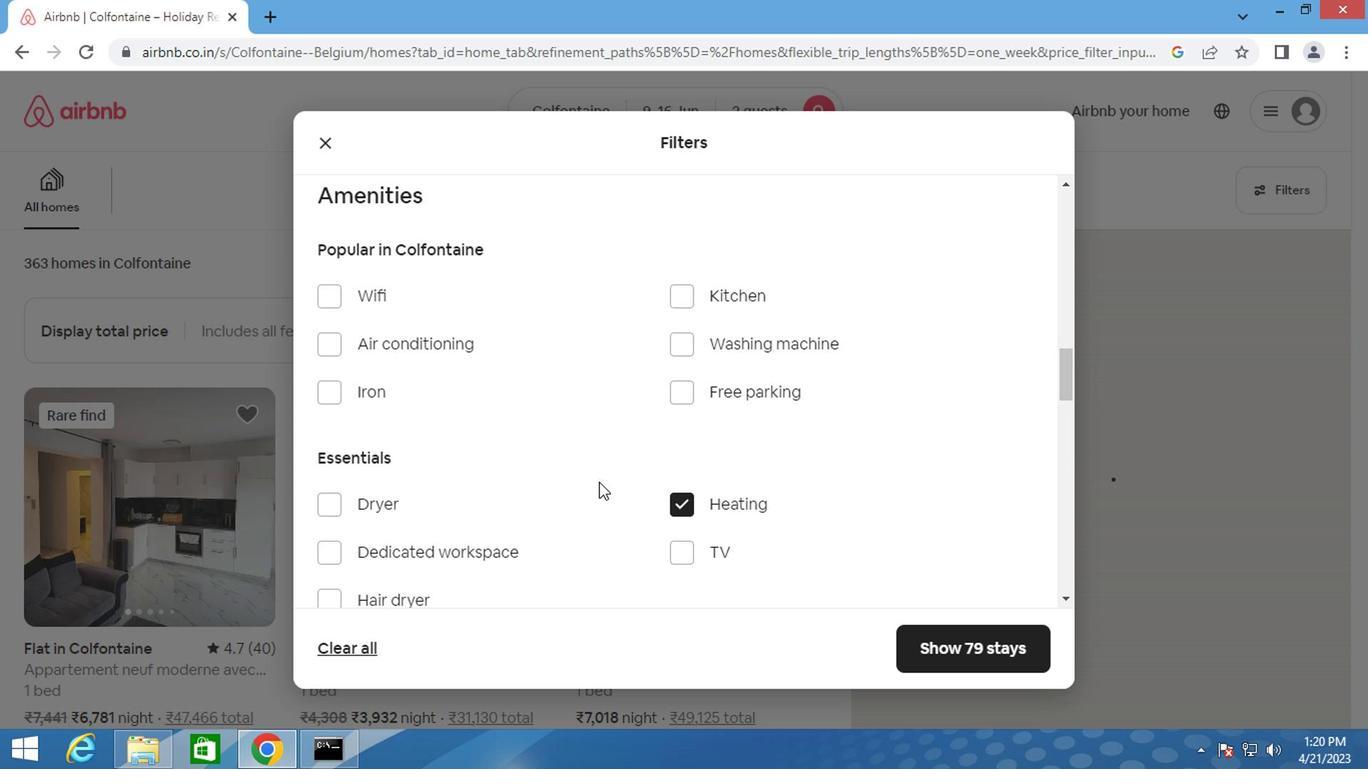 
Action: Mouse scrolled (595, 481) with delta (0, -1)
Screenshot: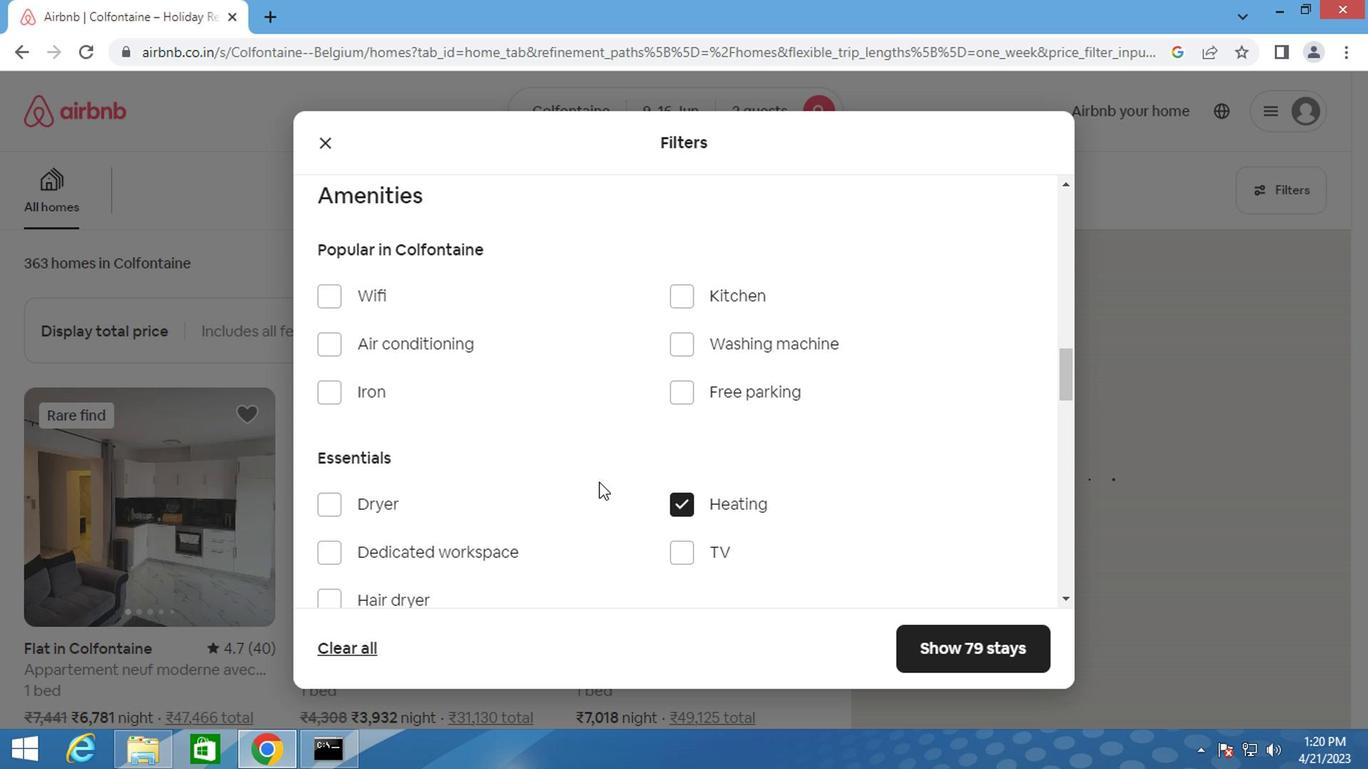 
Action: Mouse scrolled (595, 481) with delta (0, -1)
Screenshot: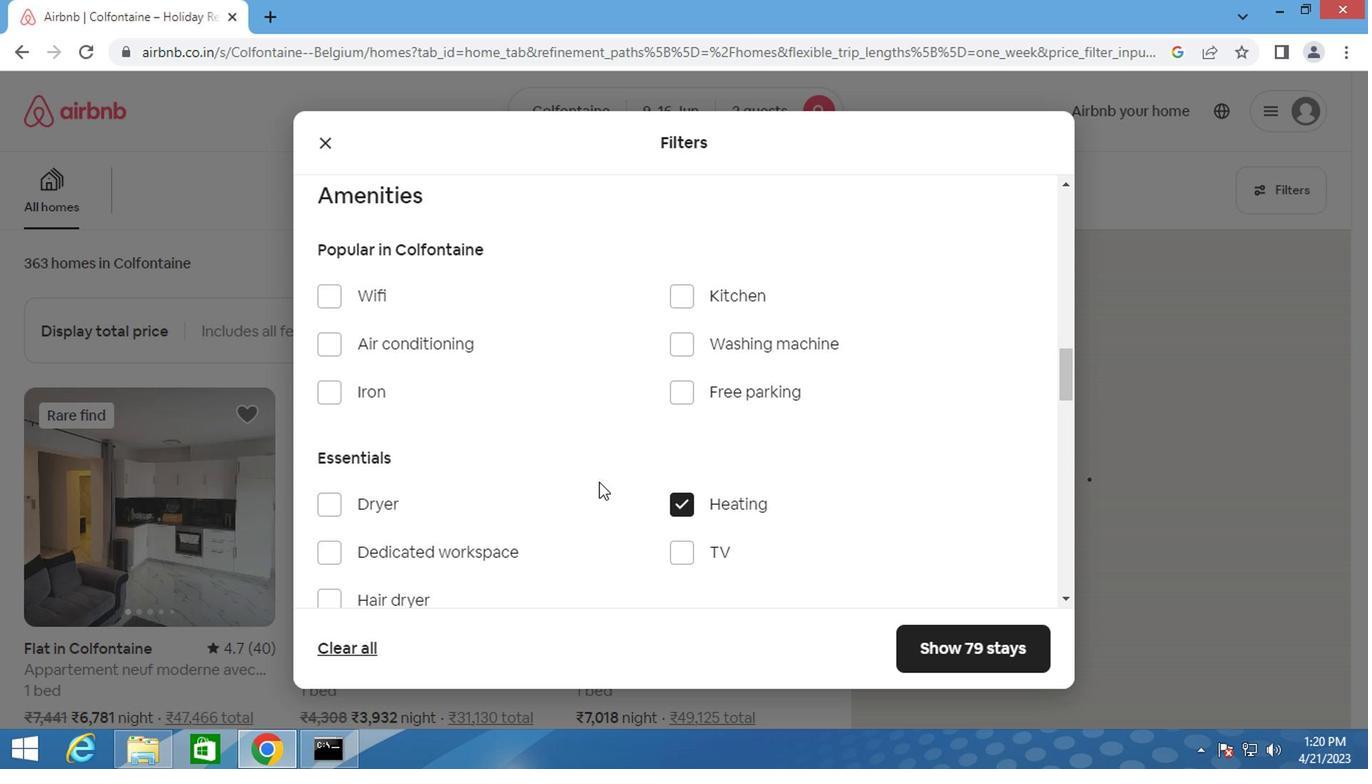 
Action: Mouse moved to (595, 482)
Screenshot: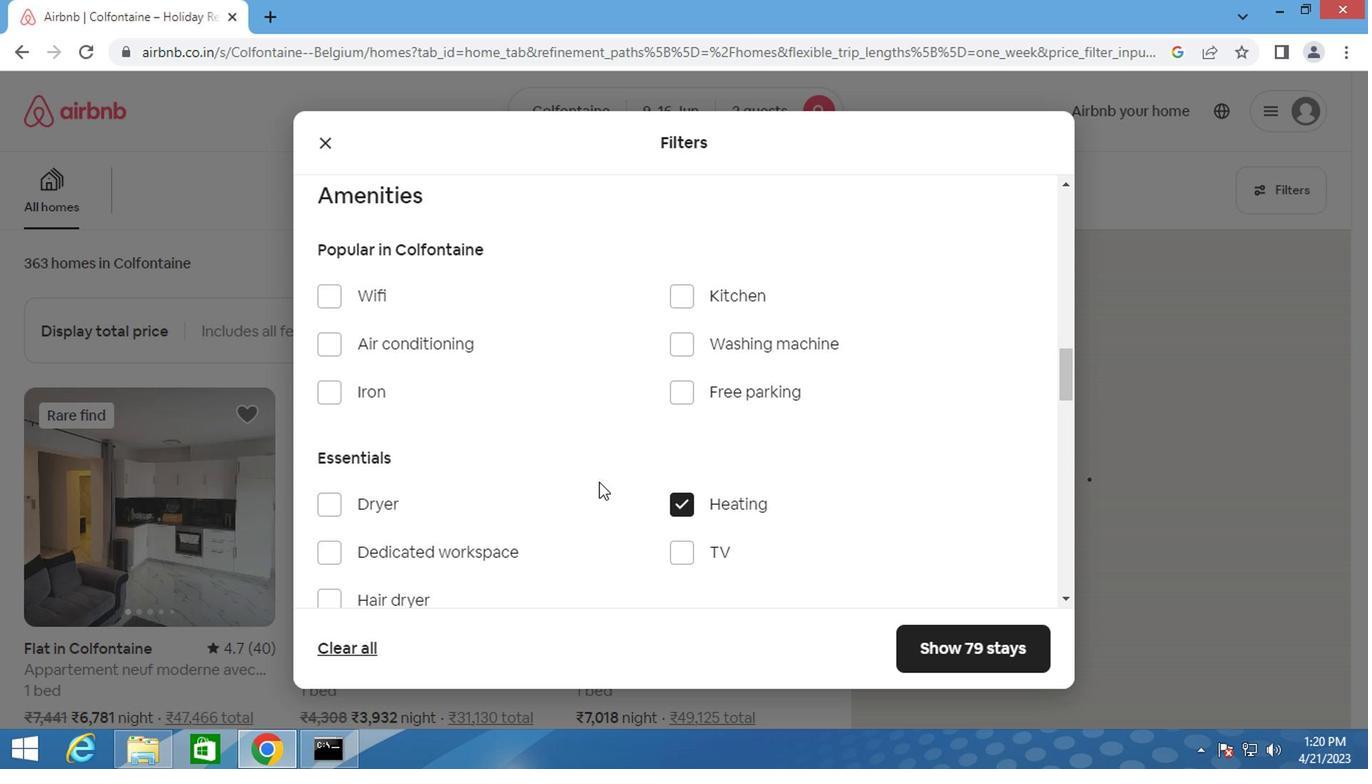 
Action: Mouse scrolled (595, 481) with delta (0, -1)
Screenshot: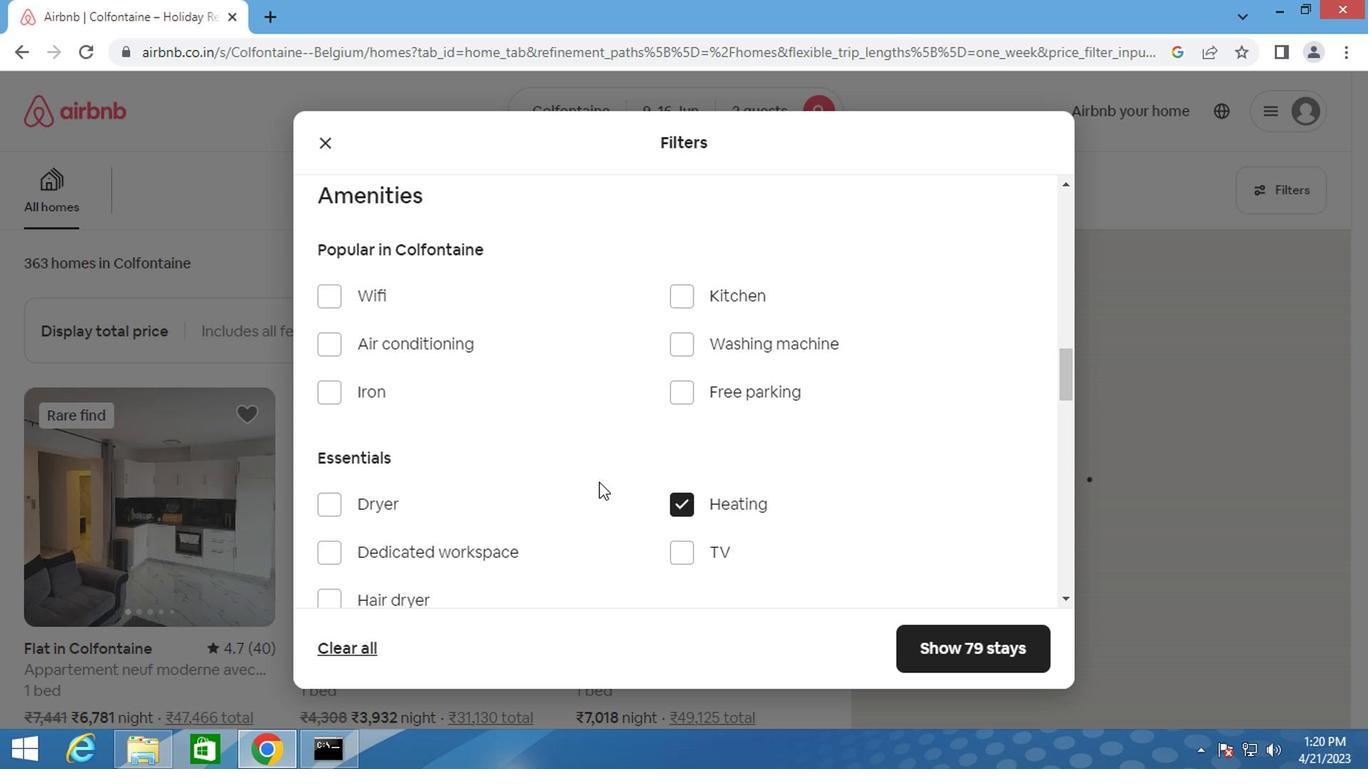 
Action: Mouse scrolled (595, 481) with delta (0, -1)
Screenshot: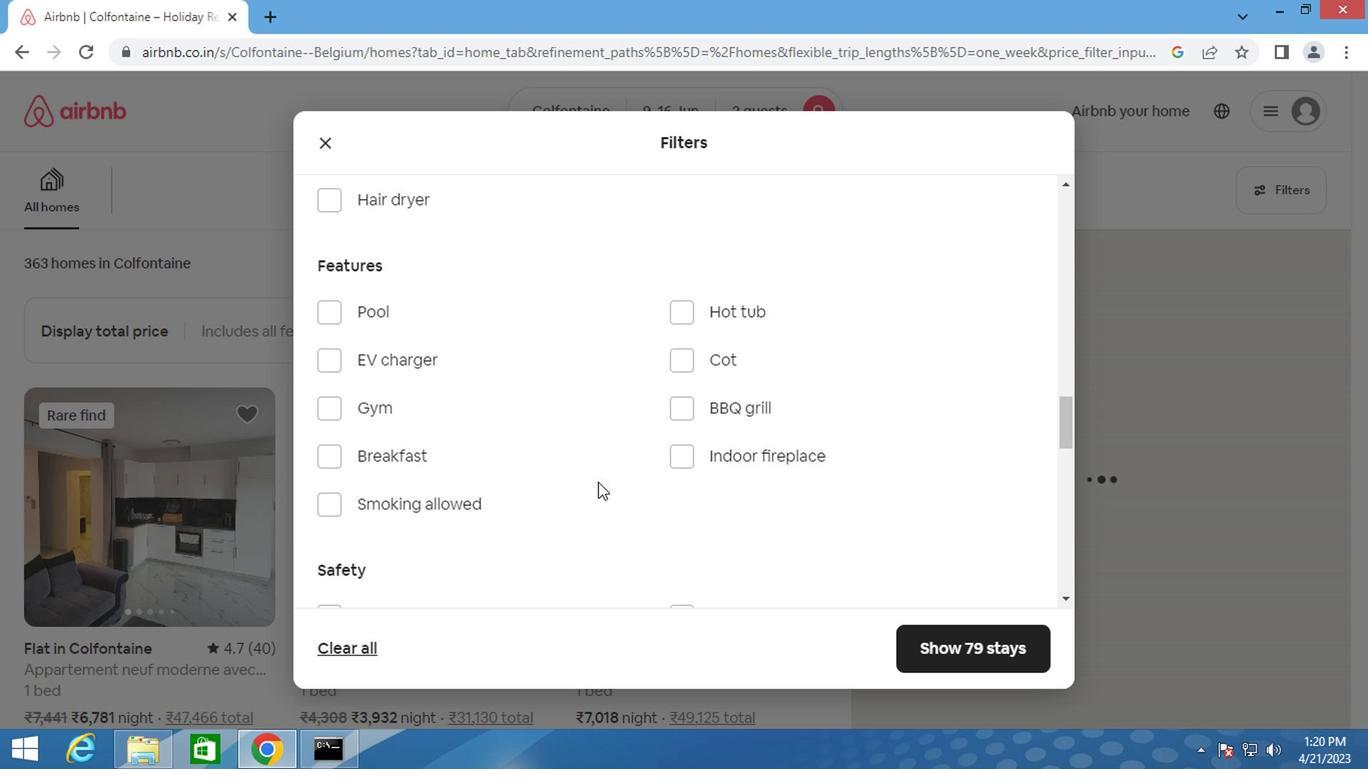
Action: Mouse scrolled (595, 481) with delta (0, -1)
Screenshot: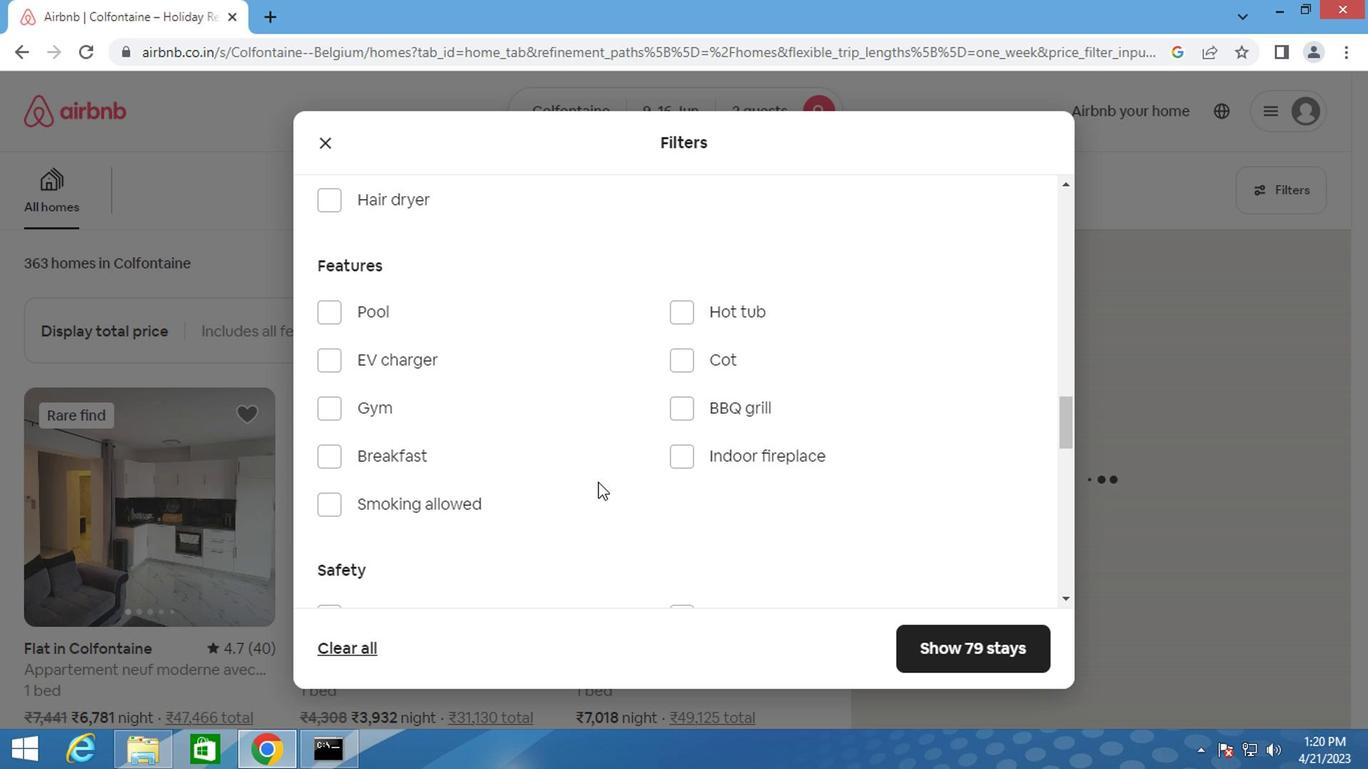
Action: Mouse scrolled (595, 481) with delta (0, -1)
Screenshot: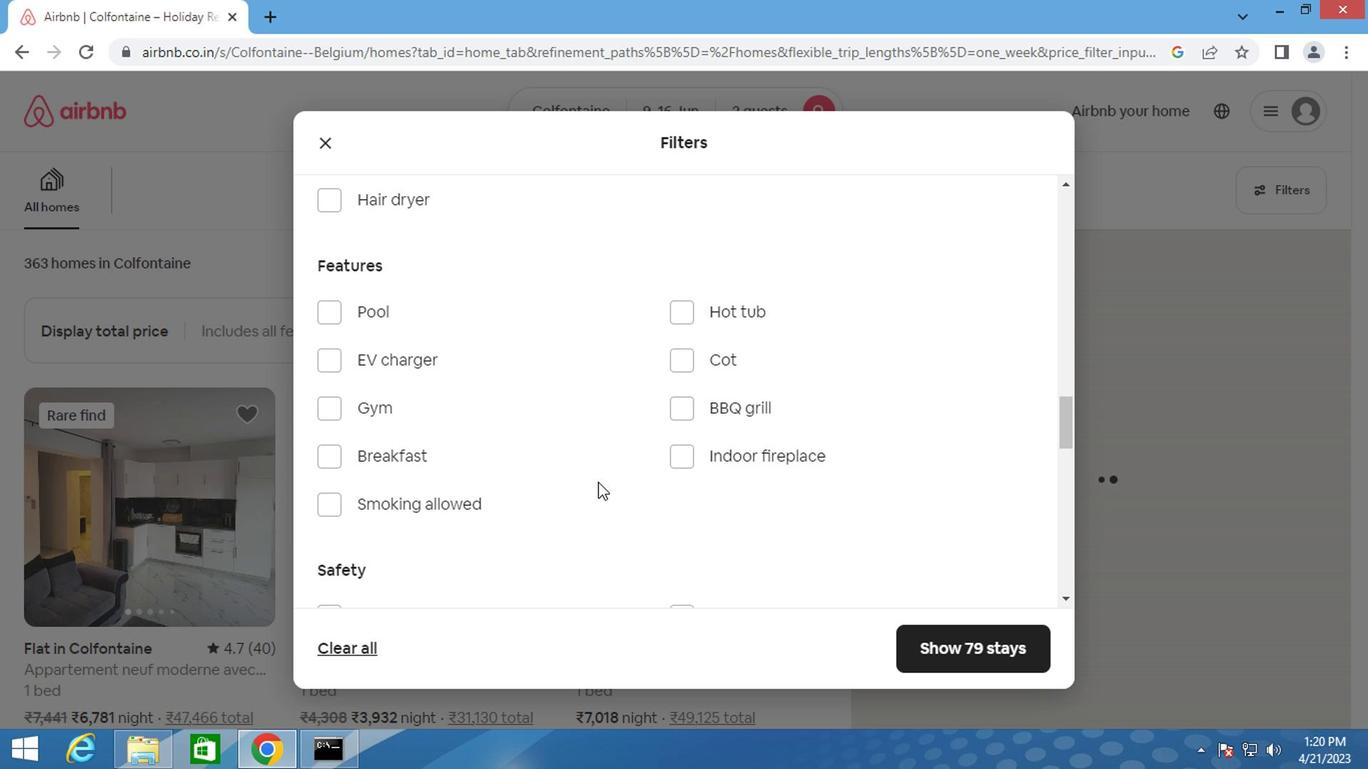 
Action: Mouse scrolled (595, 481) with delta (0, -1)
Screenshot: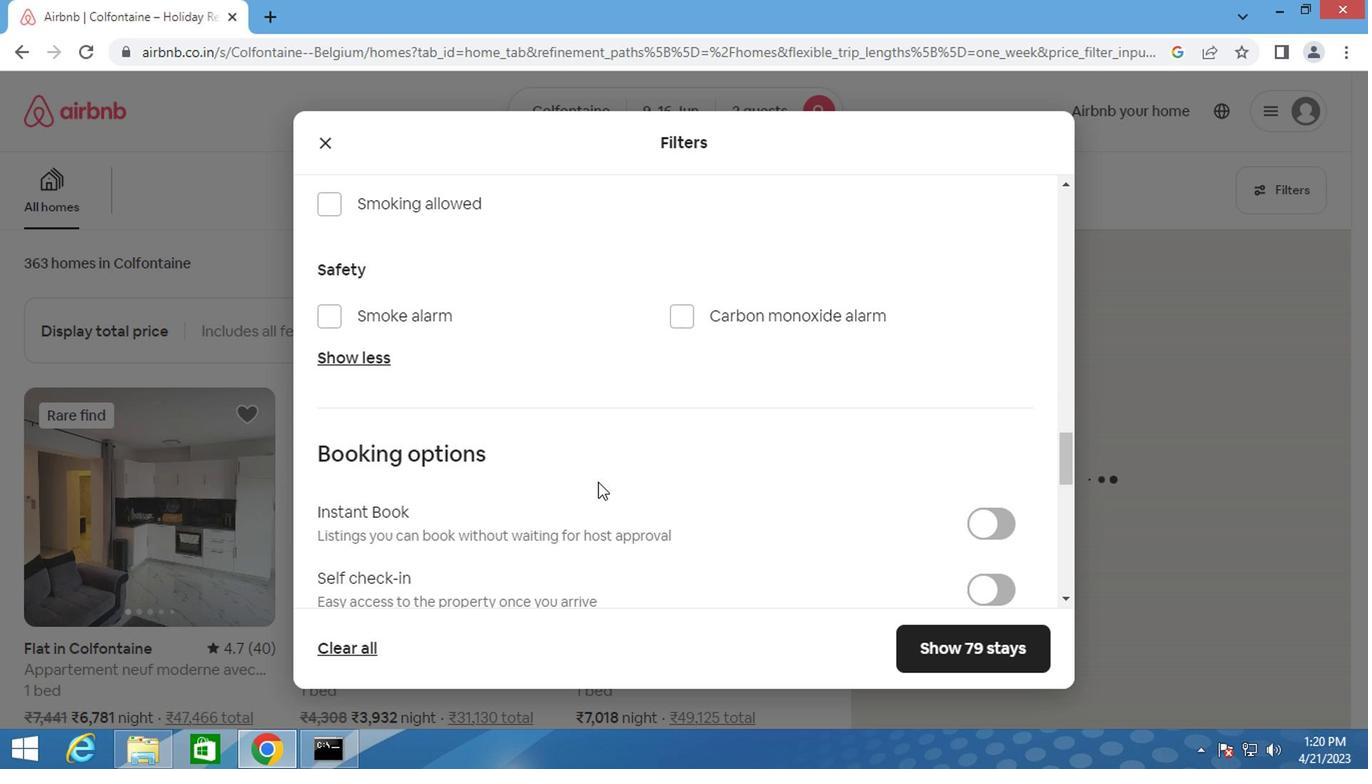 
Action: Mouse scrolled (595, 481) with delta (0, -1)
Screenshot: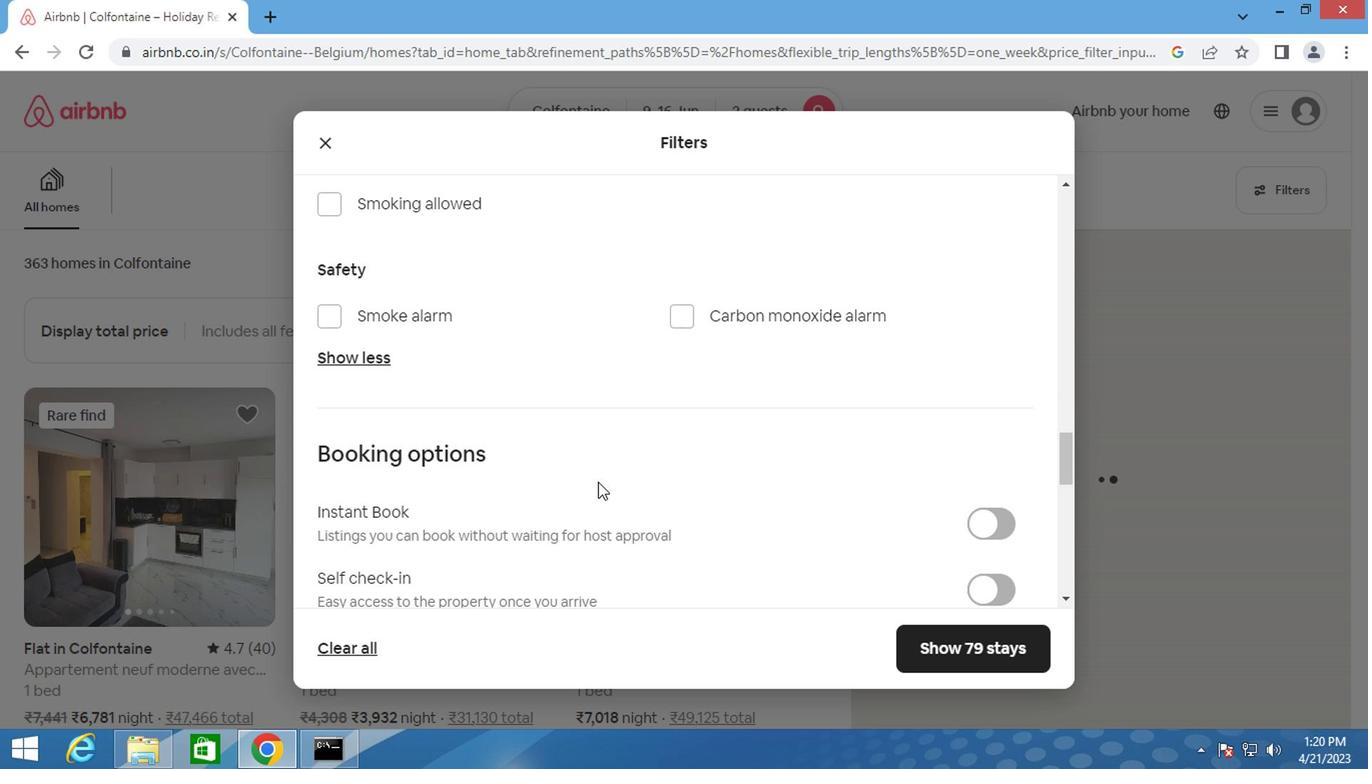 
Action: Mouse scrolled (595, 481) with delta (0, -1)
Screenshot: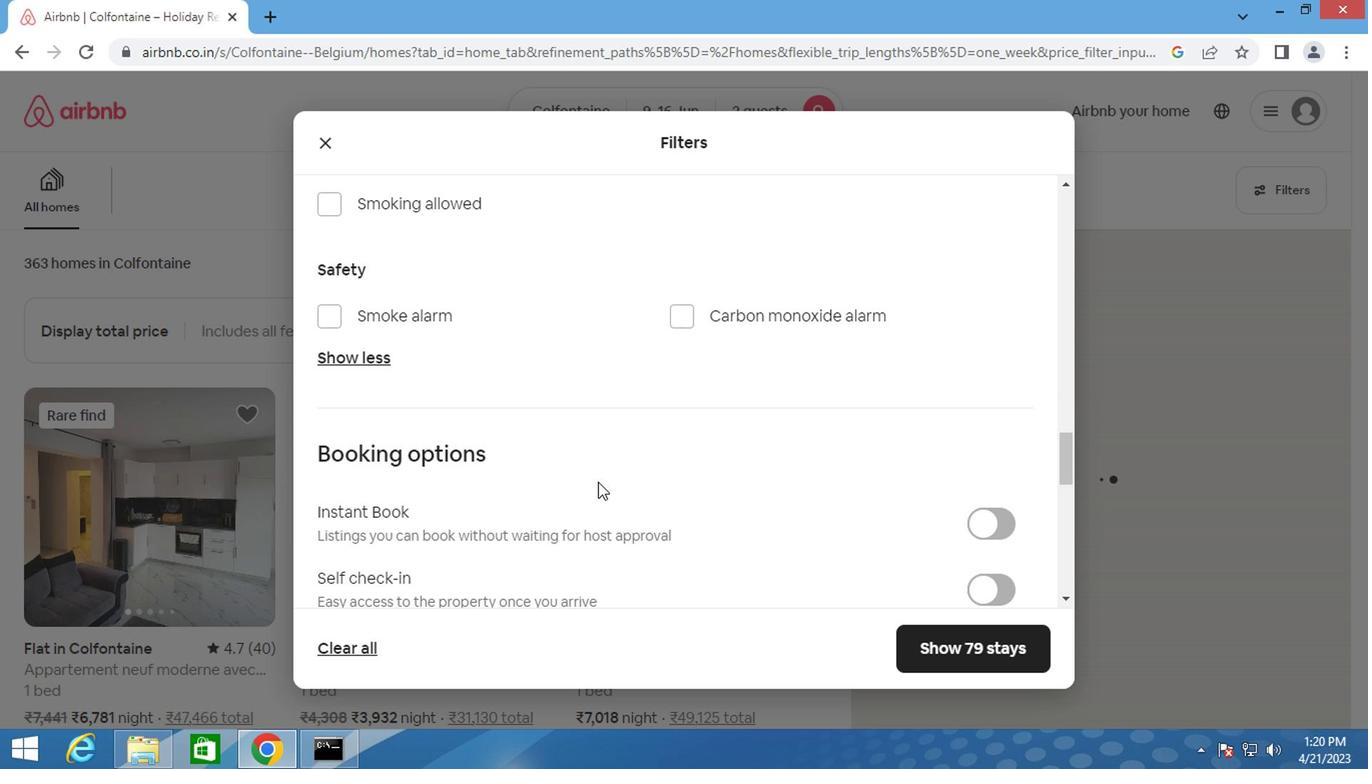 
Action: Mouse moved to (1003, 300)
Screenshot: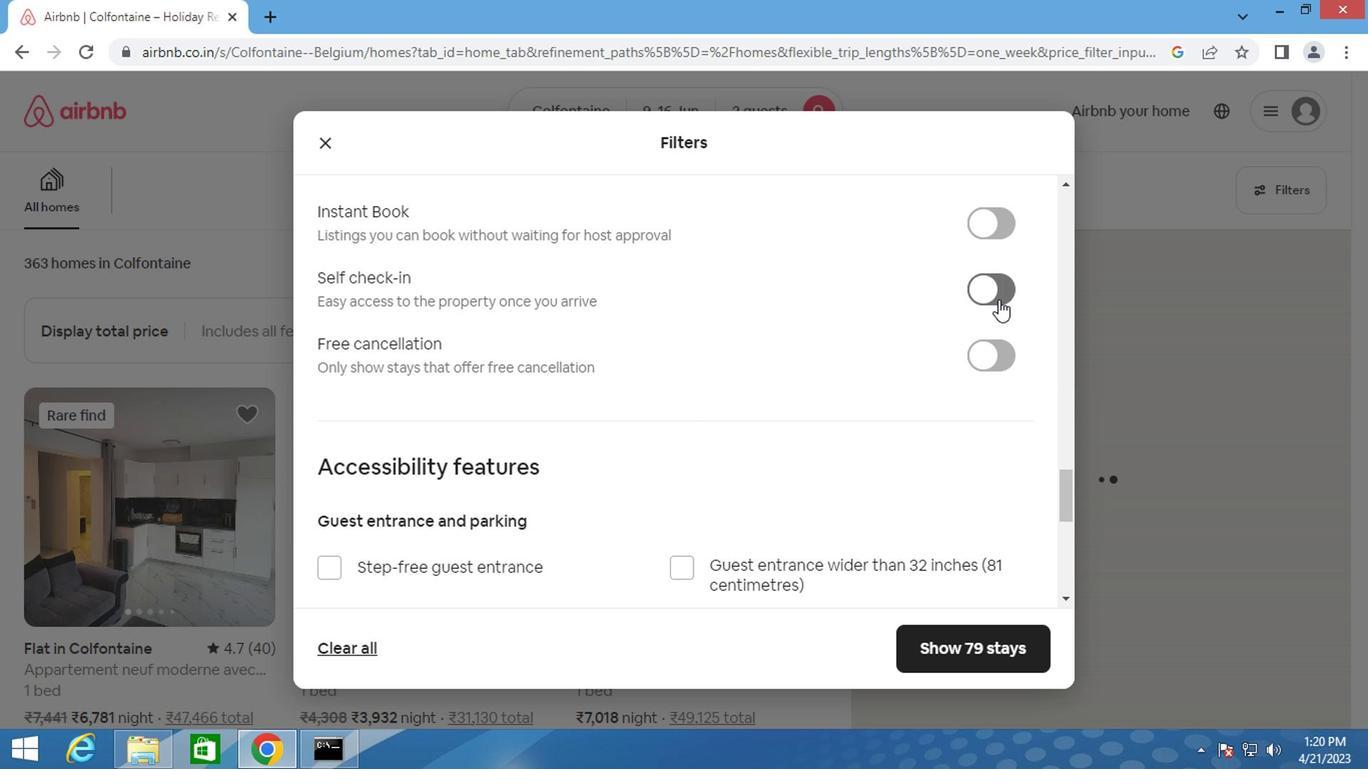 
Action: Mouse pressed left at (1003, 300)
Screenshot: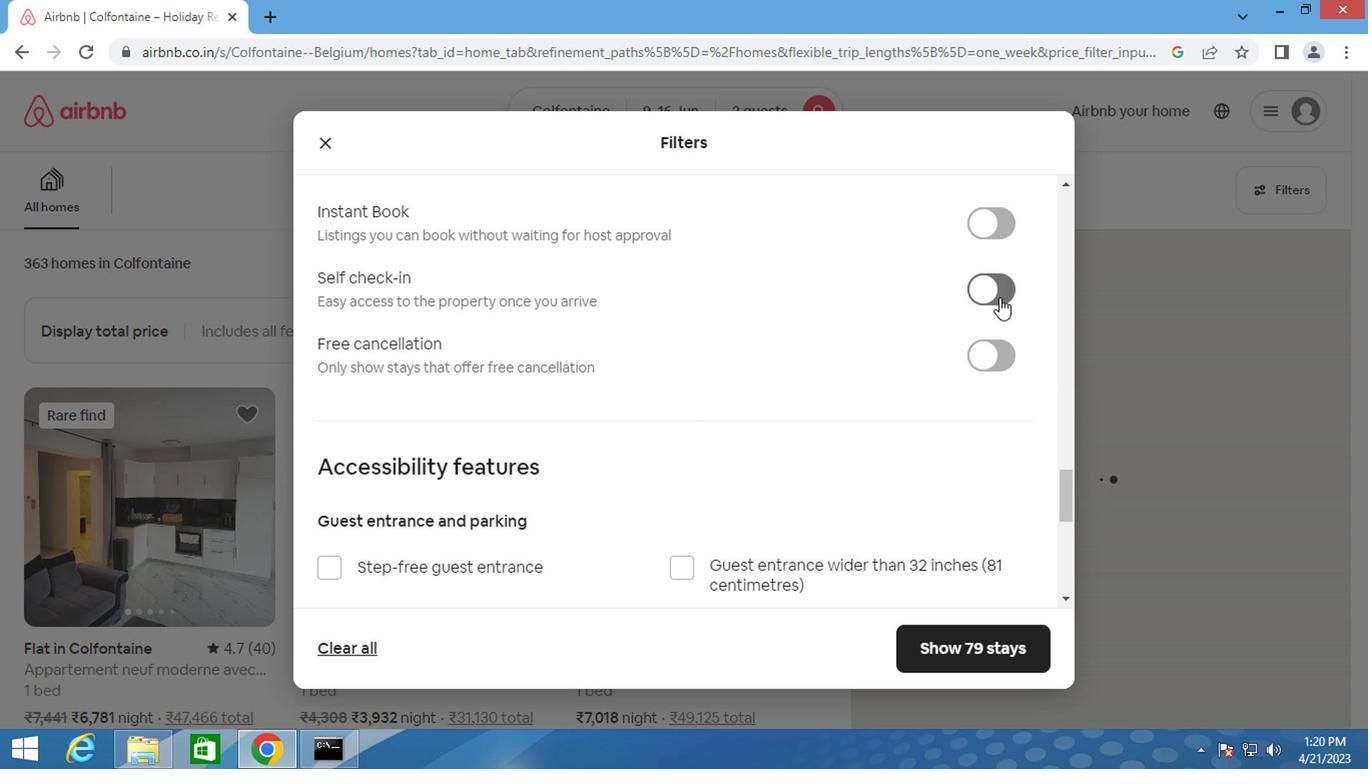 
Action: Mouse moved to (686, 429)
Screenshot: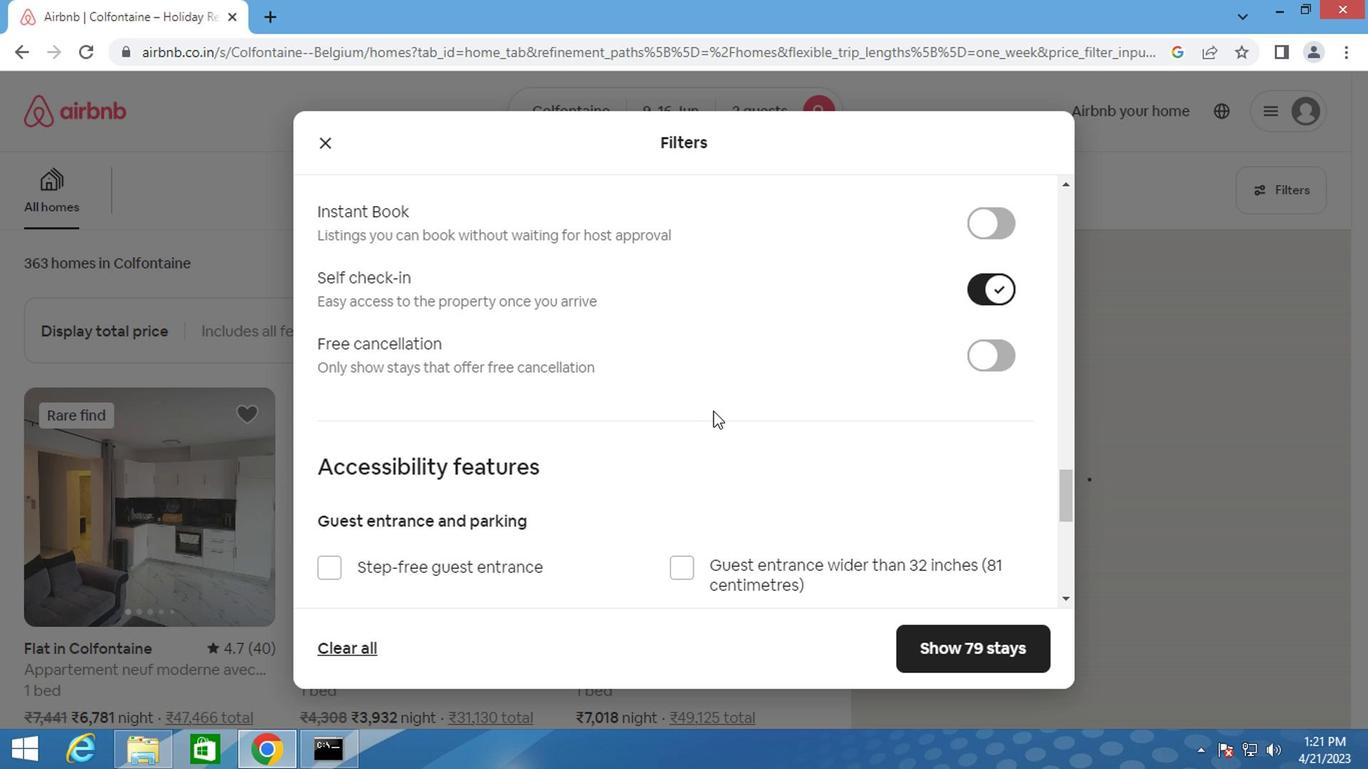 
Action: Mouse scrolled (686, 429) with delta (0, 0)
Screenshot: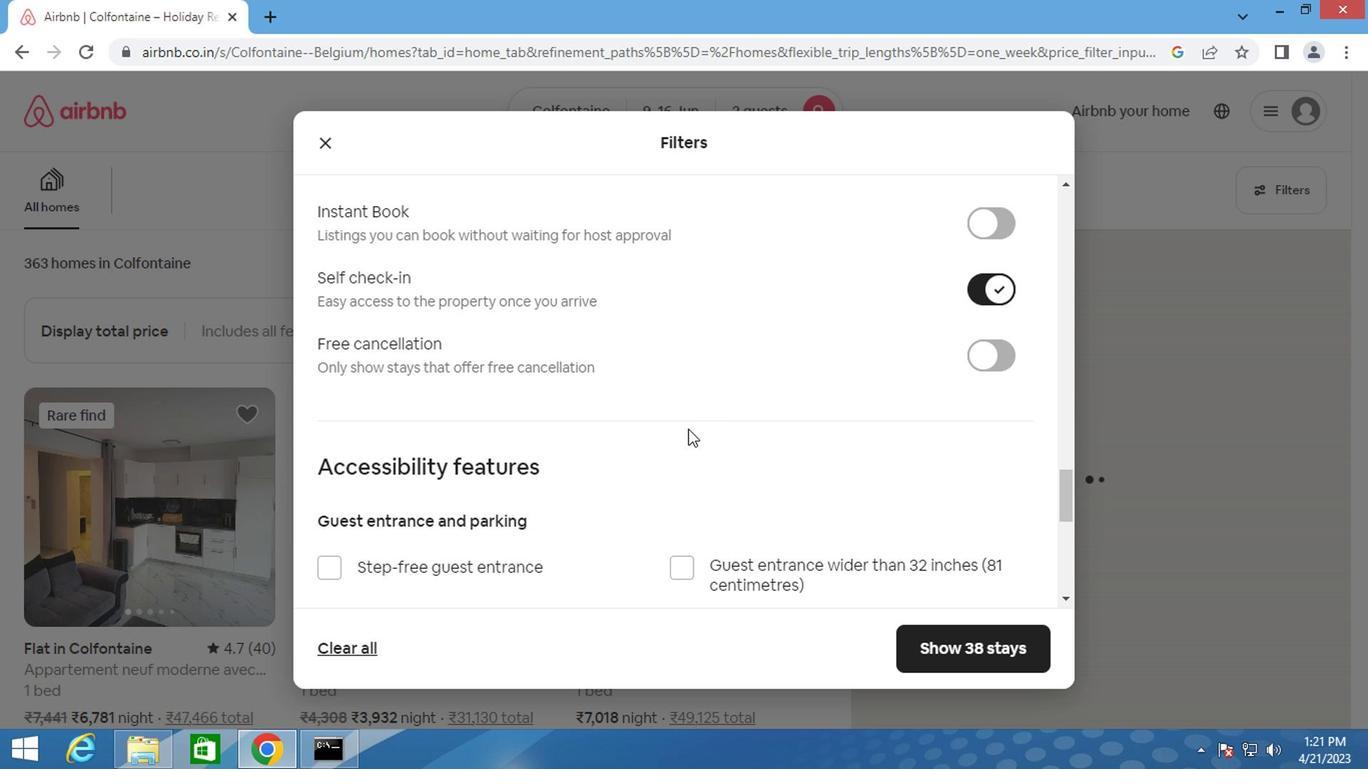 
Action: Mouse scrolled (686, 429) with delta (0, 0)
Screenshot: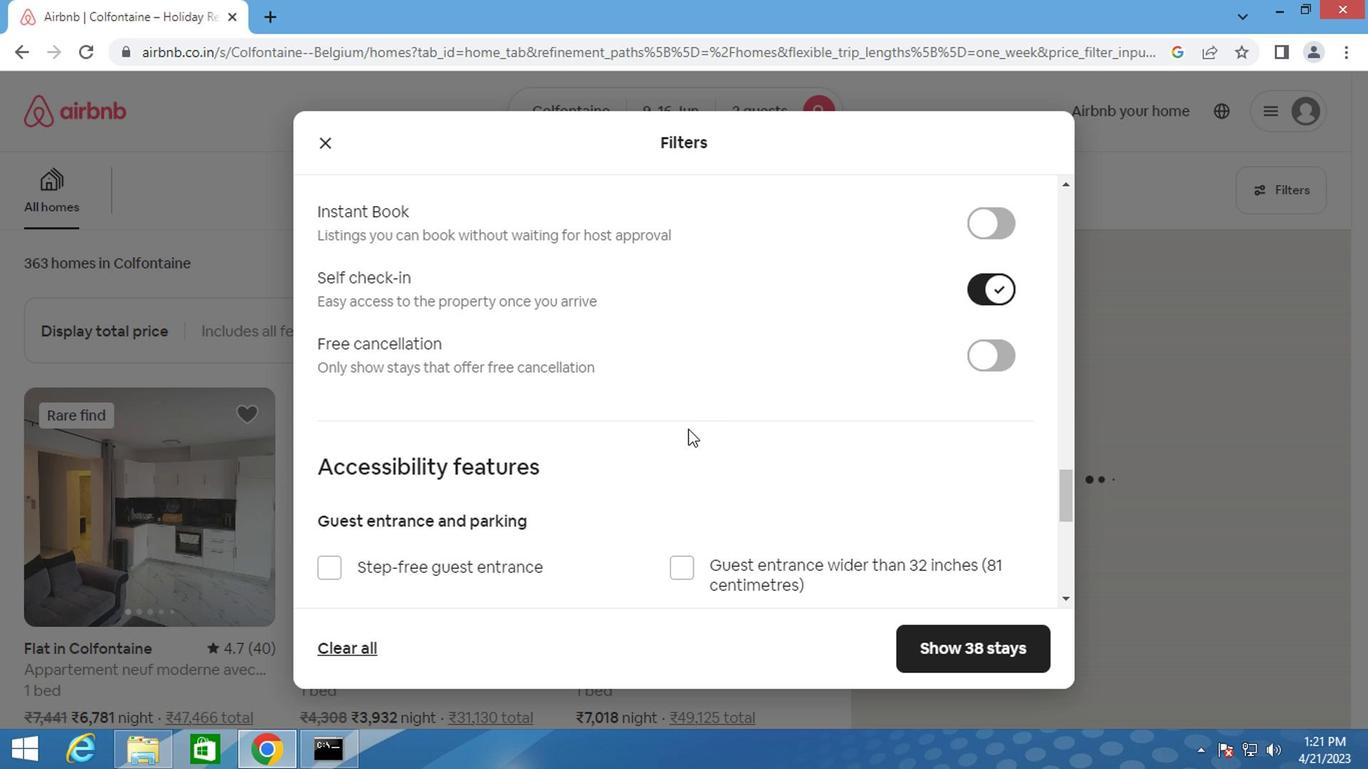 
Action: Mouse scrolled (686, 429) with delta (0, 0)
Screenshot: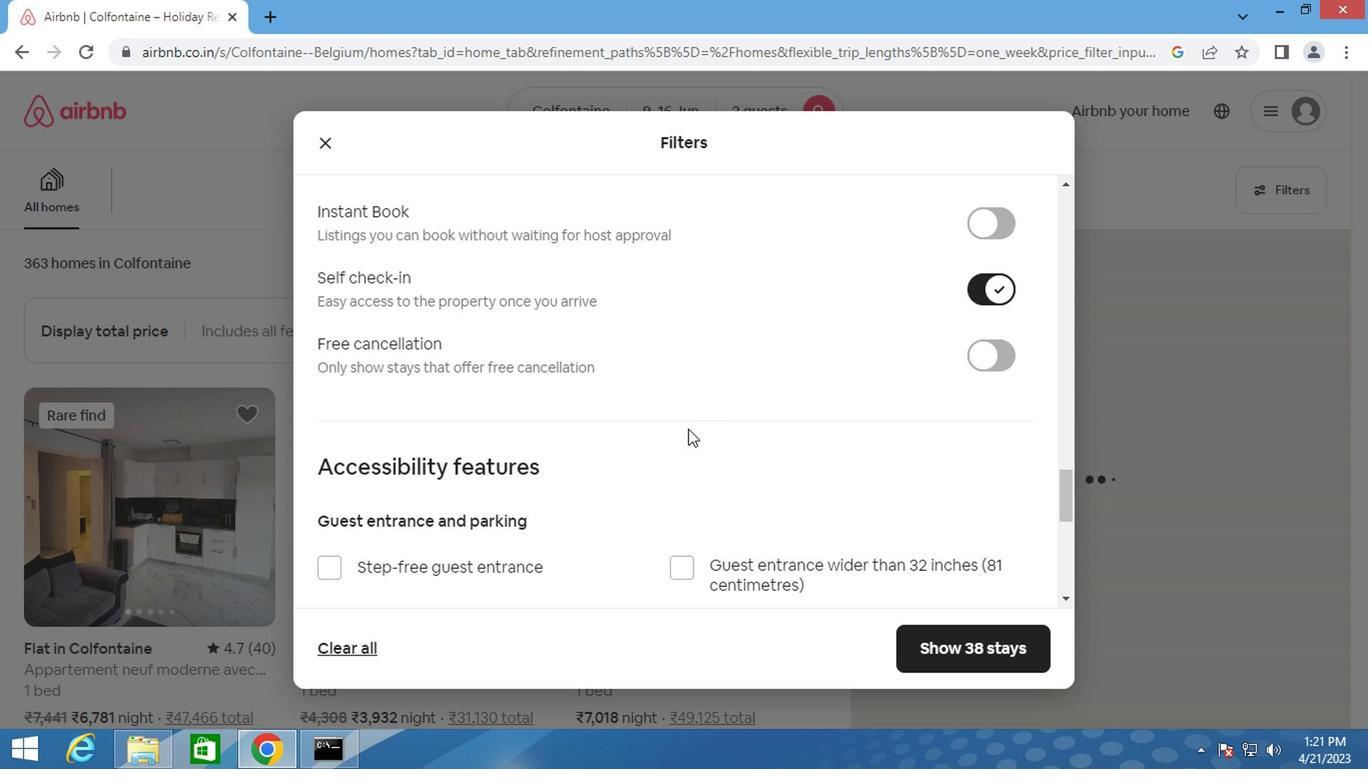 
Action: Mouse scrolled (686, 429) with delta (0, 0)
Screenshot: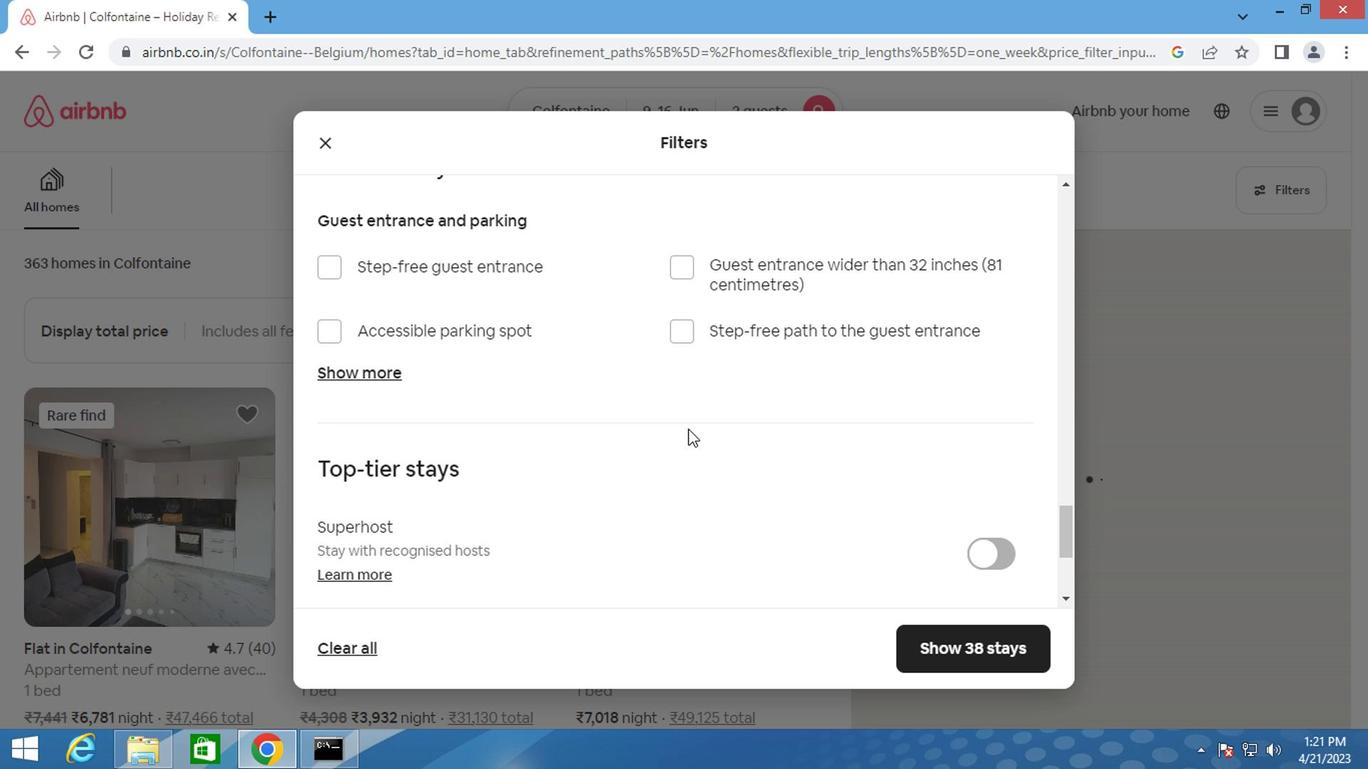 
Action: Mouse scrolled (686, 429) with delta (0, 0)
Screenshot: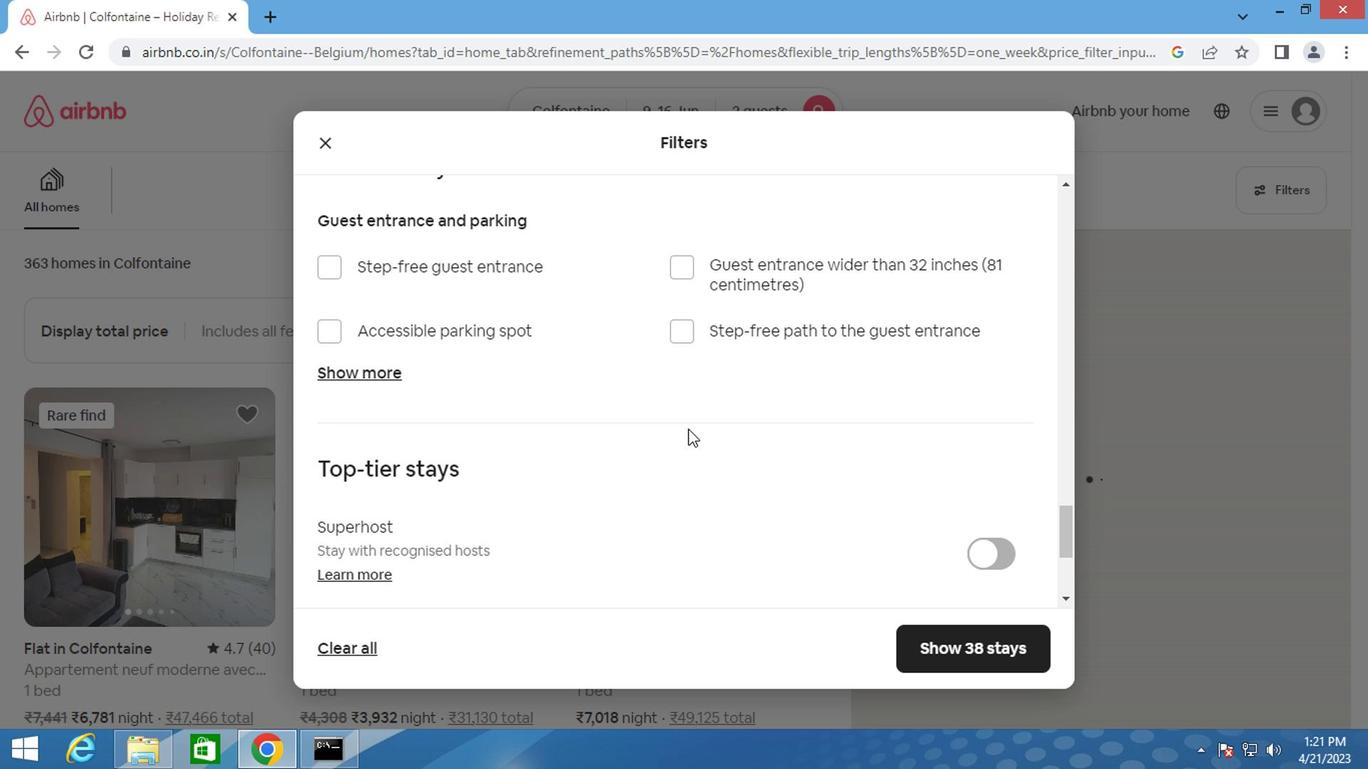 
Action: Mouse scrolled (686, 429) with delta (0, 0)
Screenshot: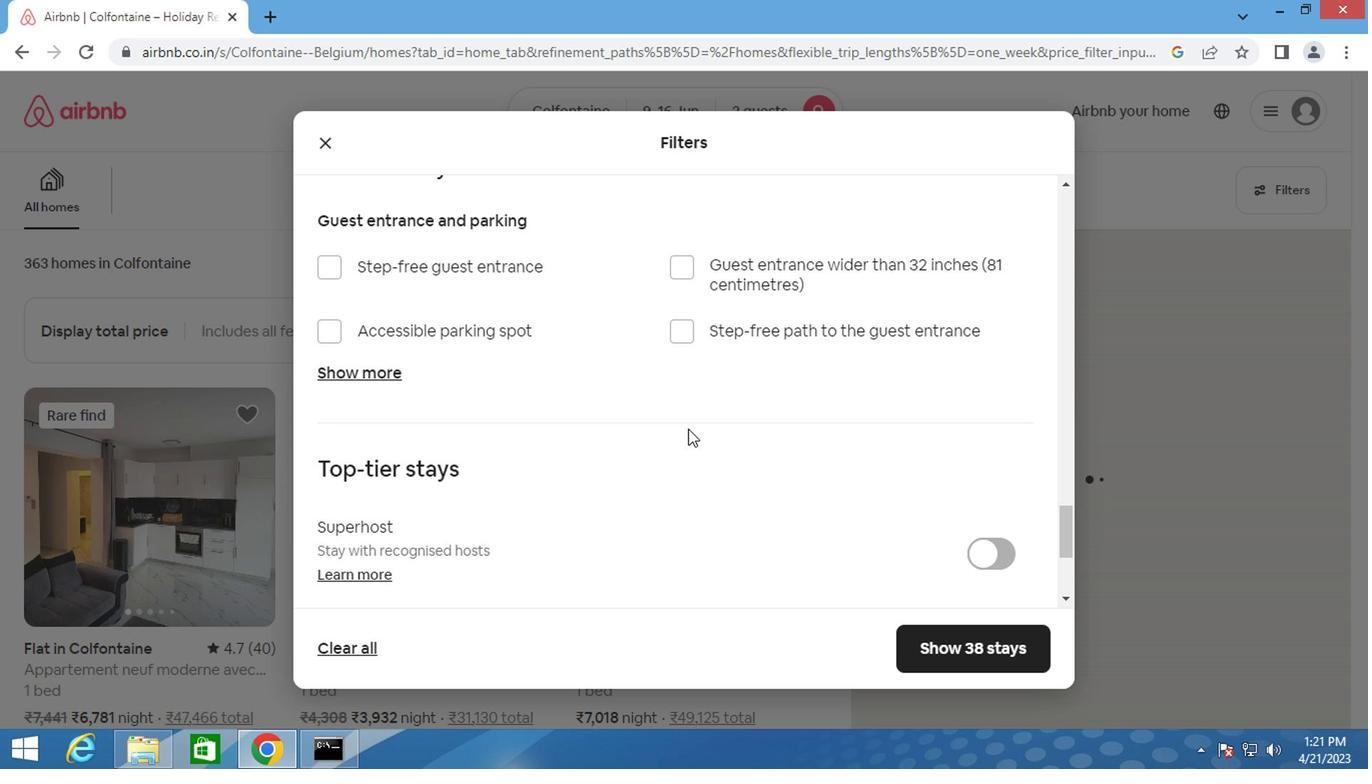 
Action: Mouse scrolled (686, 429) with delta (0, 0)
Screenshot: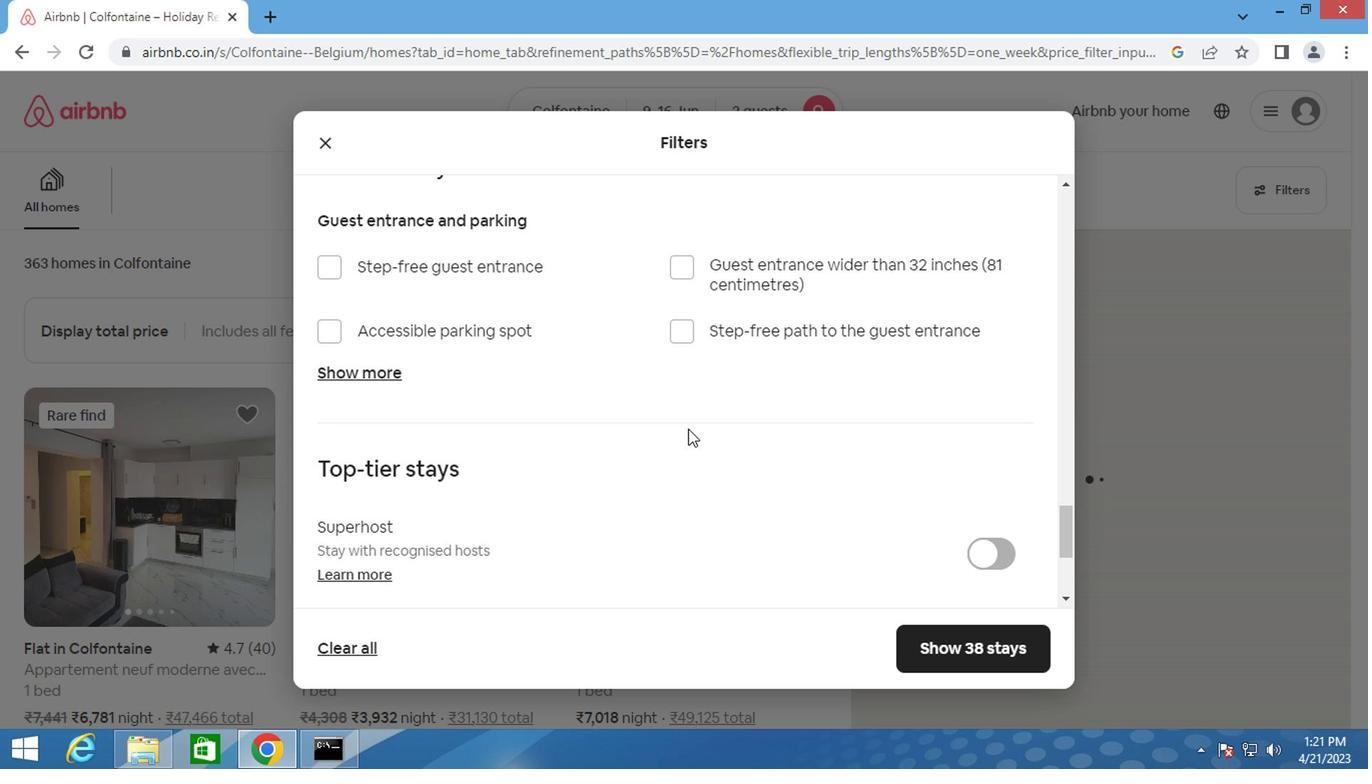 
Action: Mouse moved to (324, 474)
Screenshot: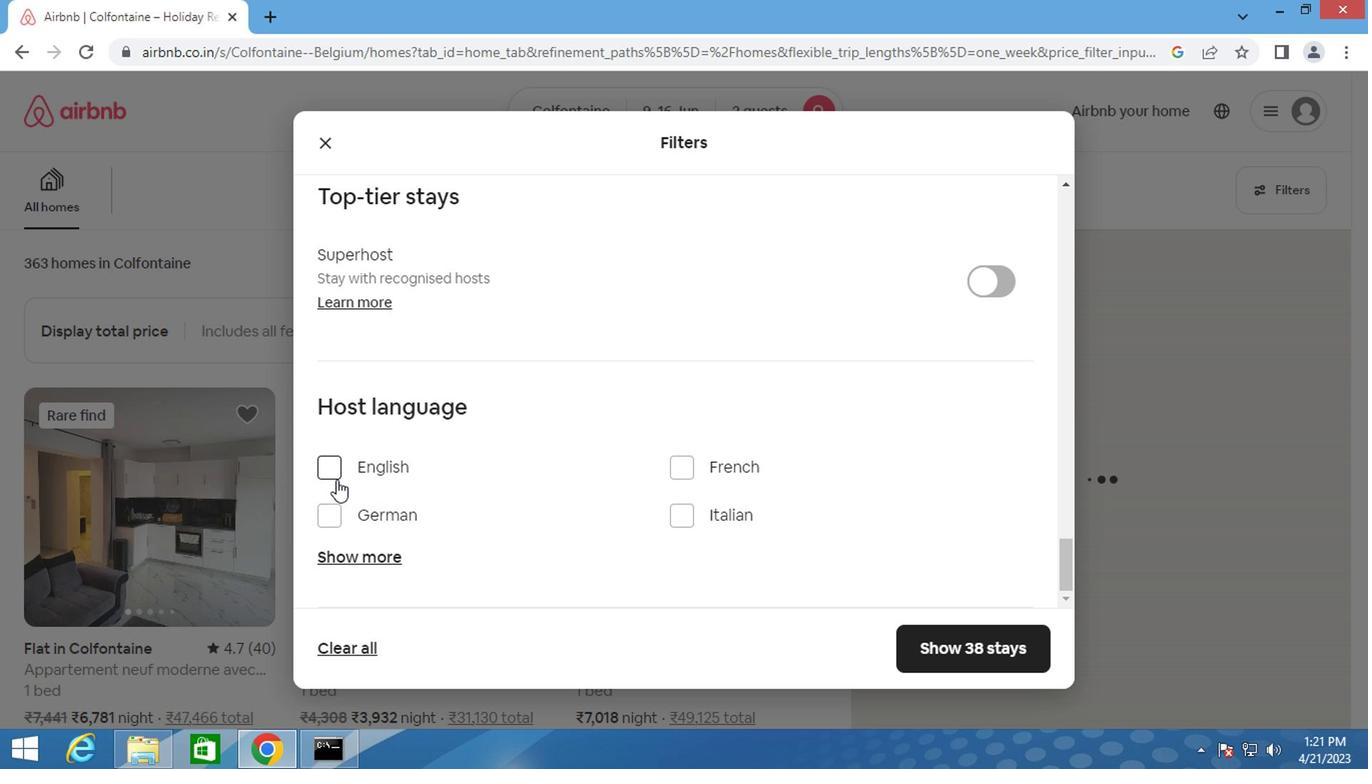 
Action: Mouse pressed left at (324, 474)
Screenshot: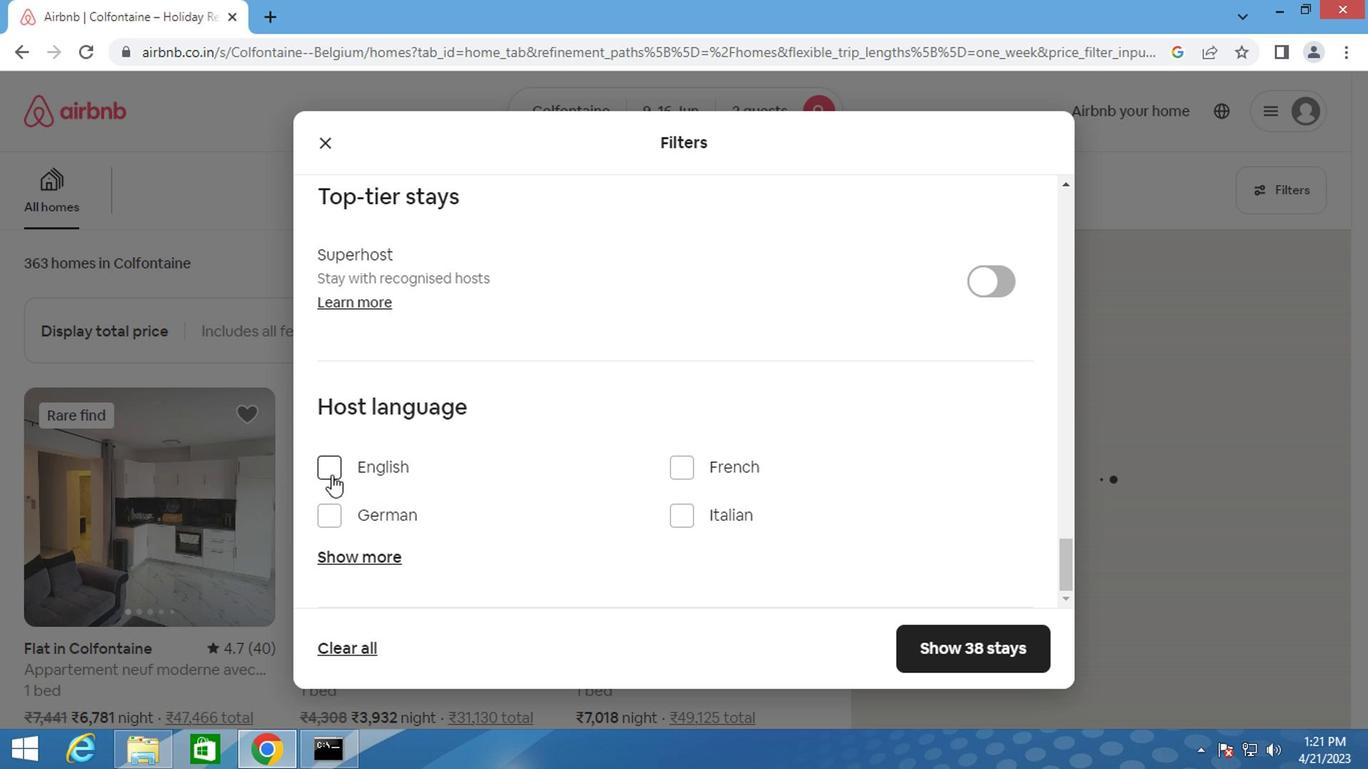 
Action: Mouse moved to (975, 642)
Screenshot: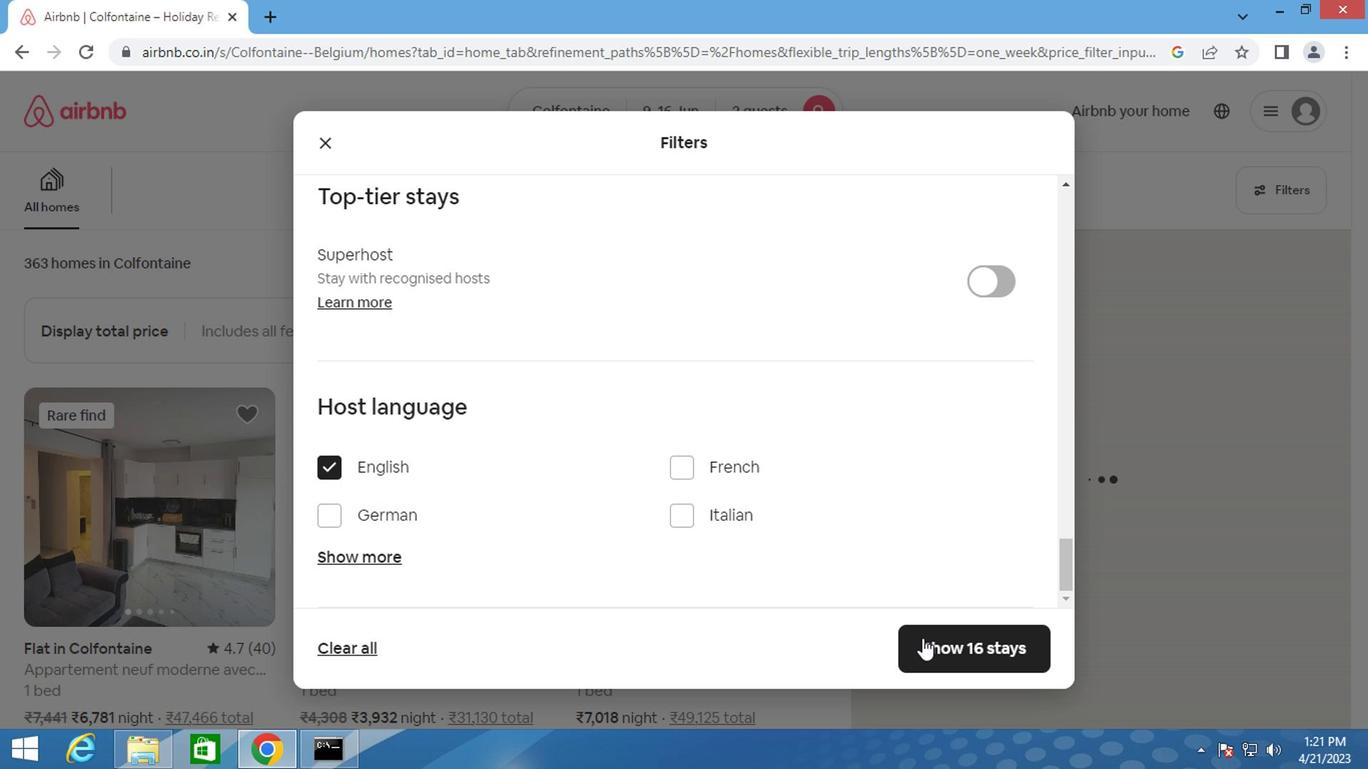 
Action: Mouse pressed left at (975, 642)
Screenshot: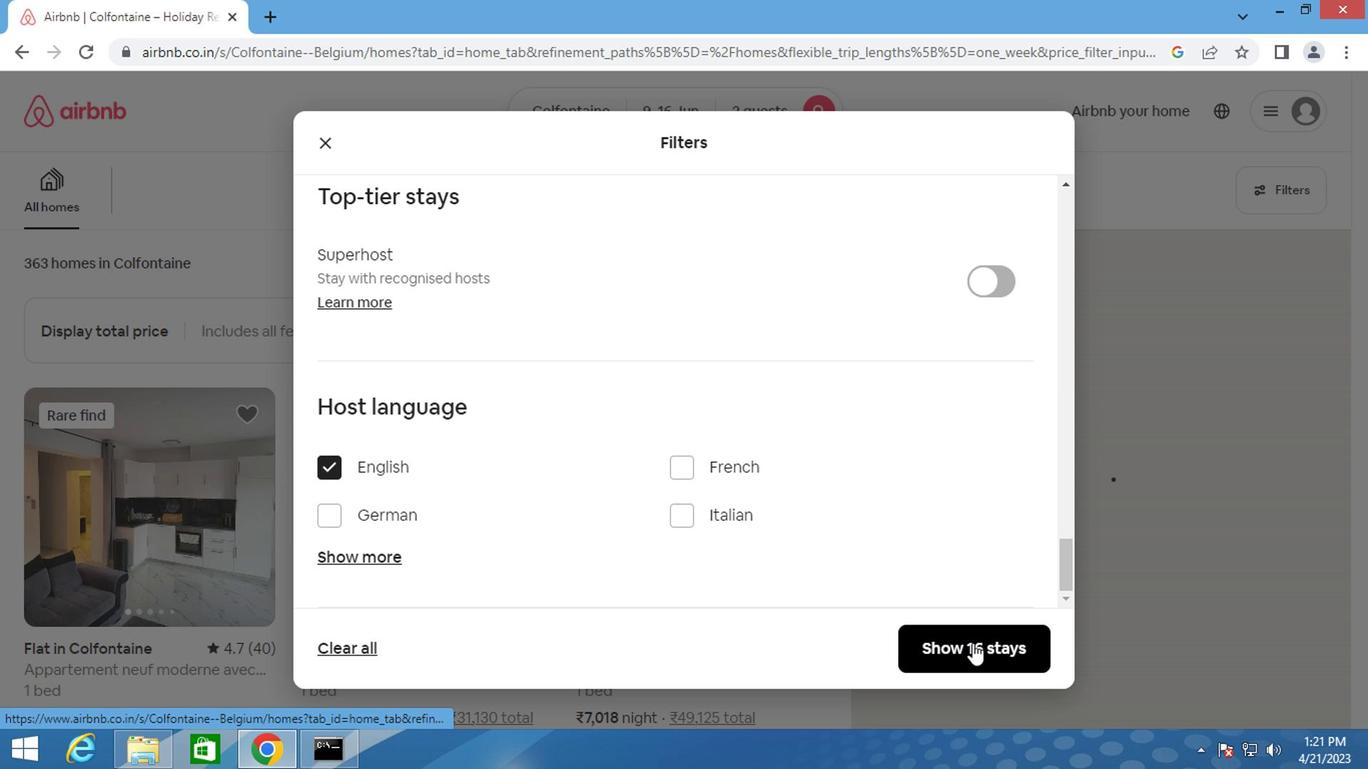 
Action: Key pressed <Key.f8>
Screenshot: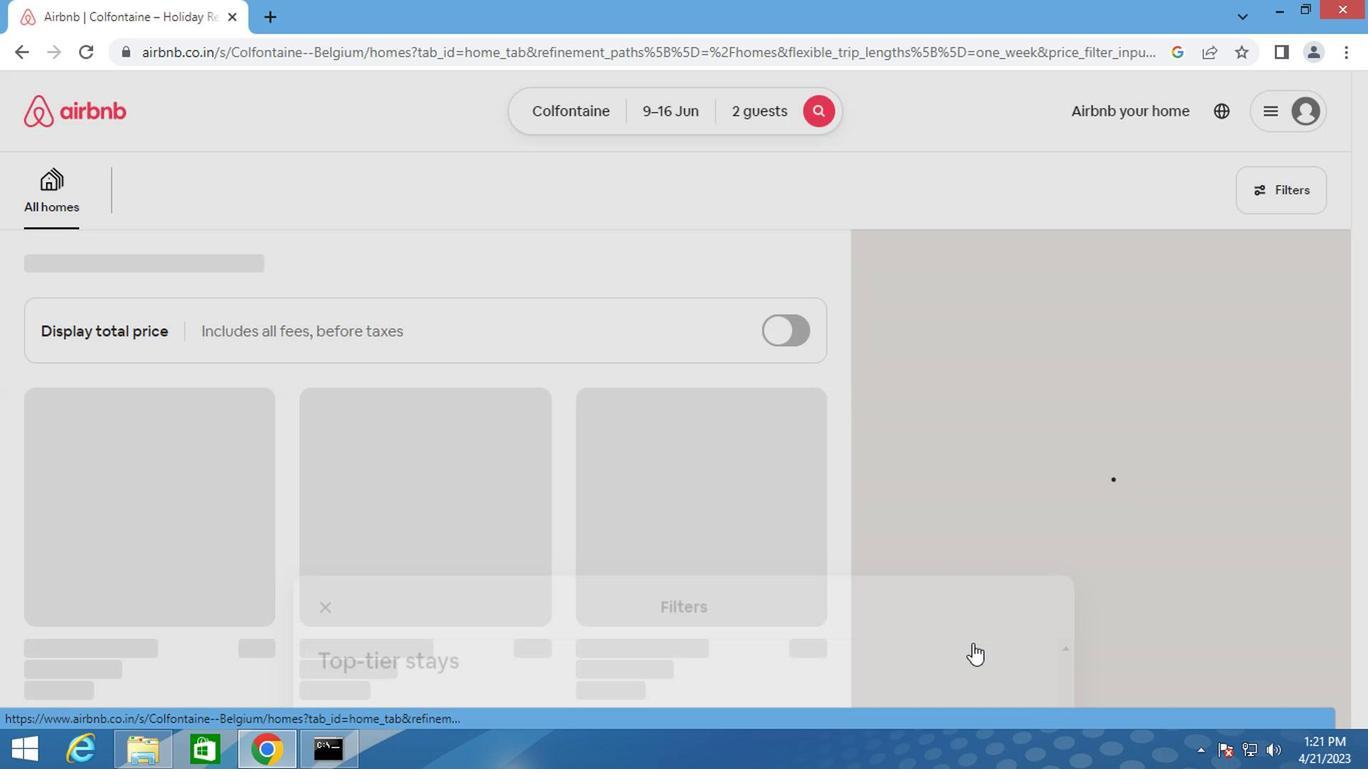 
